 Task: Search one way flight ticket for 5 adults, 1 child, 2 infants in seat and 1 infant on lap in business from Homer: Homer Airport to Wilmington: Wilmington International Airport on 8-6-2023. Choice of flights is American. Number of bags: 1 carry on bag. Price is upto 76000. Outbound departure time preference is 22:00.
Action: Mouse moved to (373, 166)
Screenshot: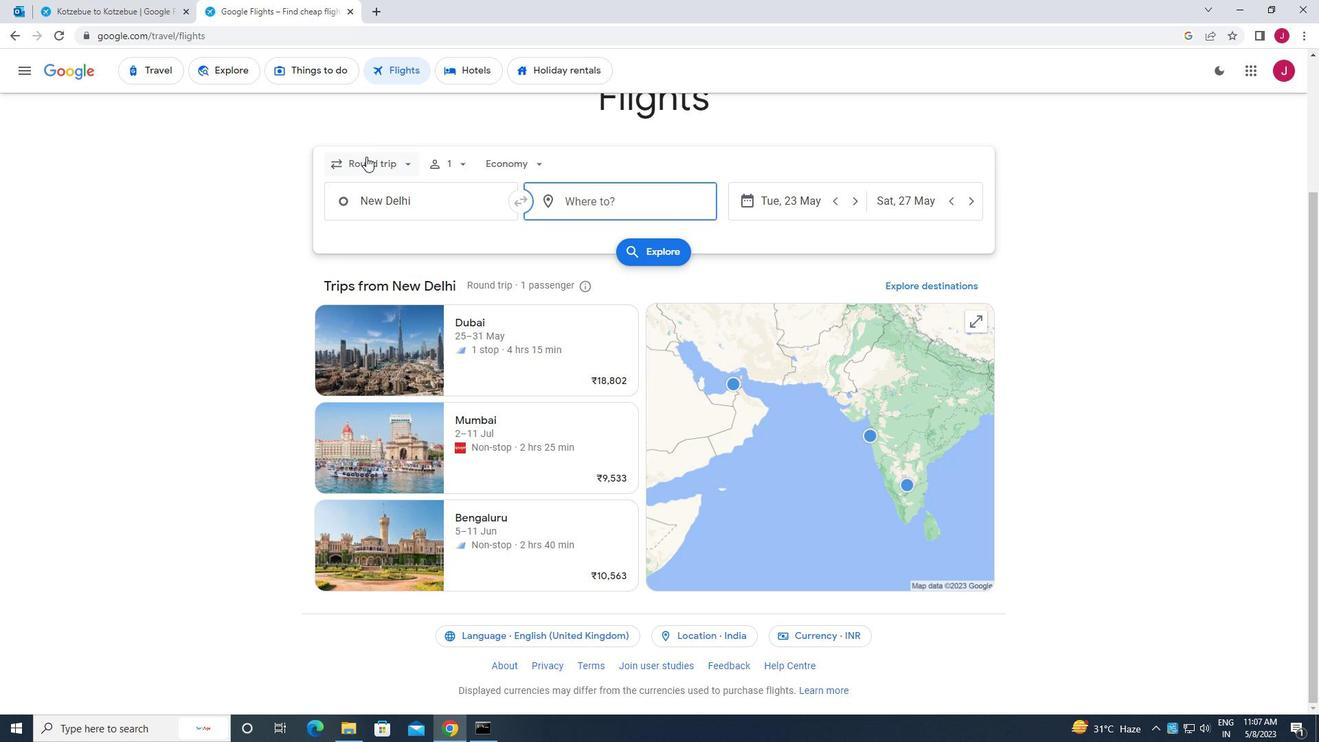 
Action: Mouse pressed left at (373, 166)
Screenshot: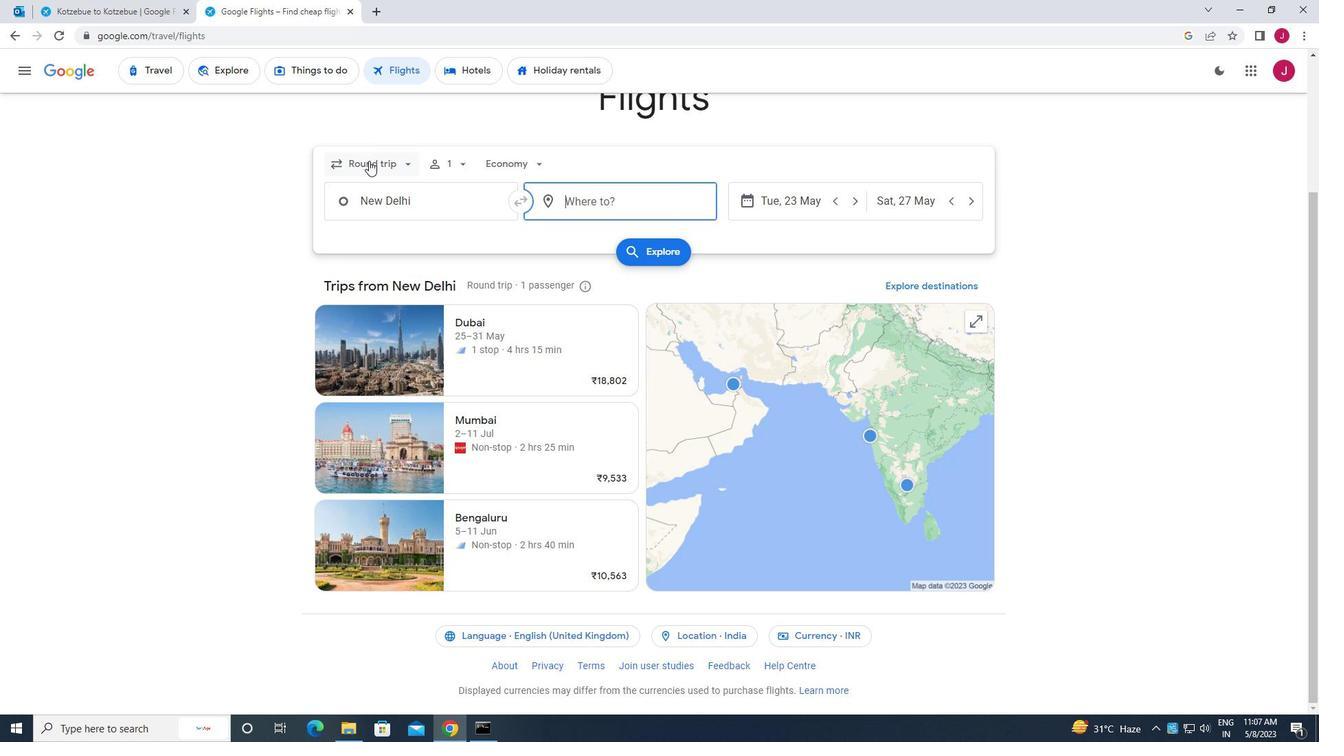 
Action: Mouse moved to (379, 228)
Screenshot: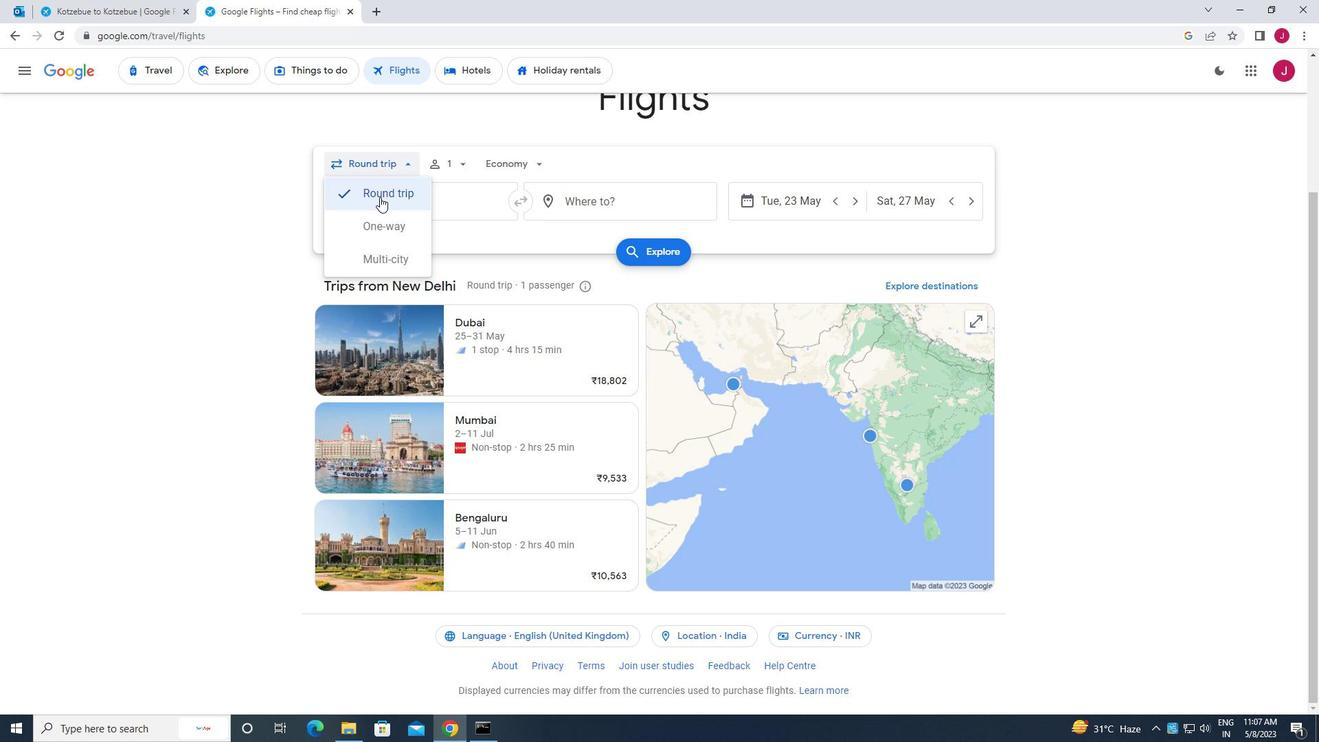 
Action: Mouse pressed left at (379, 228)
Screenshot: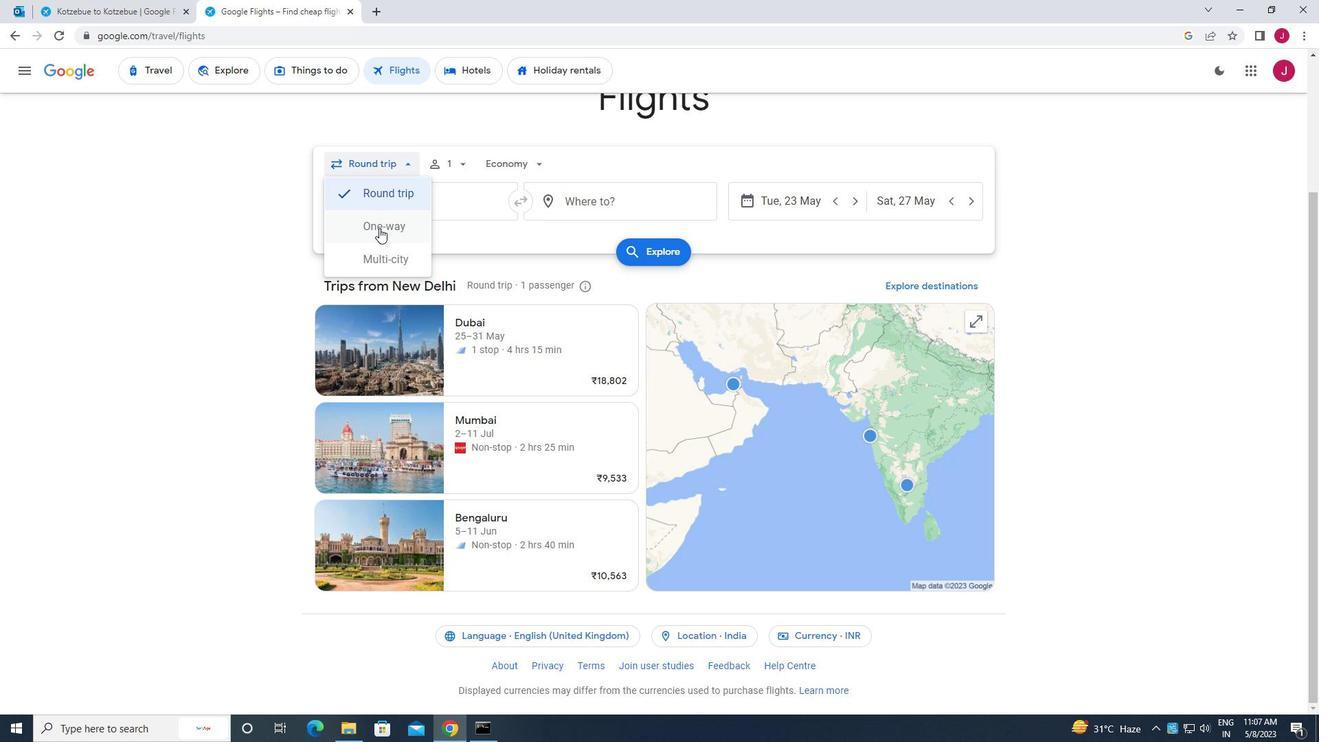 
Action: Mouse moved to (455, 164)
Screenshot: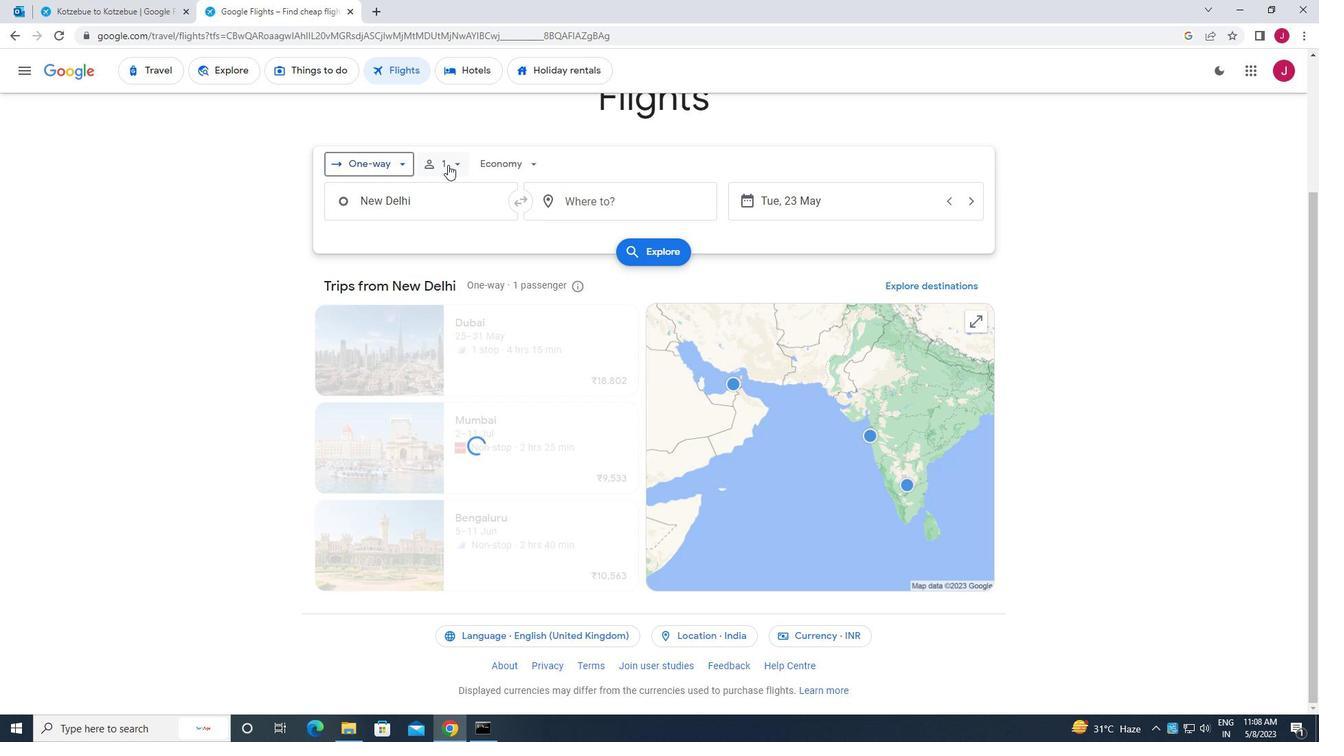 
Action: Mouse pressed left at (455, 164)
Screenshot: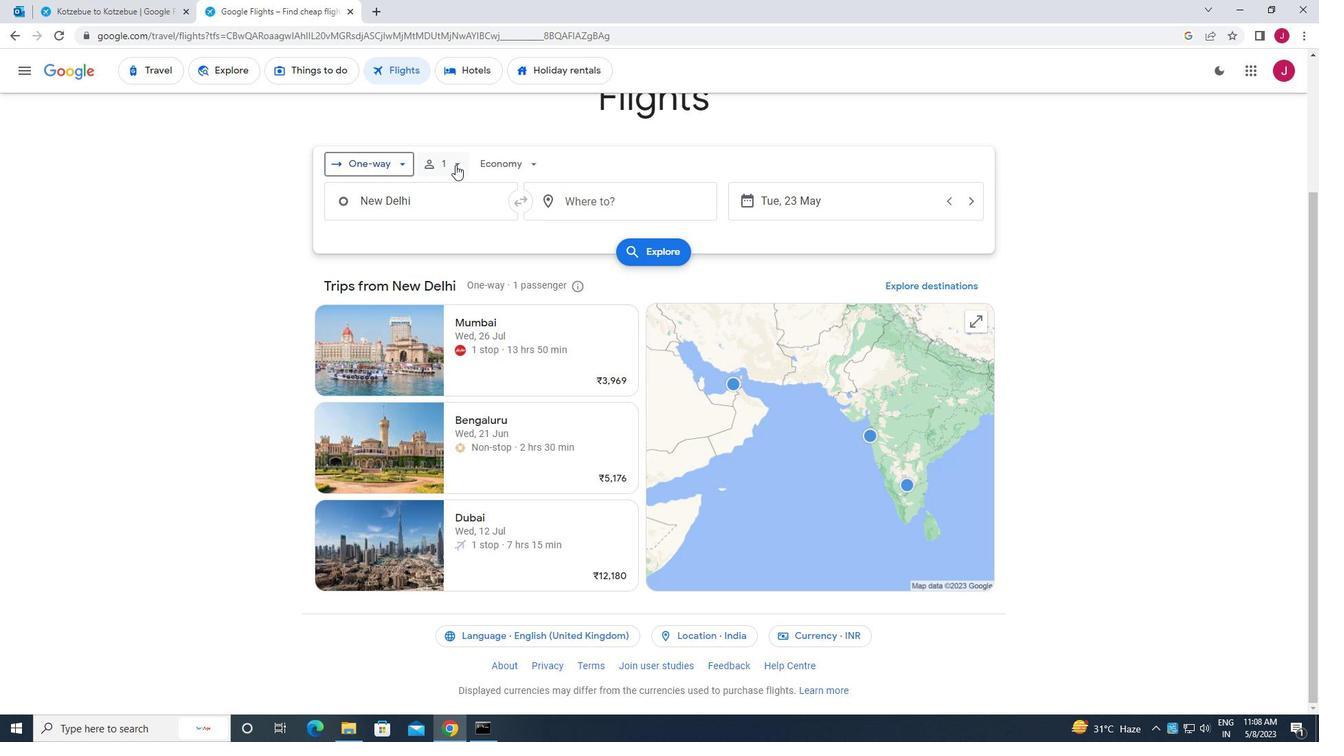 
Action: Mouse moved to (557, 199)
Screenshot: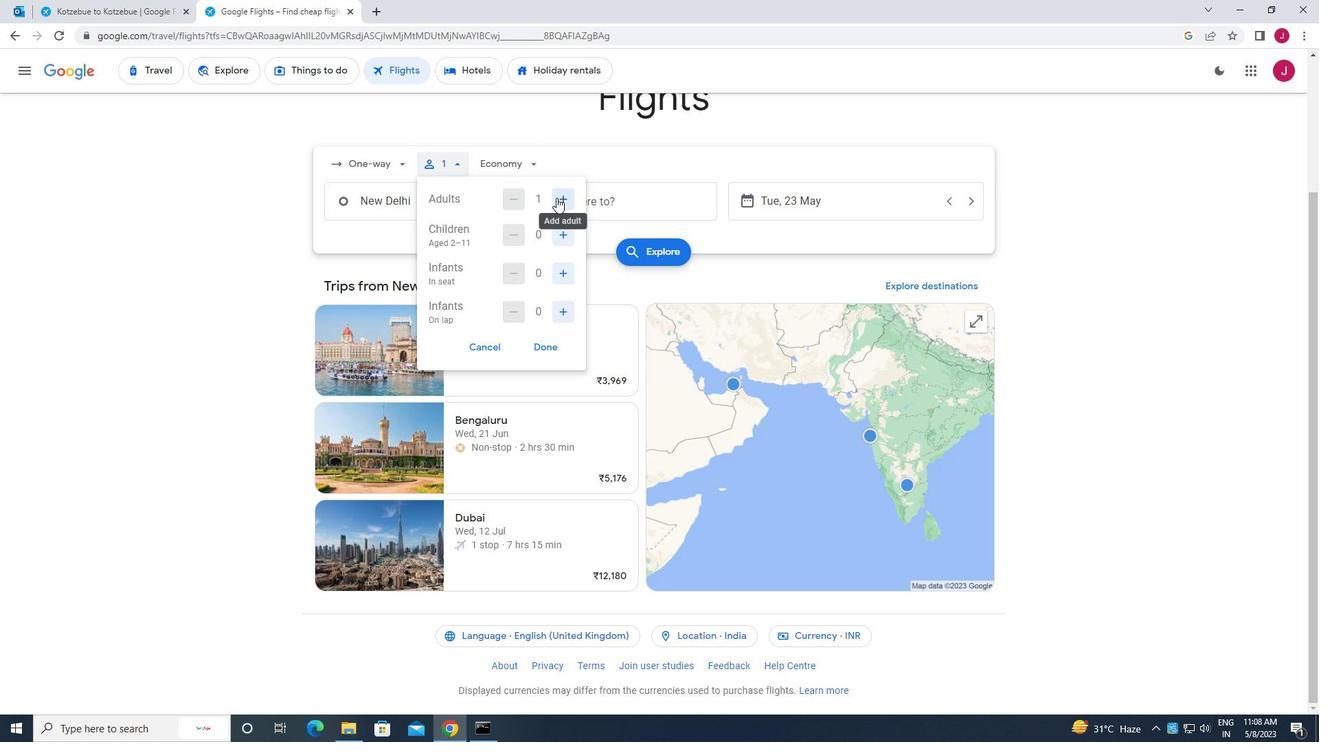 
Action: Mouse pressed left at (557, 199)
Screenshot: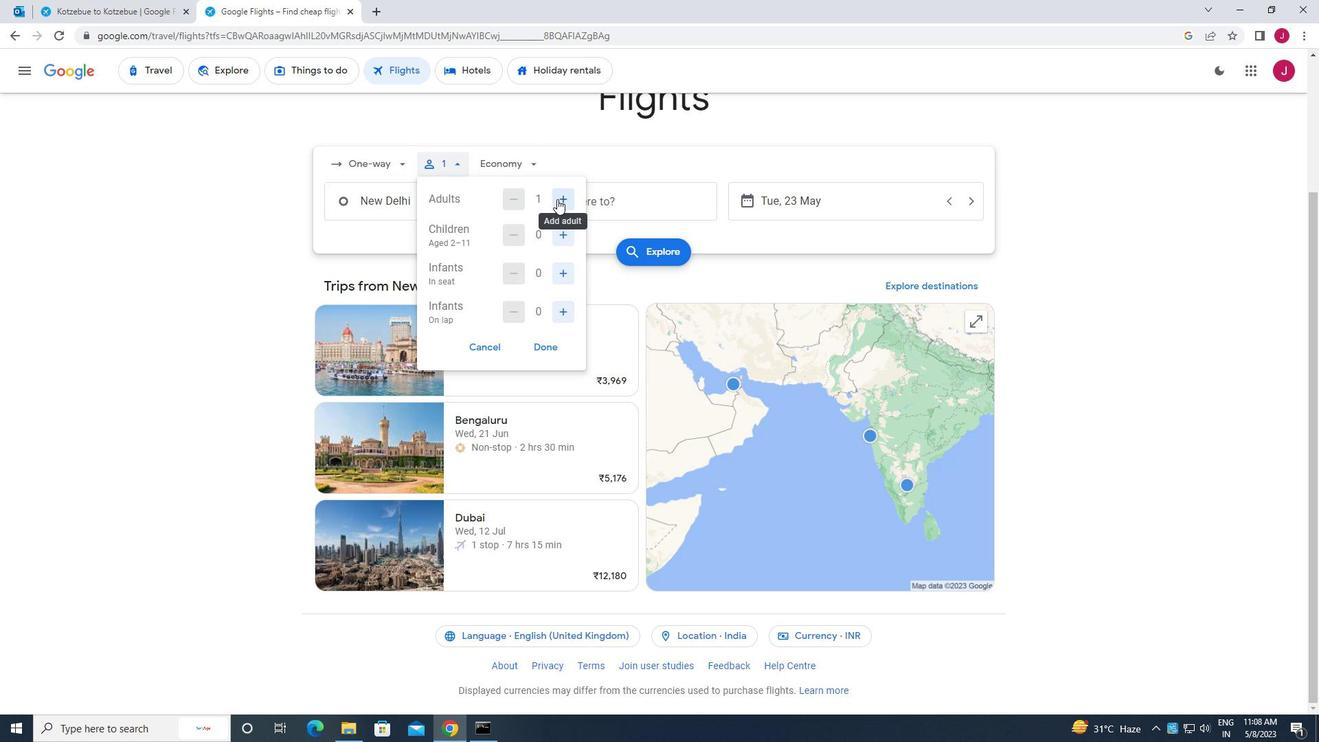 
Action: Mouse pressed left at (557, 199)
Screenshot: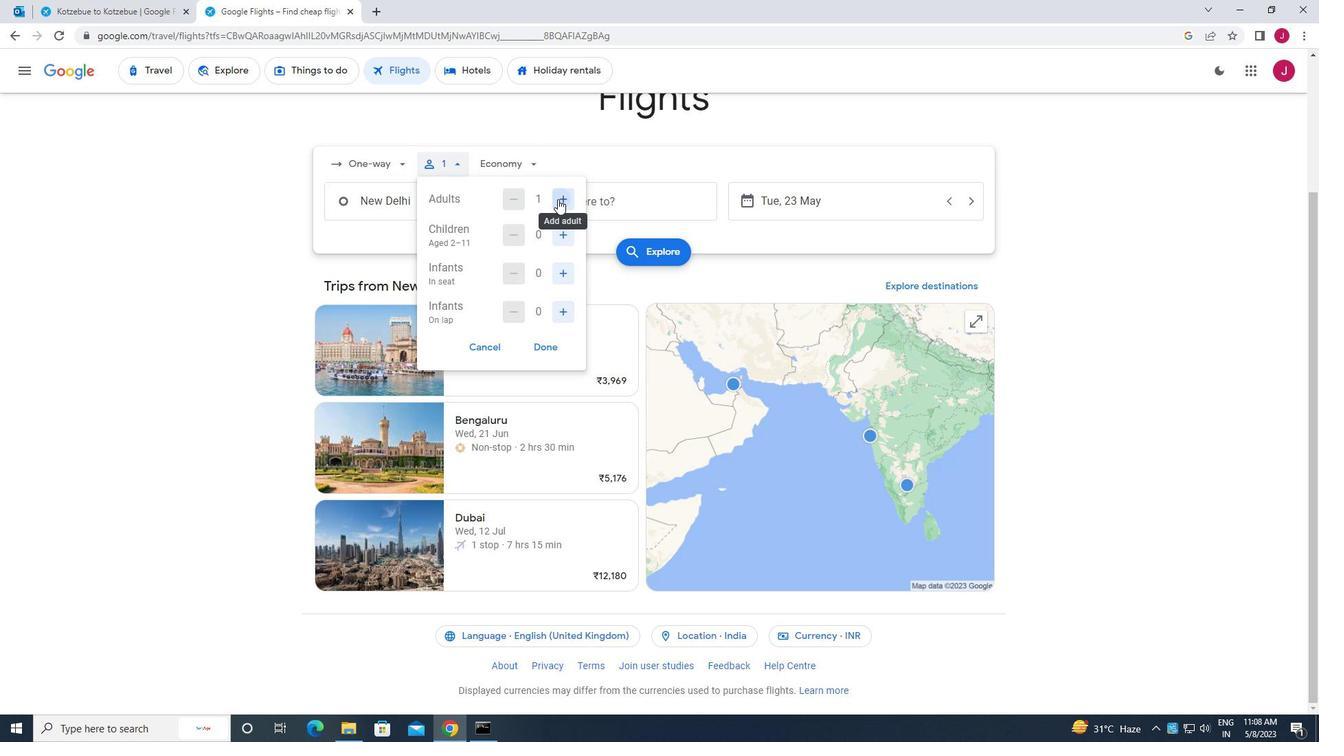 
Action: Mouse pressed left at (557, 199)
Screenshot: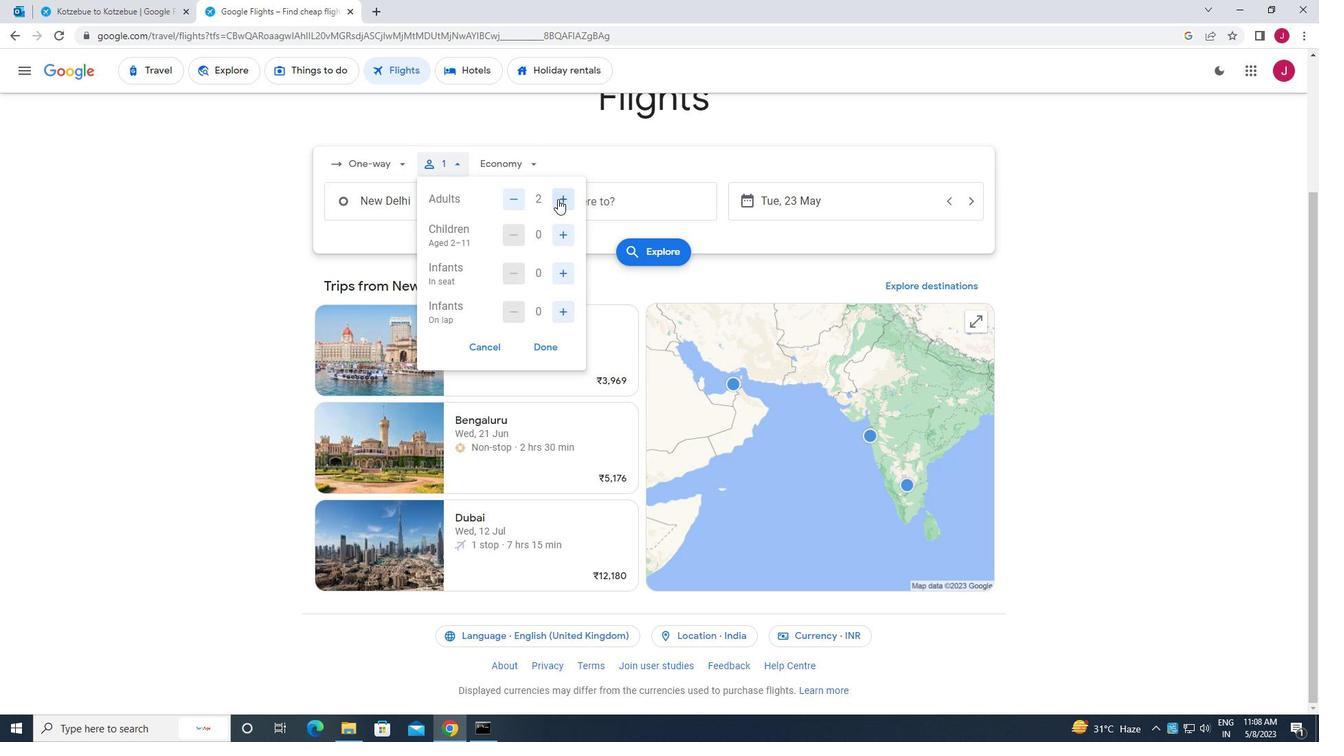 
Action: Mouse pressed left at (557, 199)
Screenshot: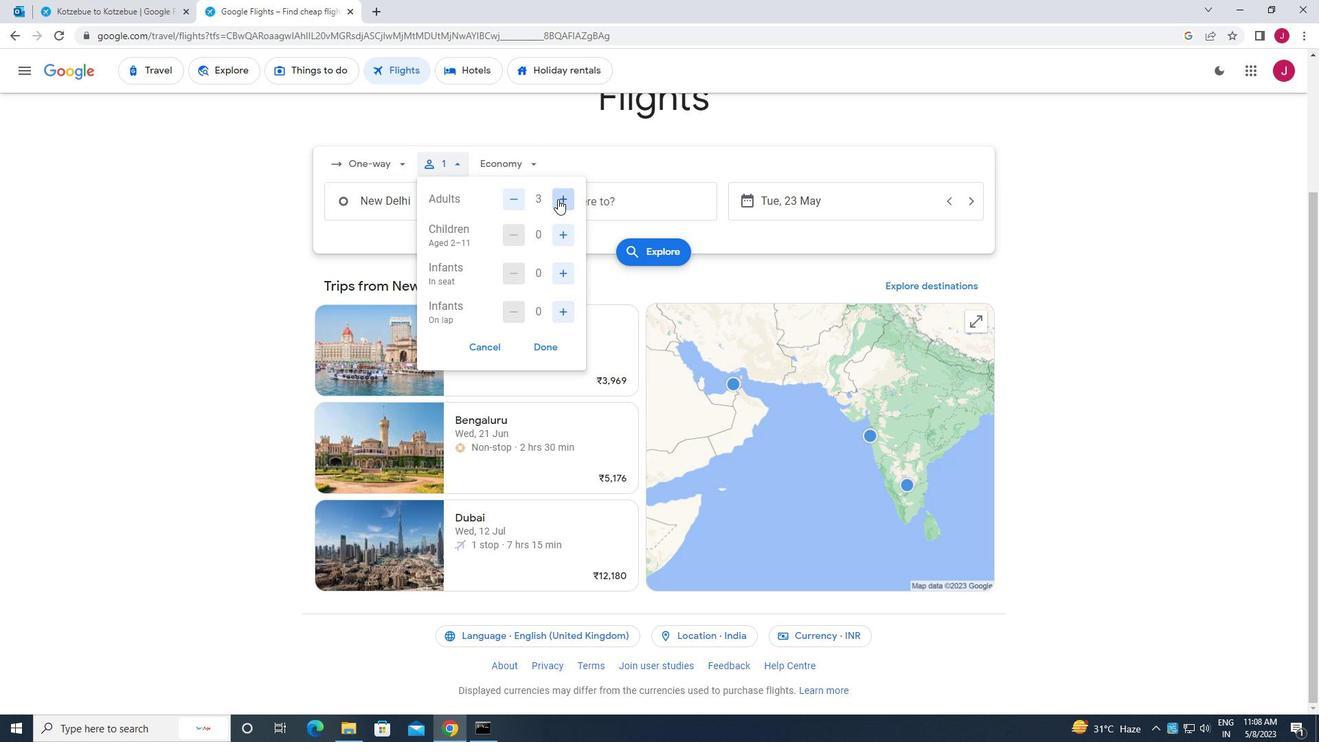 
Action: Mouse moved to (560, 235)
Screenshot: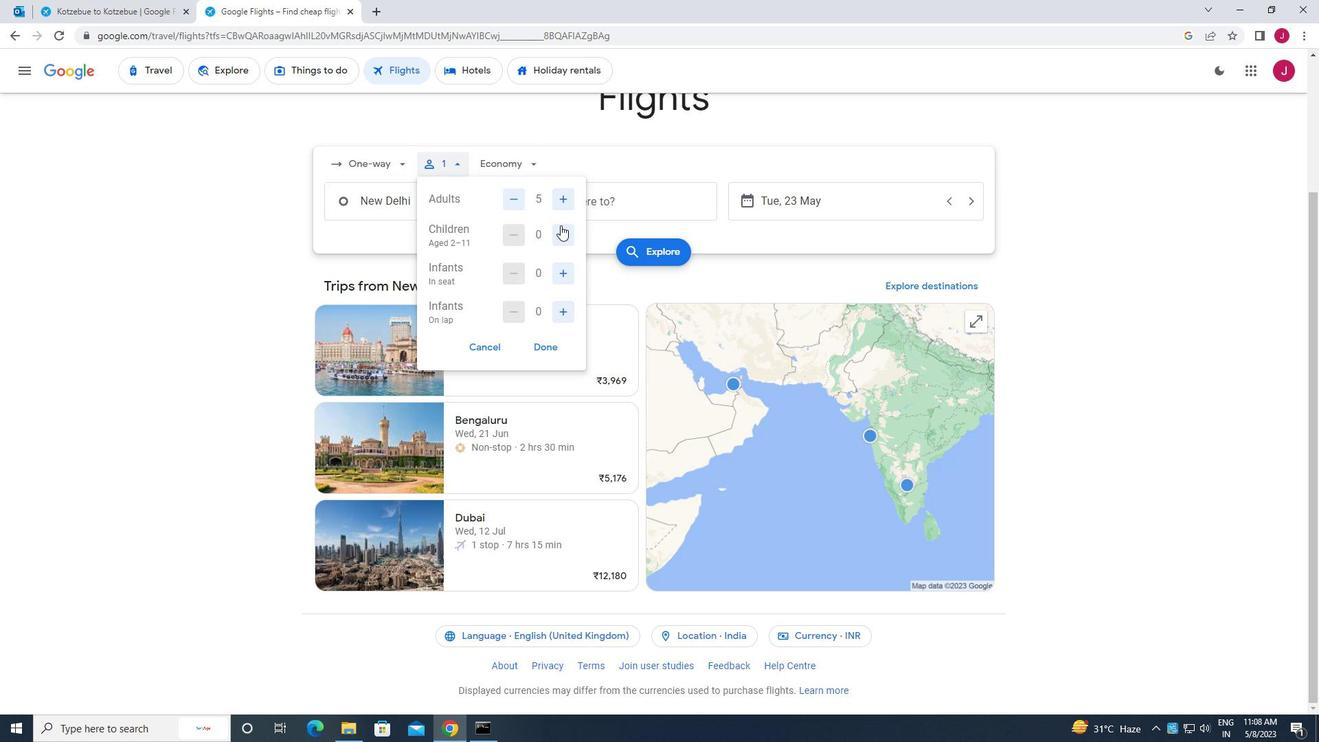 
Action: Mouse pressed left at (560, 235)
Screenshot: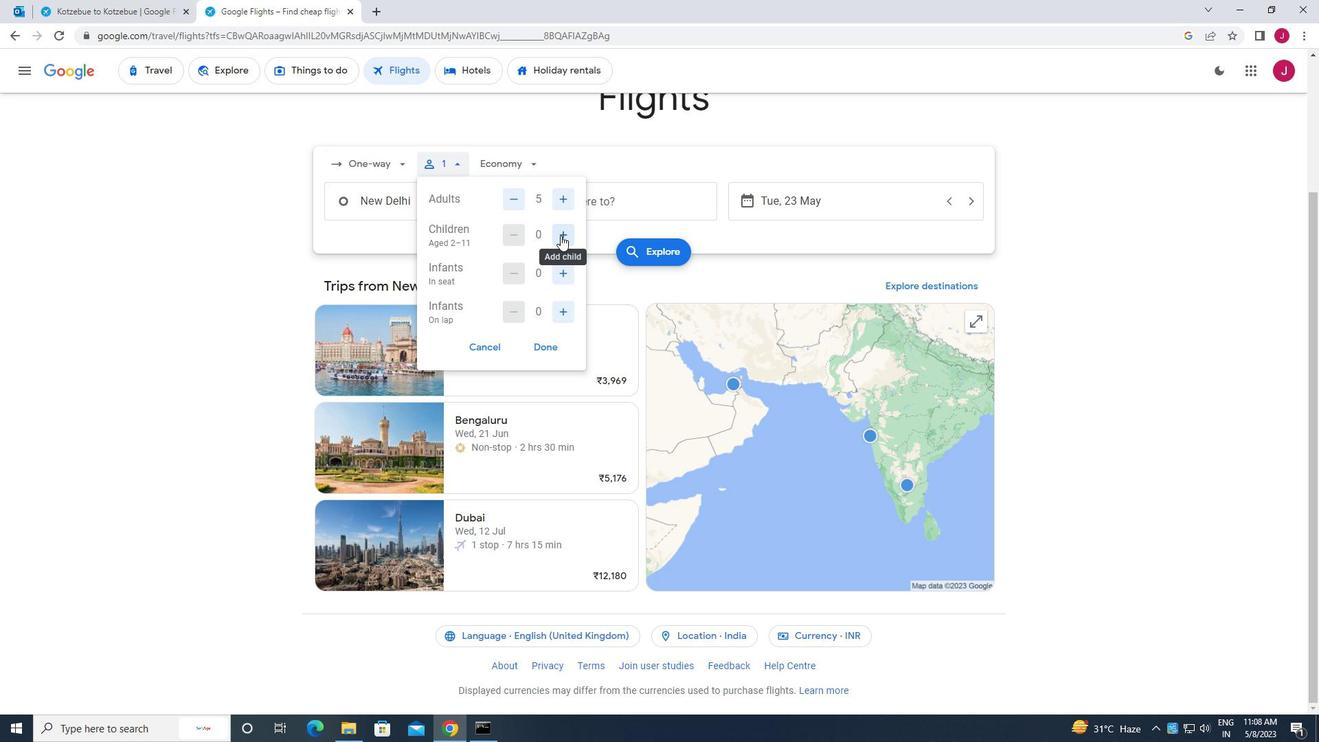 
Action: Mouse moved to (561, 274)
Screenshot: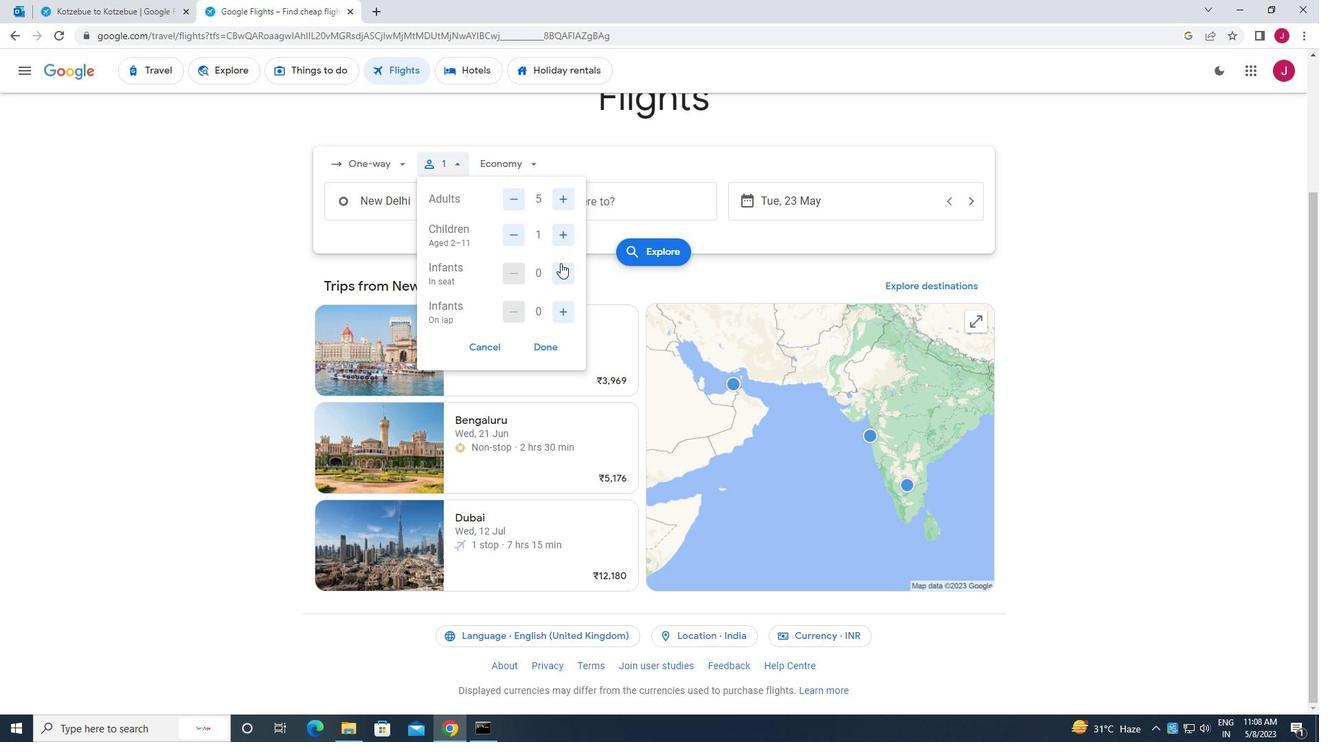 
Action: Mouse pressed left at (561, 274)
Screenshot: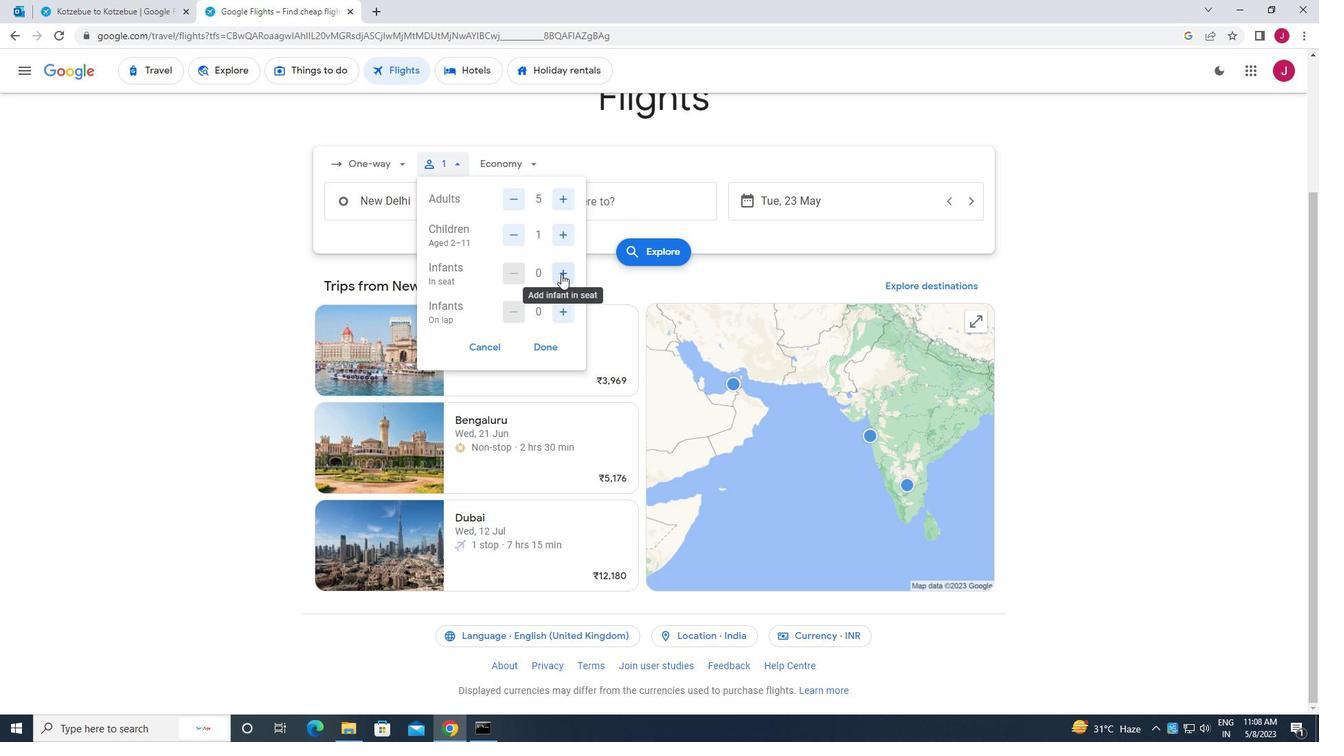 
Action: Mouse pressed left at (561, 274)
Screenshot: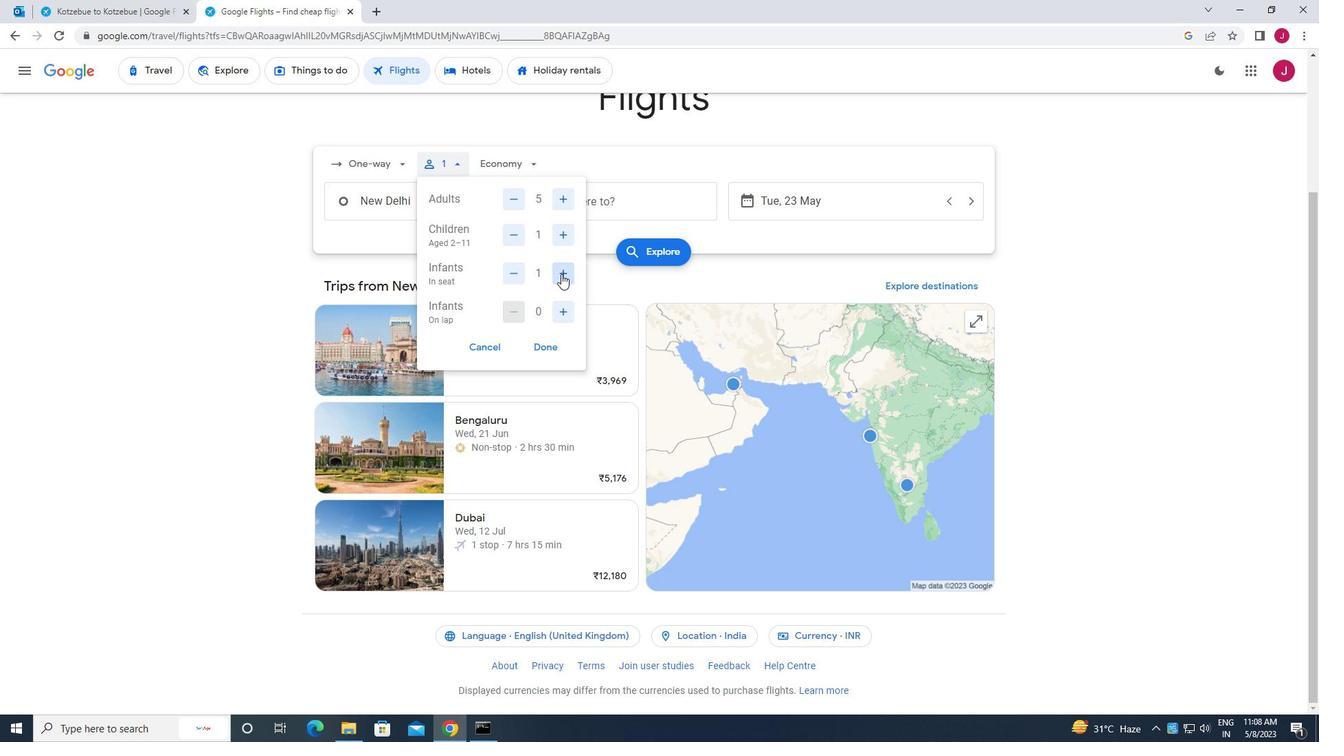 
Action: Mouse moved to (562, 308)
Screenshot: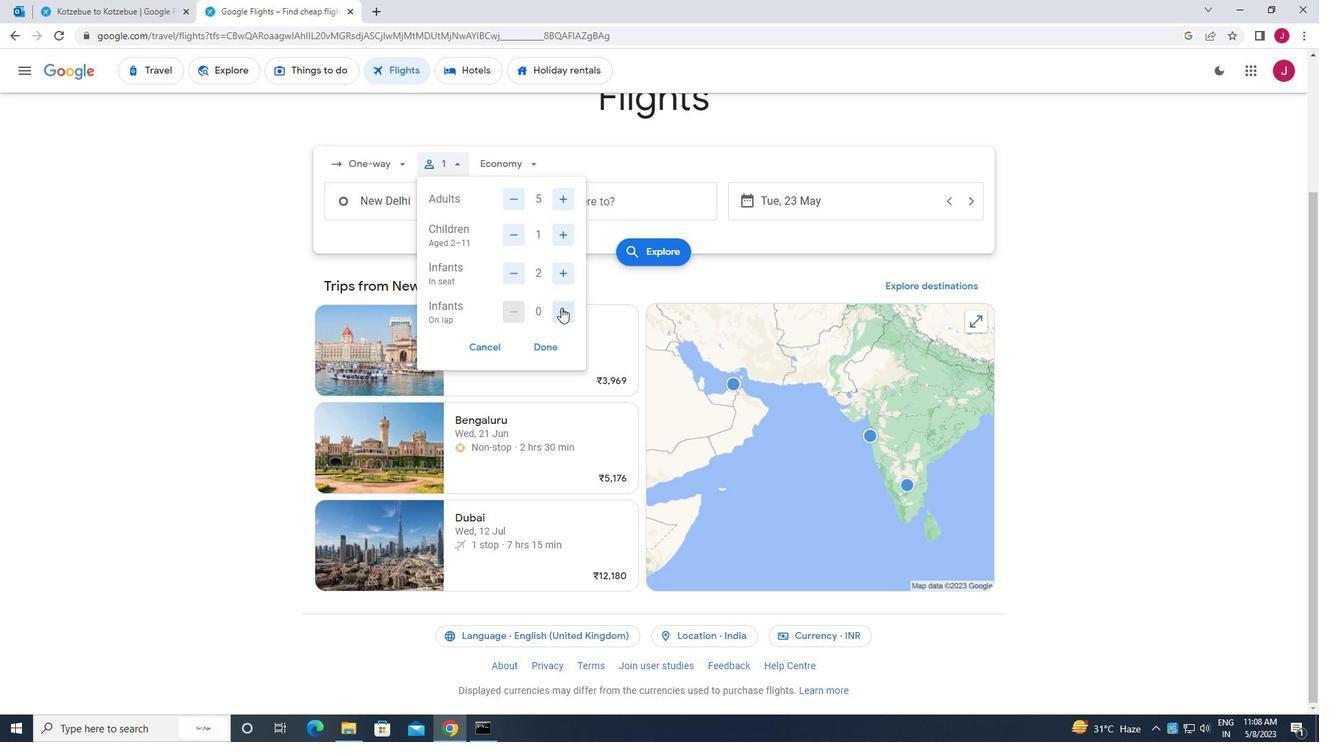 
Action: Mouse pressed left at (562, 308)
Screenshot: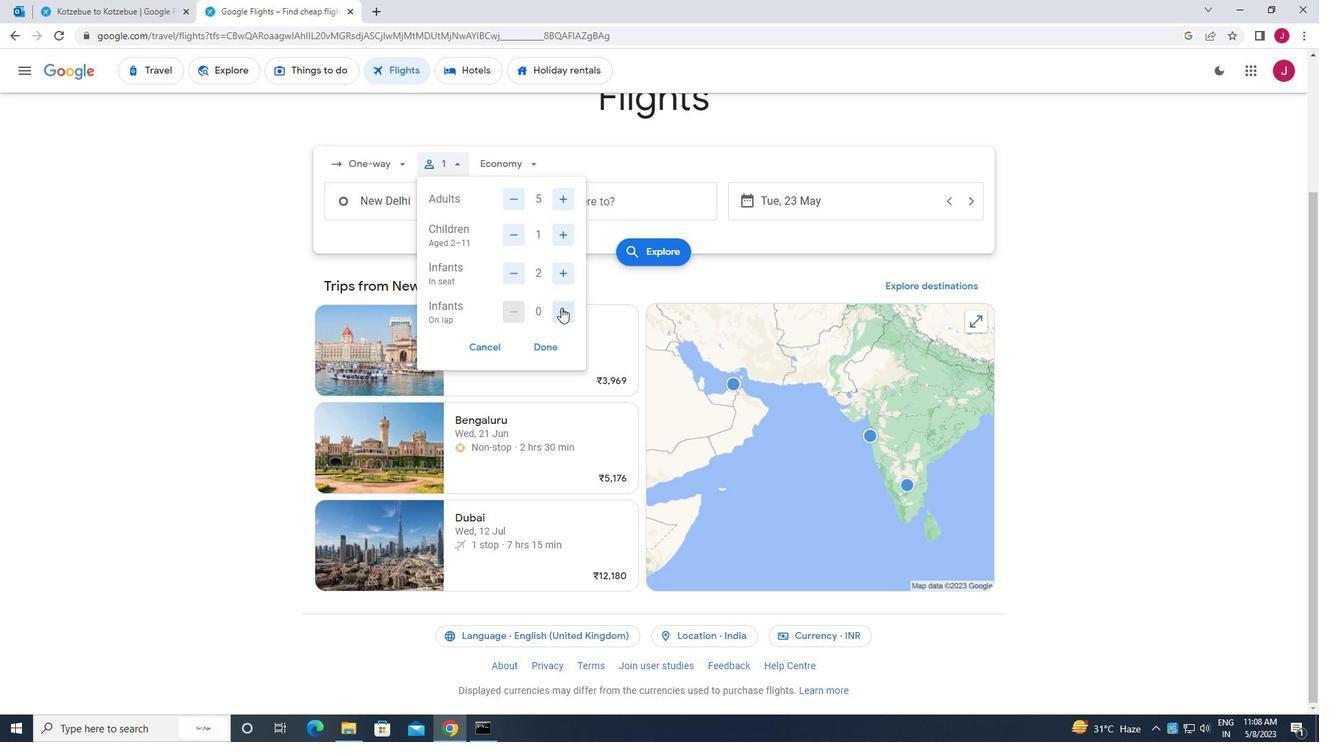 
Action: Mouse moved to (543, 350)
Screenshot: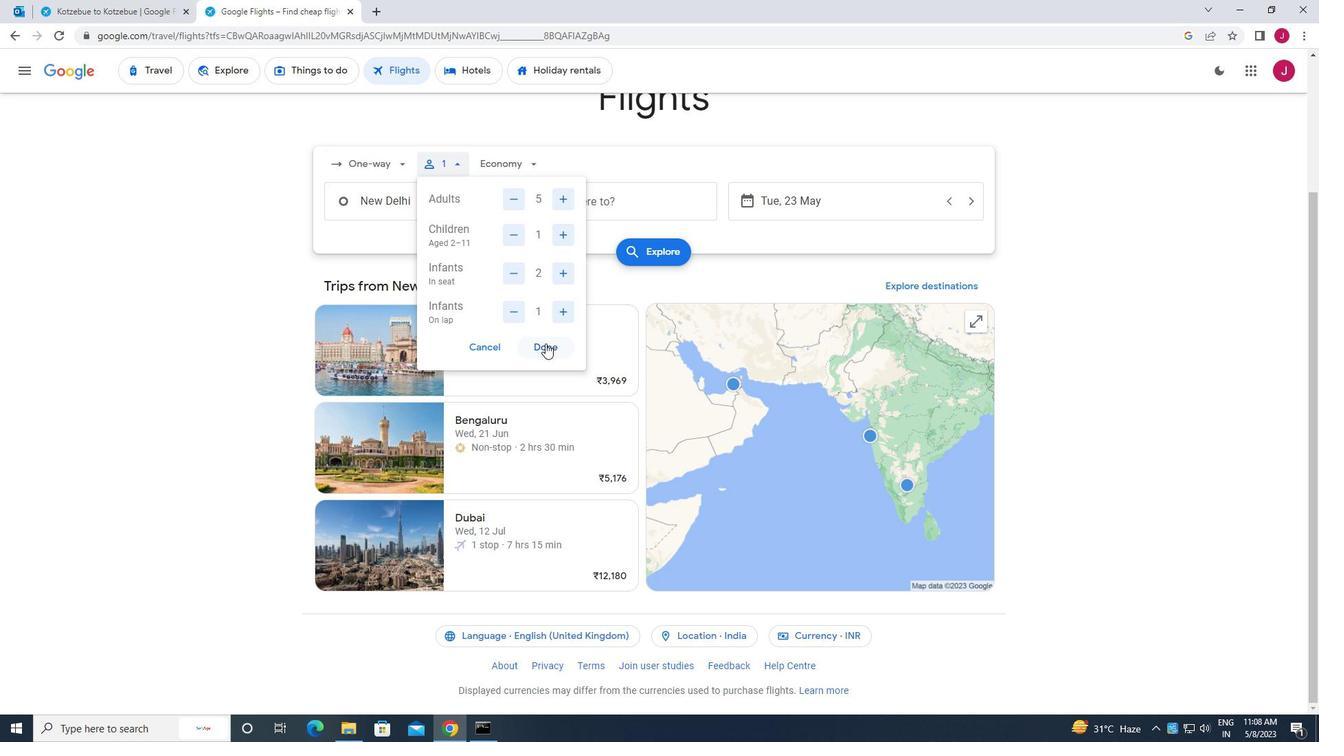 
Action: Mouse pressed left at (543, 350)
Screenshot: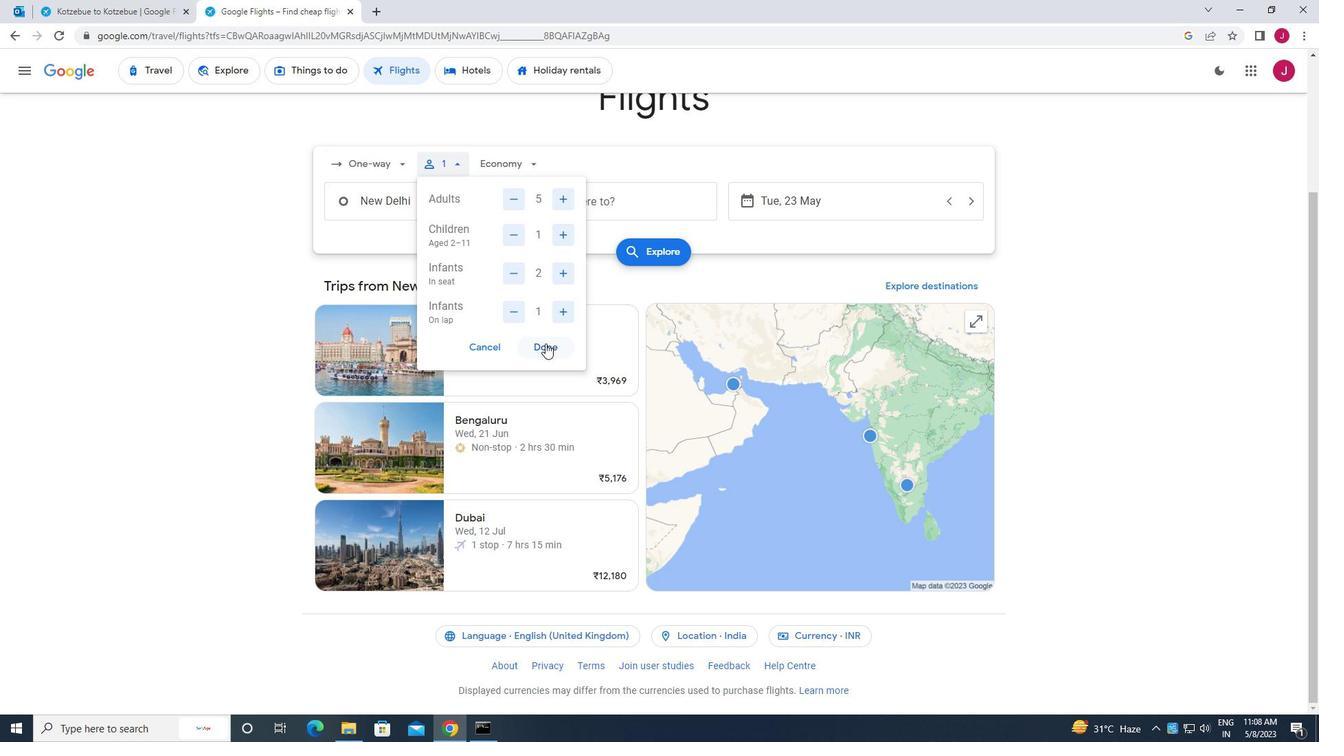 
Action: Mouse moved to (511, 159)
Screenshot: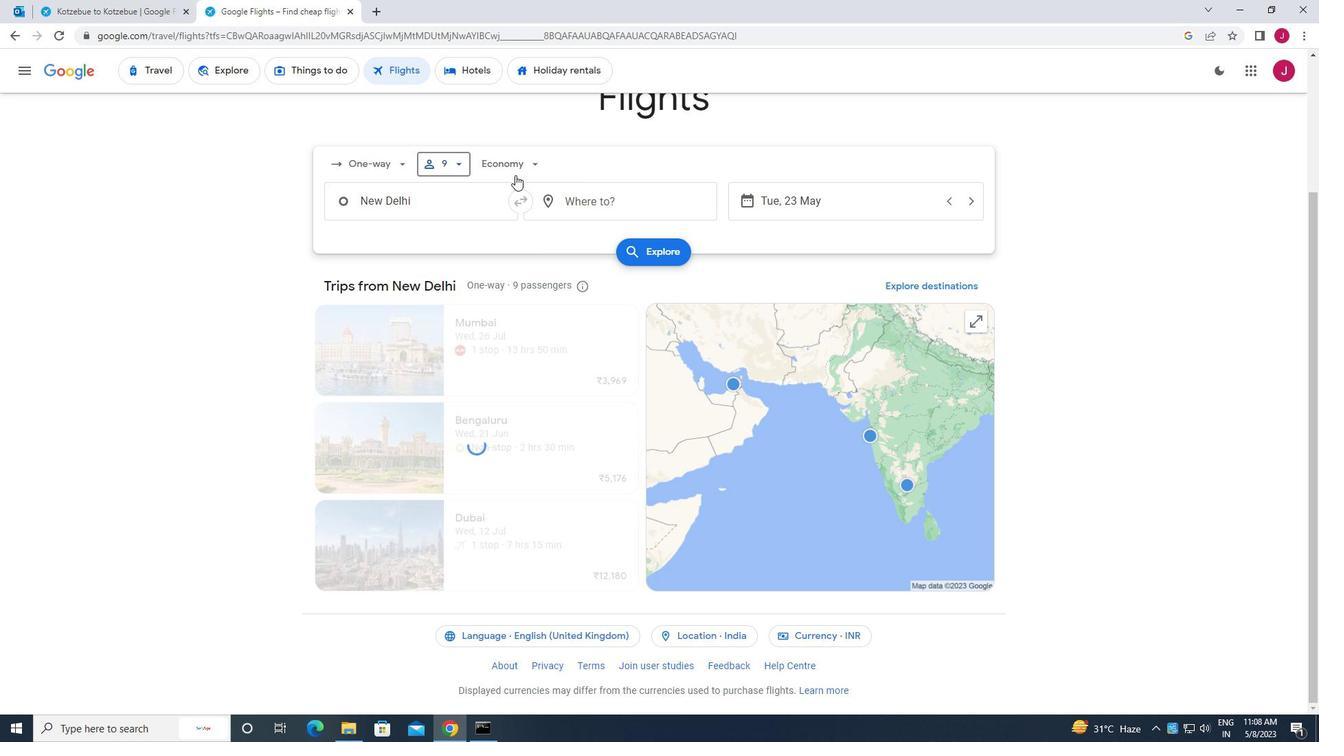 
Action: Mouse pressed left at (511, 159)
Screenshot: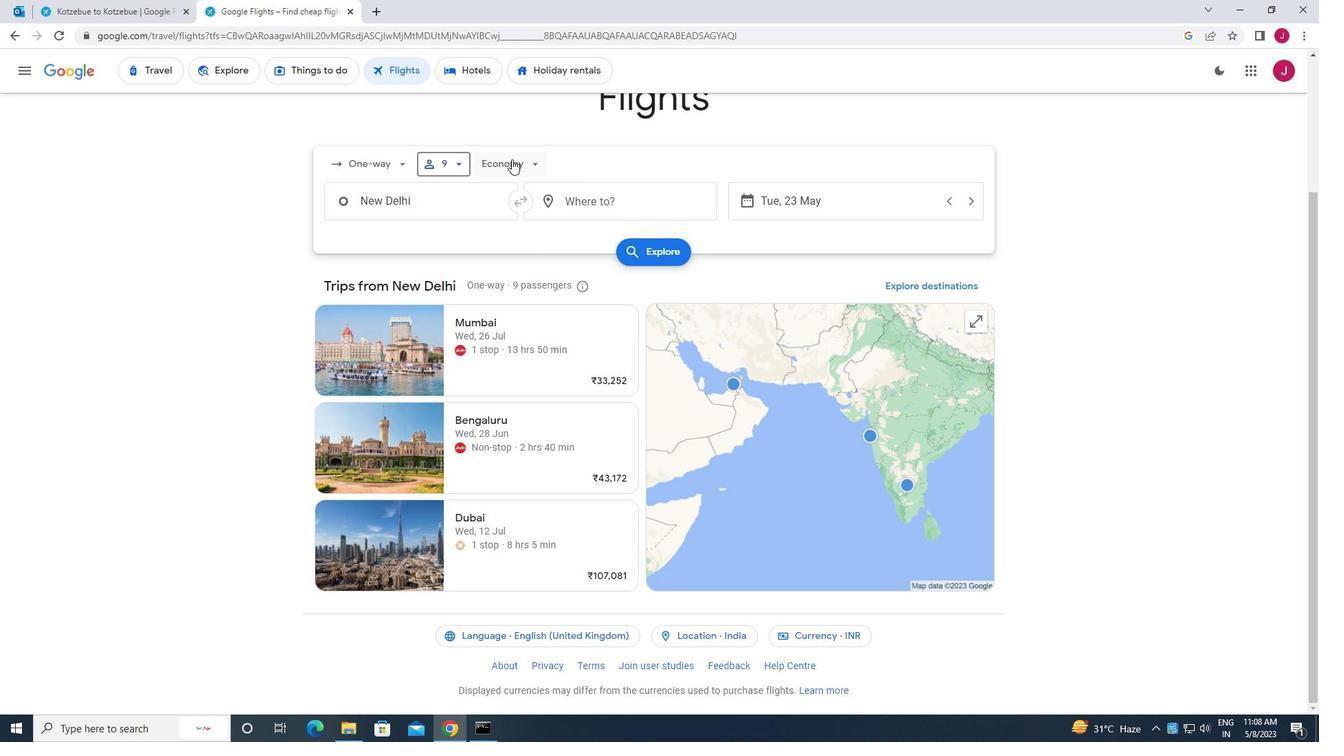 
Action: Mouse moved to (522, 265)
Screenshot: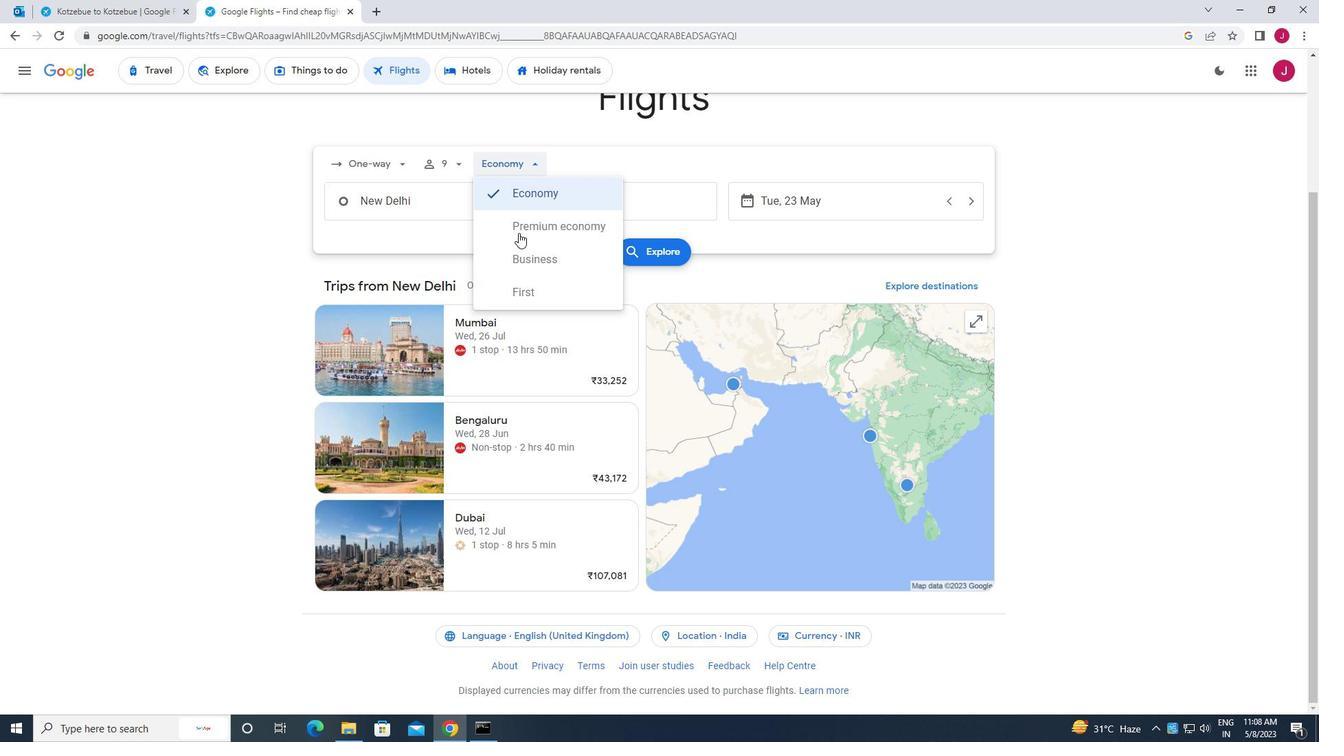 
Action: Mouse pressed left at (522, 265)
Screenshot: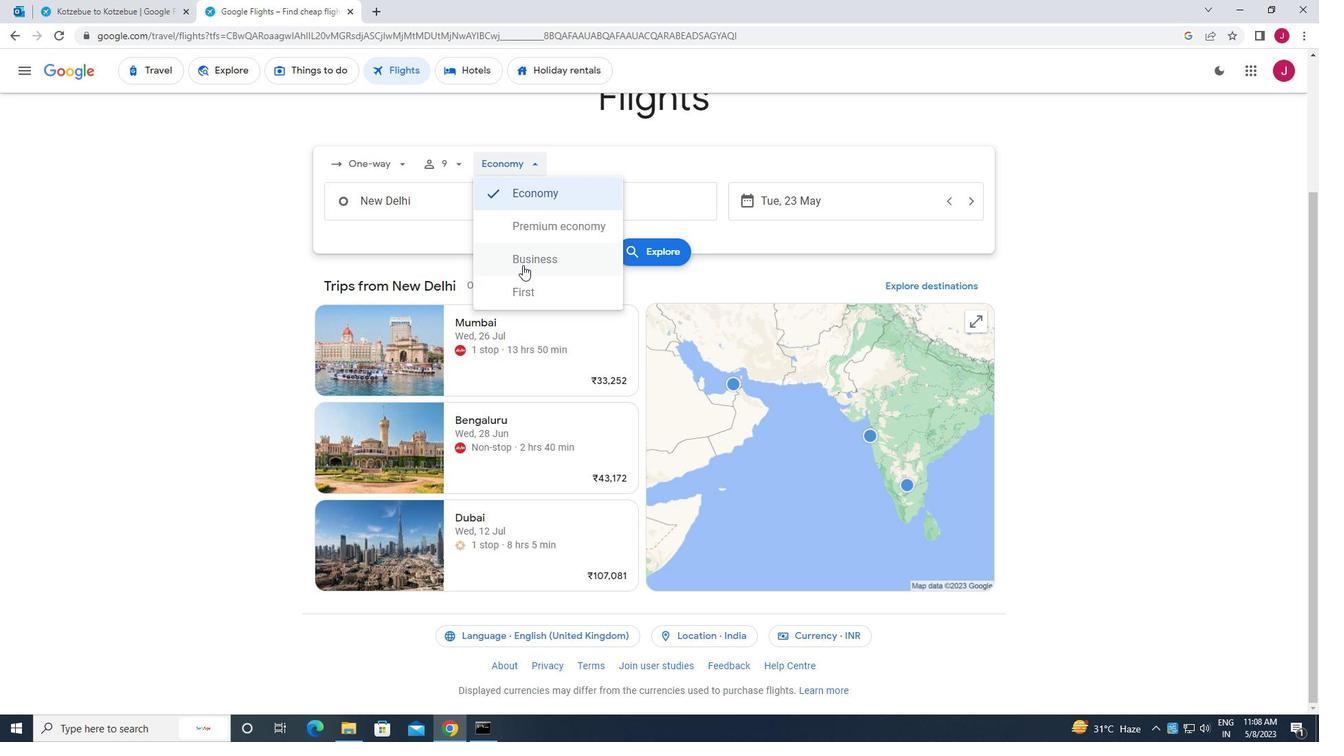 
Action: Mouse moved to (456, 209)
Screenshot: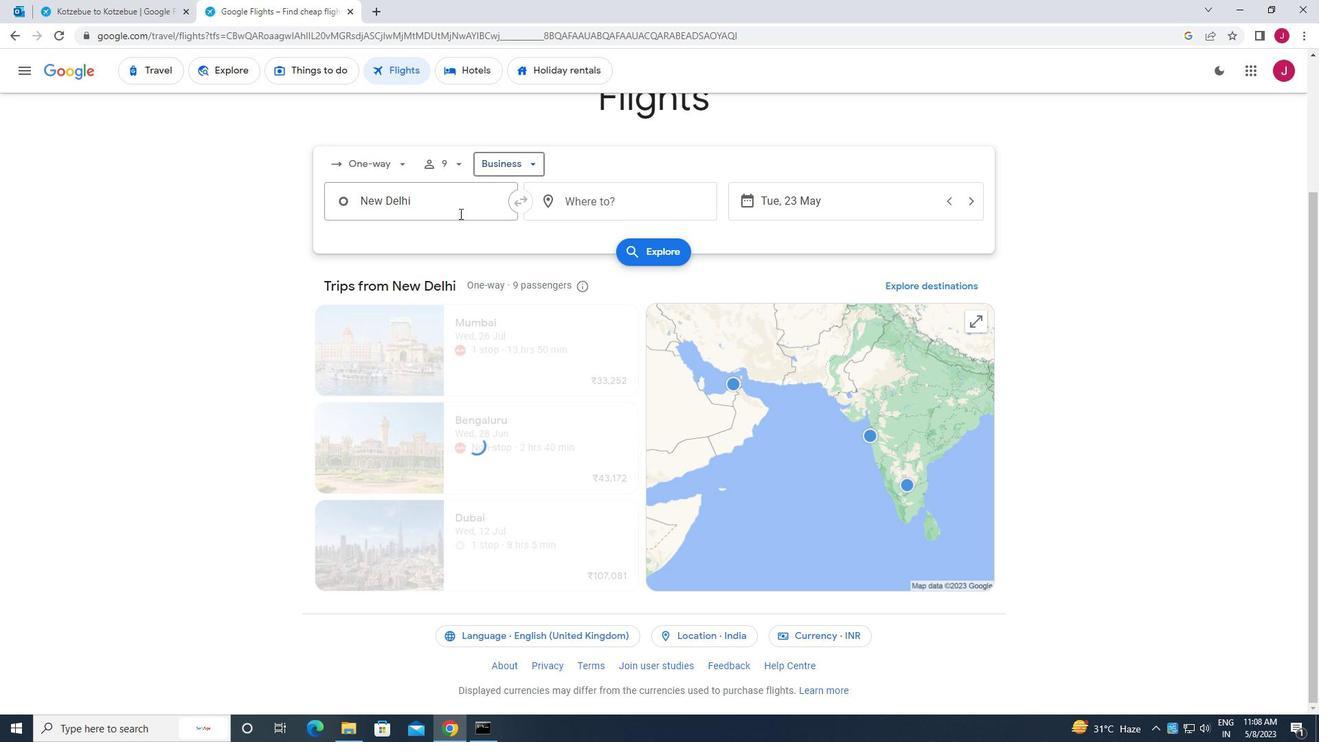 
Action: Mouse pressed left at (456, 209)
Screenshot: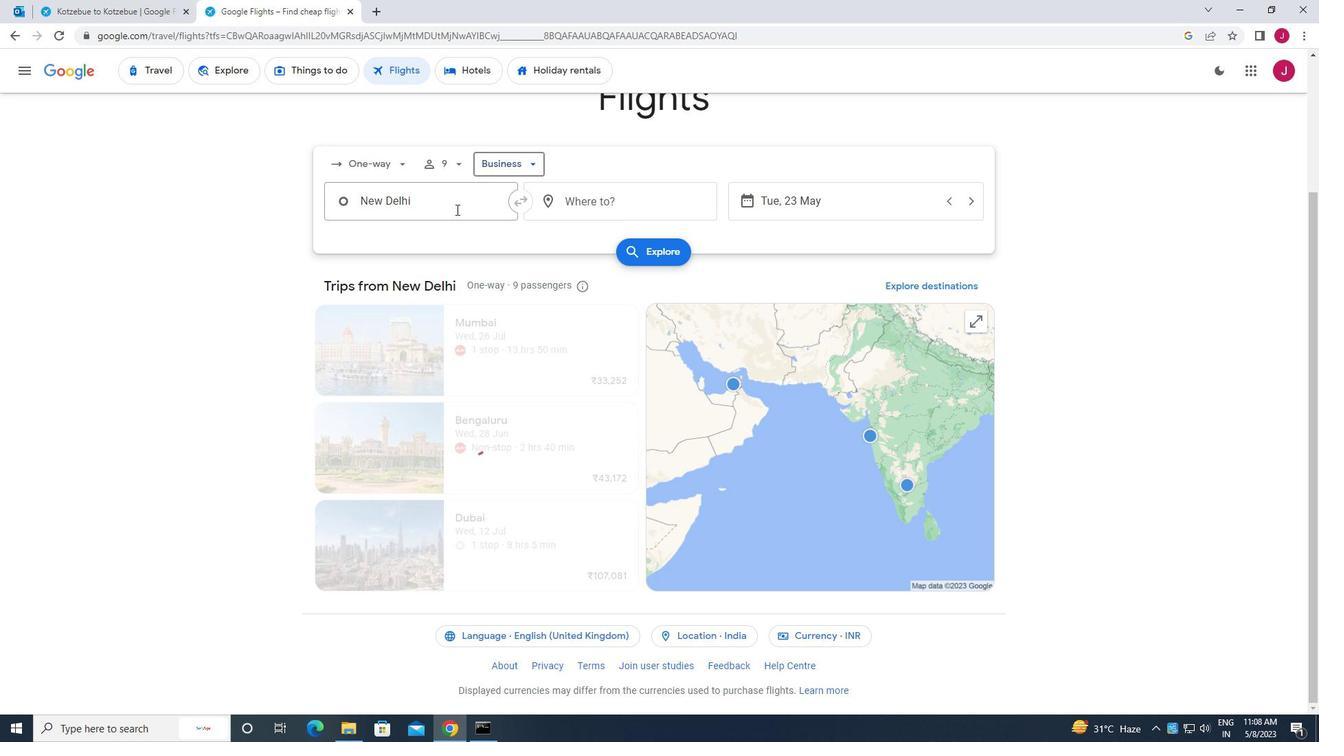 
Action: Key pressed homer
Screenshot: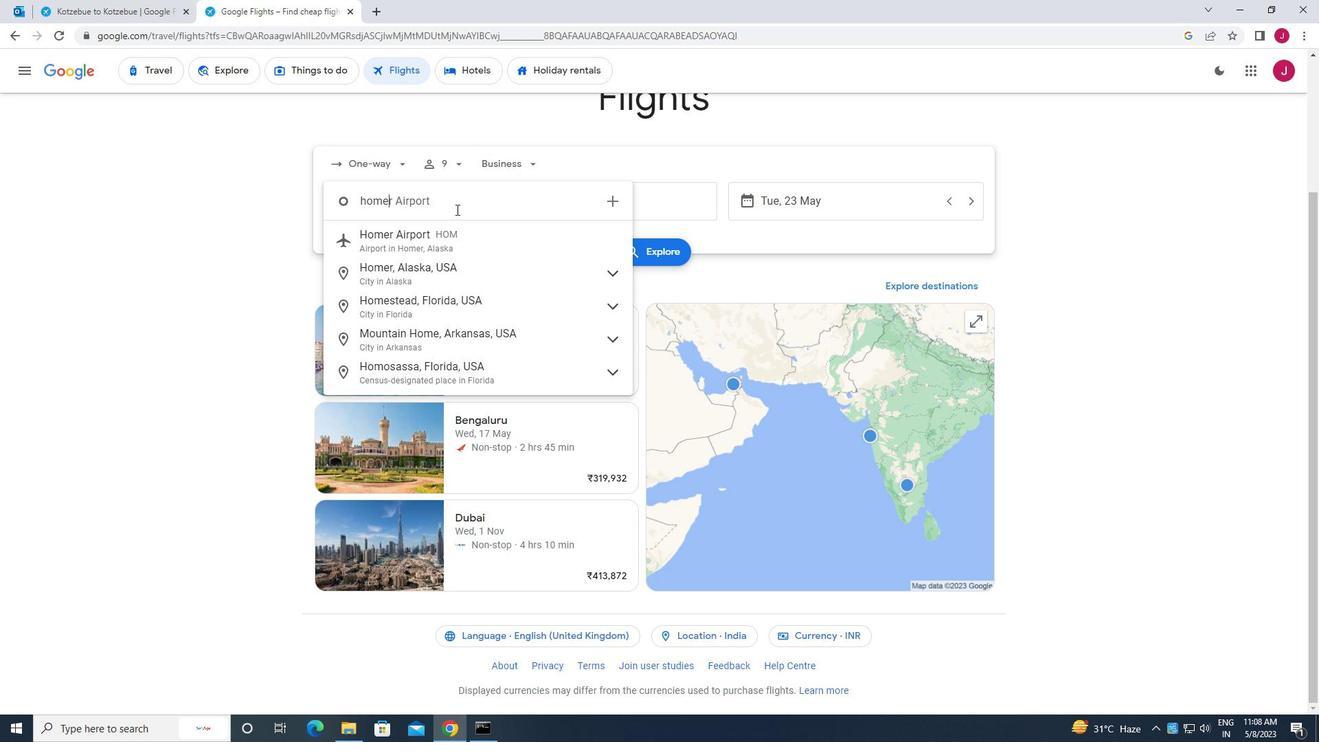 
Action: Mouse moved to (482, 311)
Screenshot: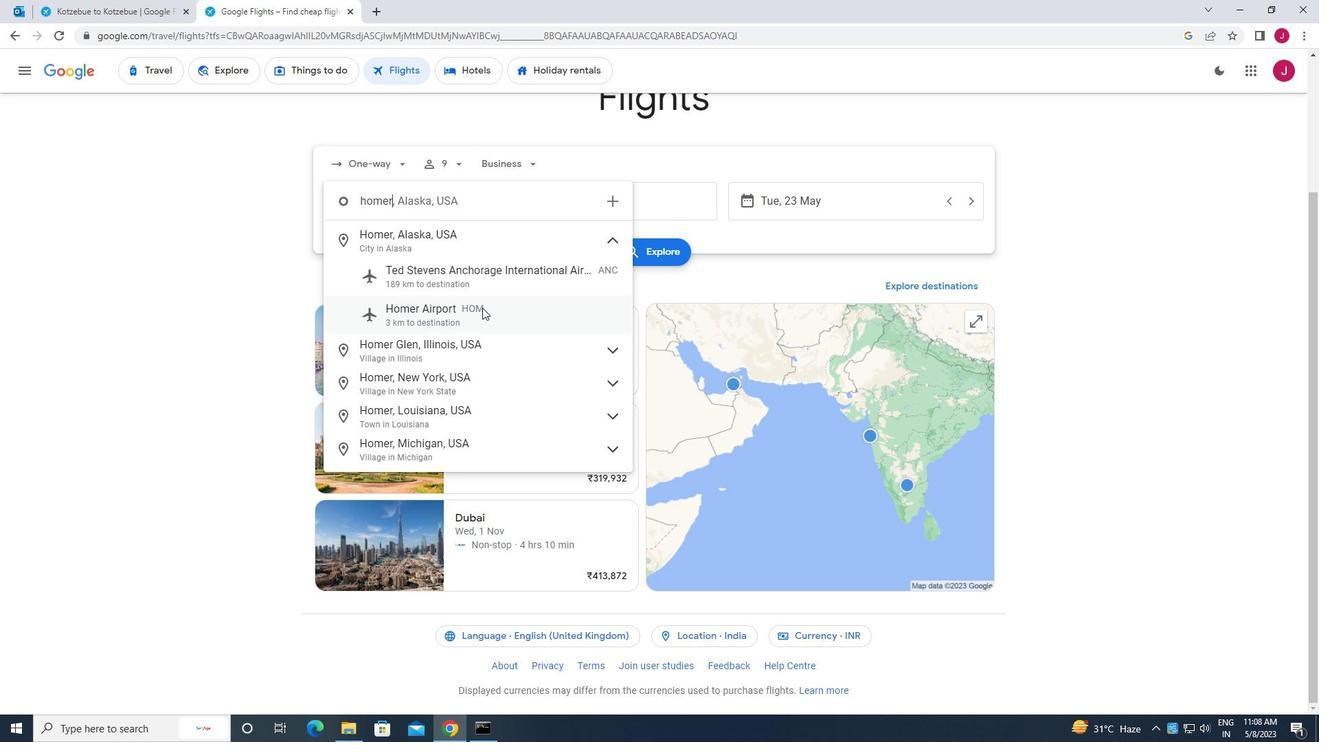 
Action: Mouse pressed left at (482, 311)
Screenshot: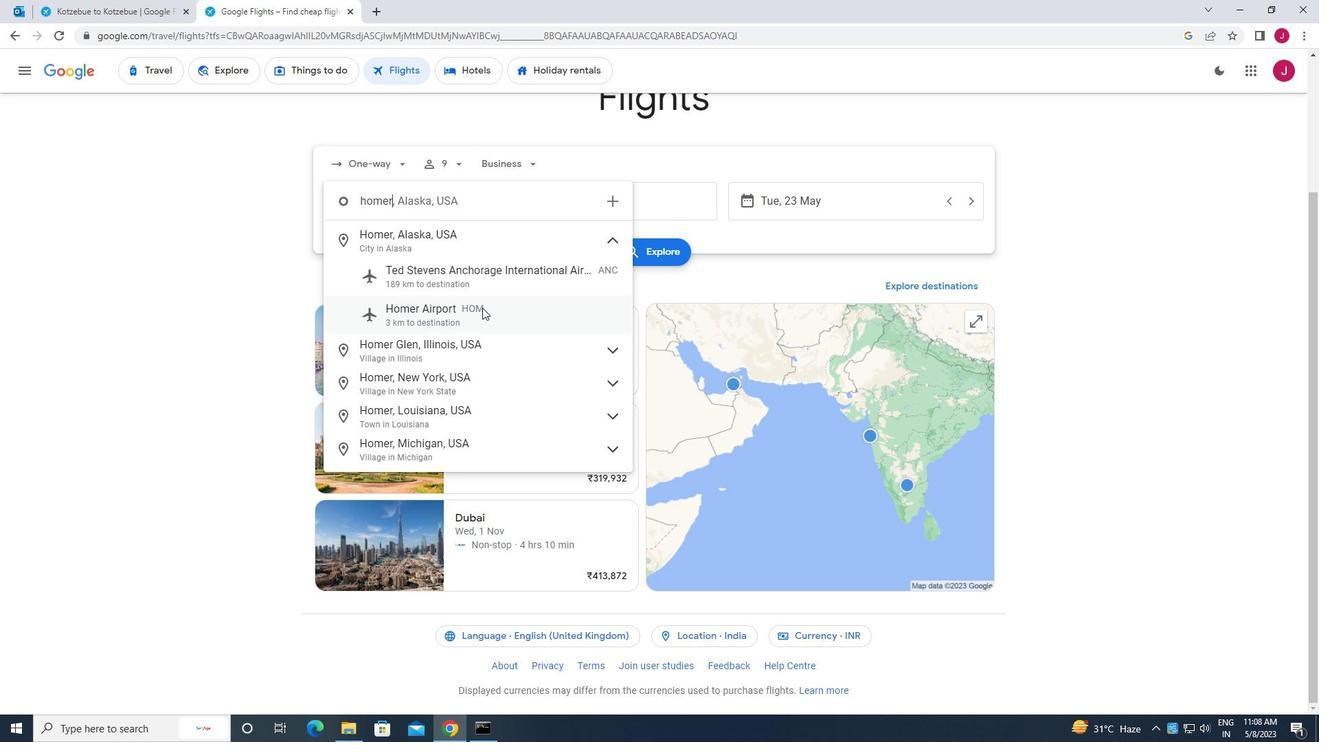 
Action: Mouse moved to (615, 197)
Screenshot: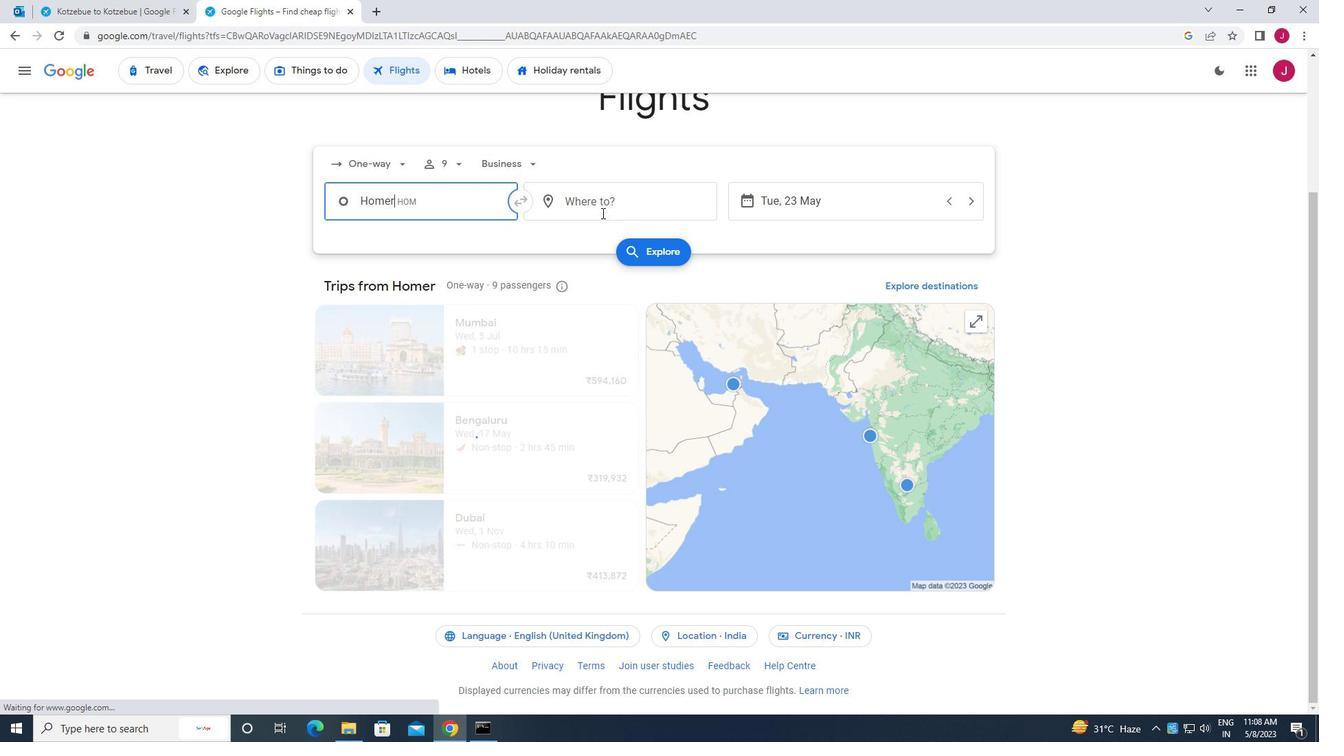 
Action: Mouse pressed left at (615, 197)
Screenshot: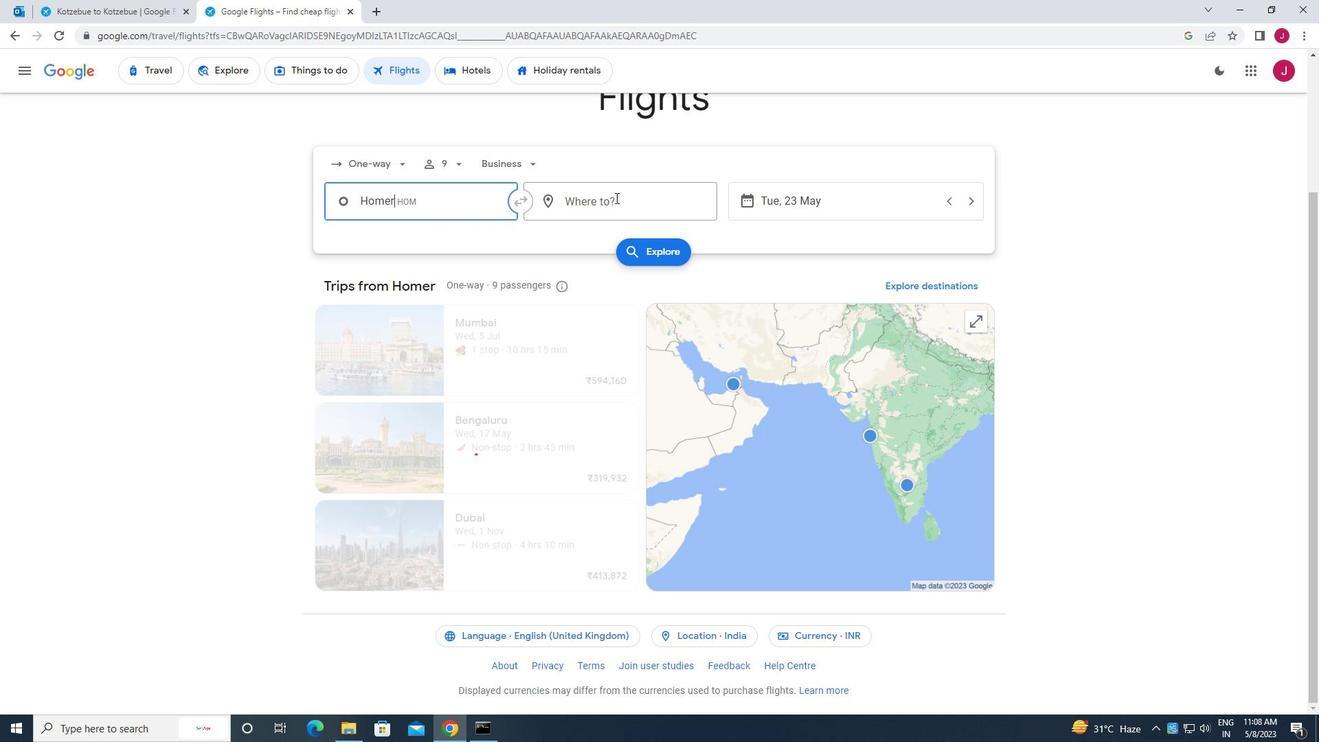 
Action: Key pressed wilming
Screenshot: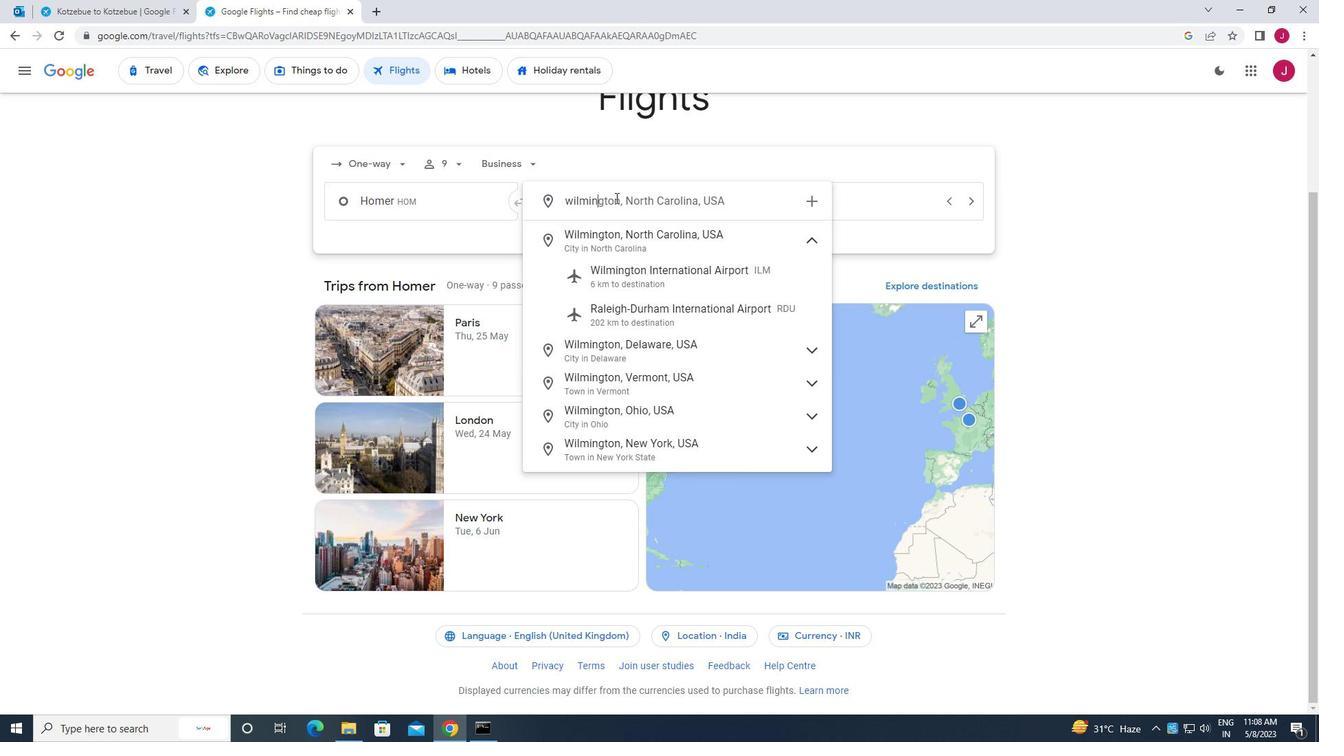 
Action: Mouse moved to (691, 271)
Screenshot: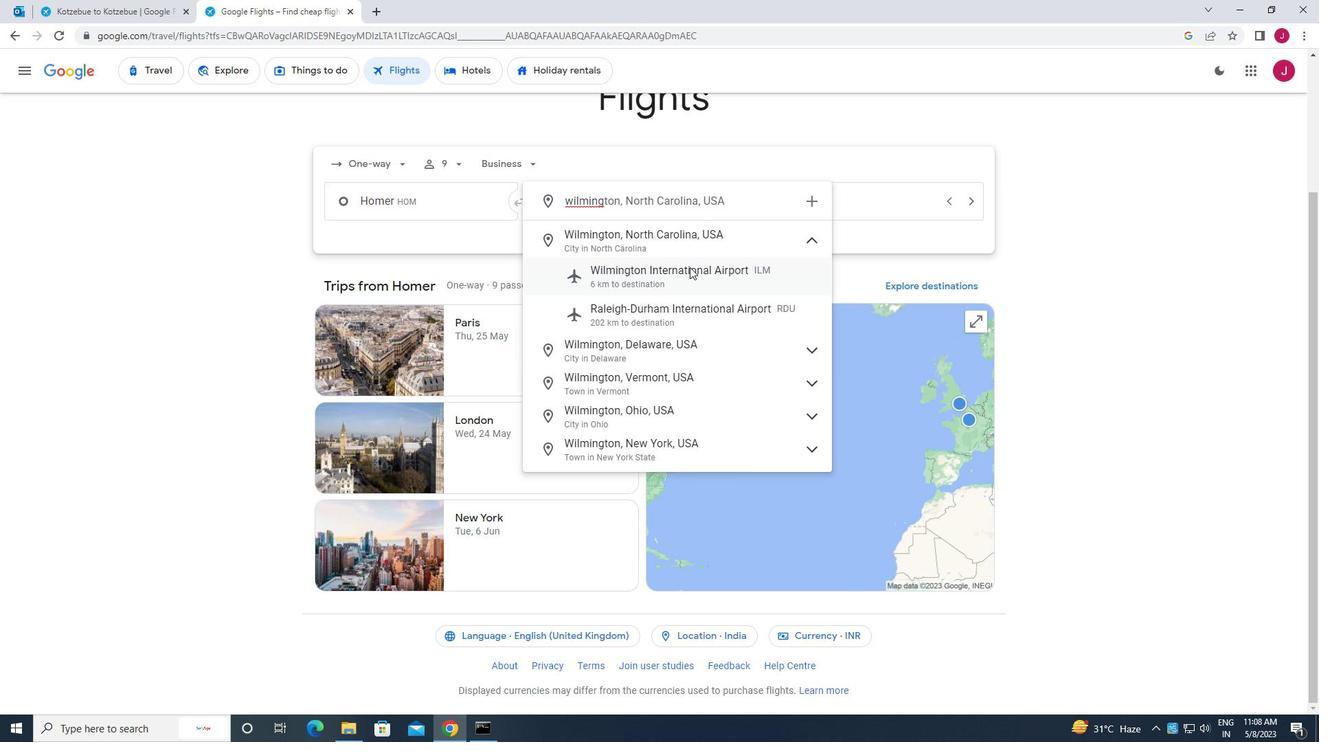 
Action: Mouse pressed left at (691, 271)
Screenshot: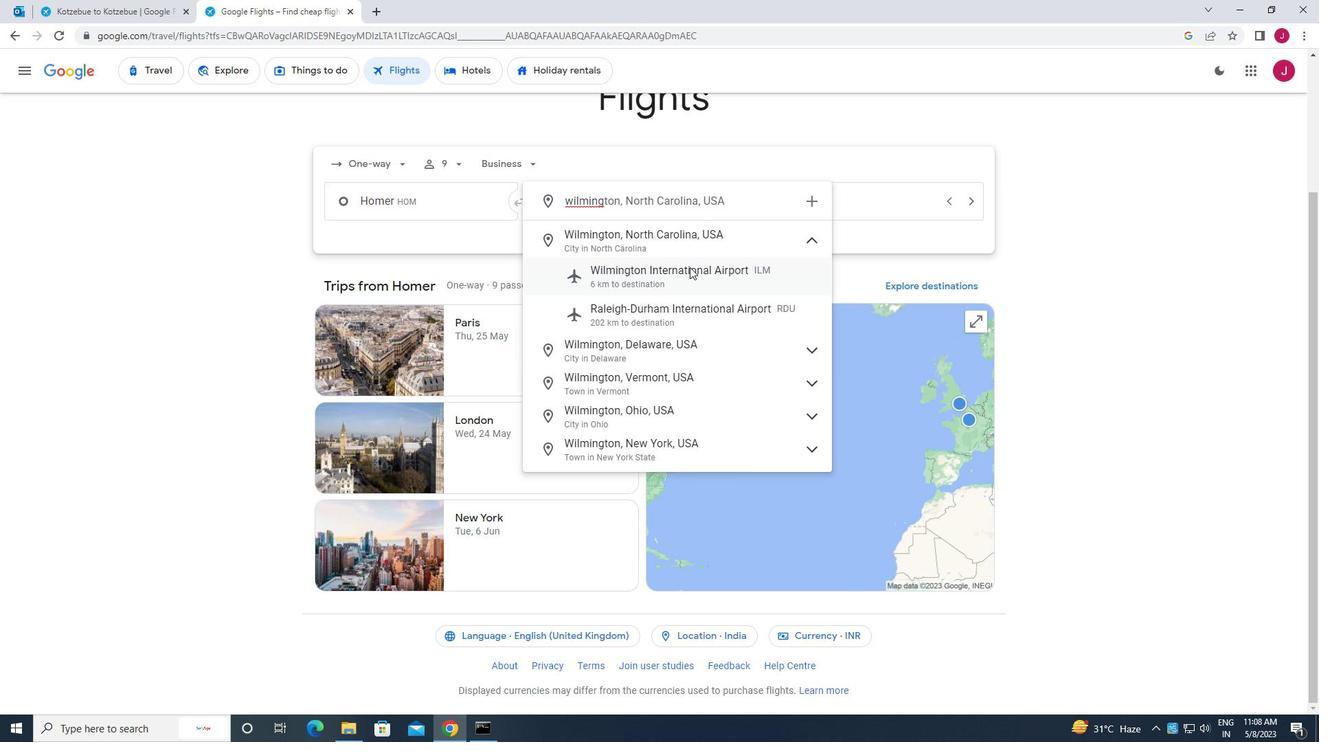
Action: Mouse moved to (841, 204)
Screenshot: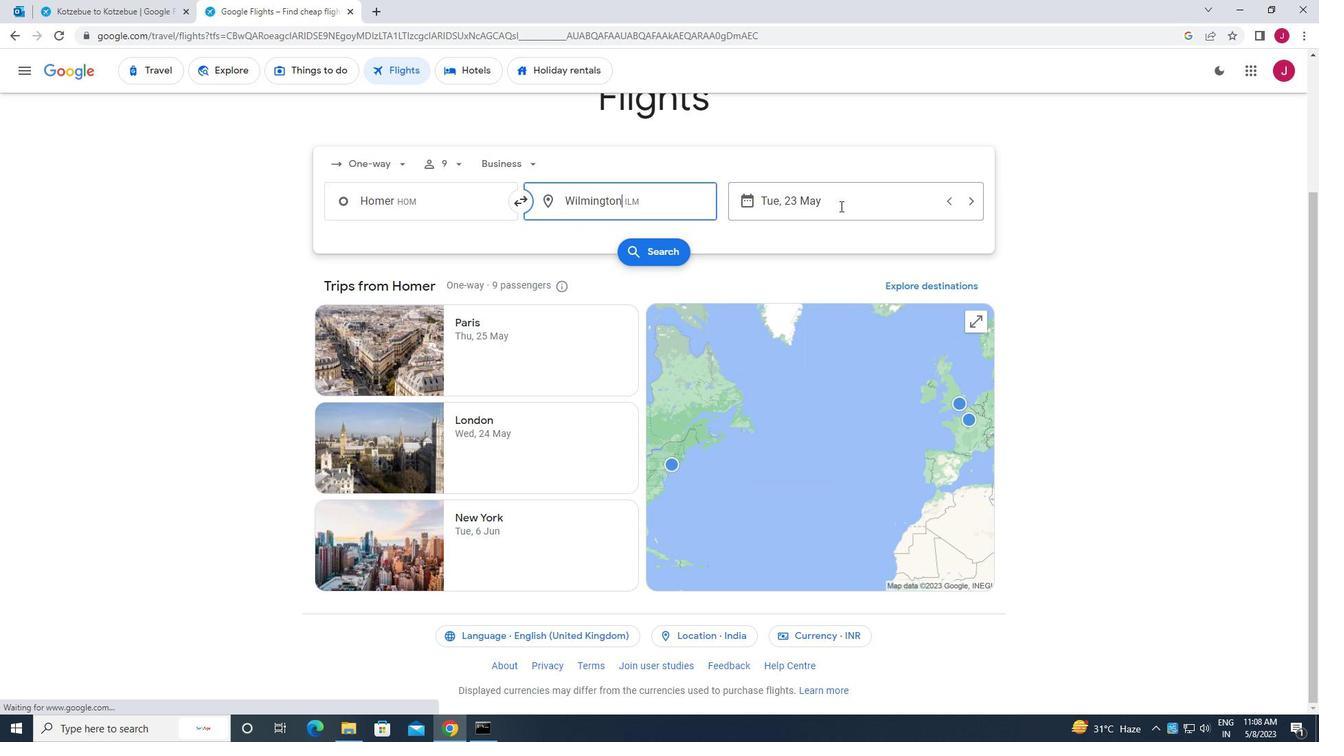 
Action: Mouse pressed left at (841, 204)
Screenshot: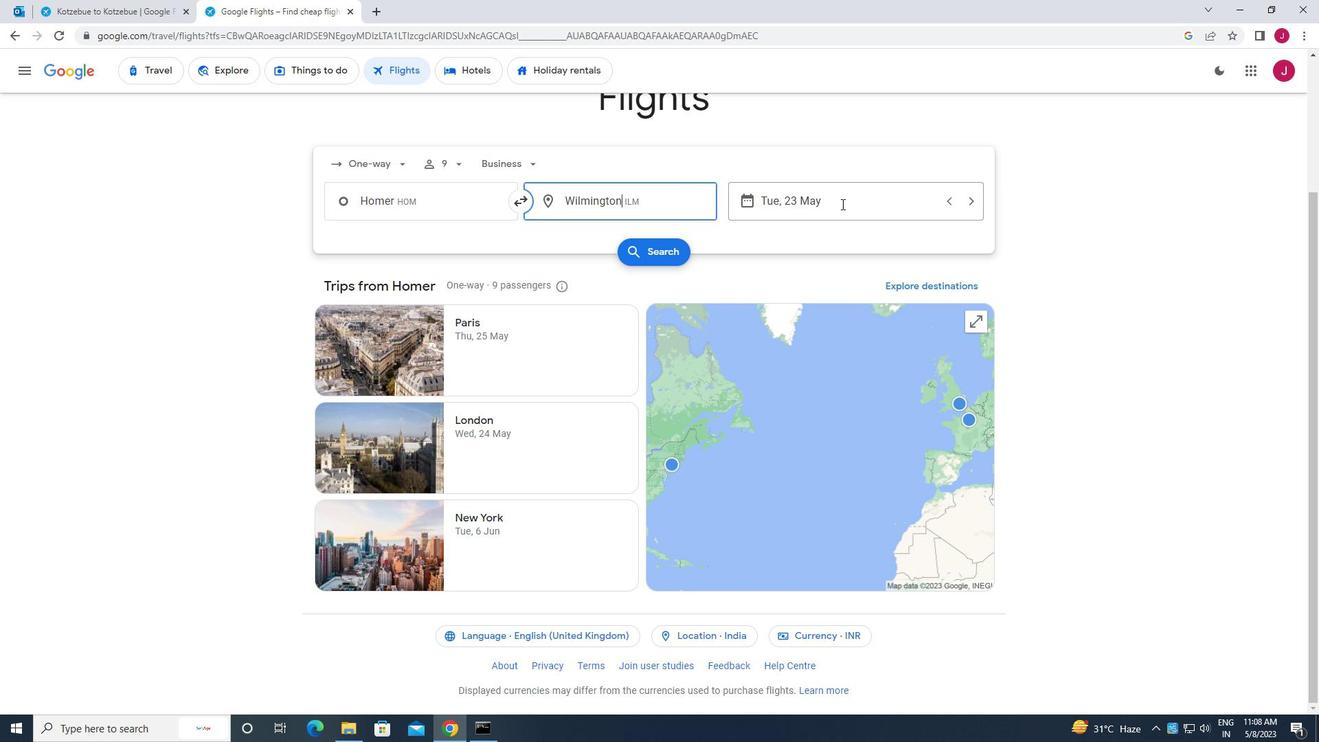 
Action: Mouse moved to (990, 372)
Screenshot: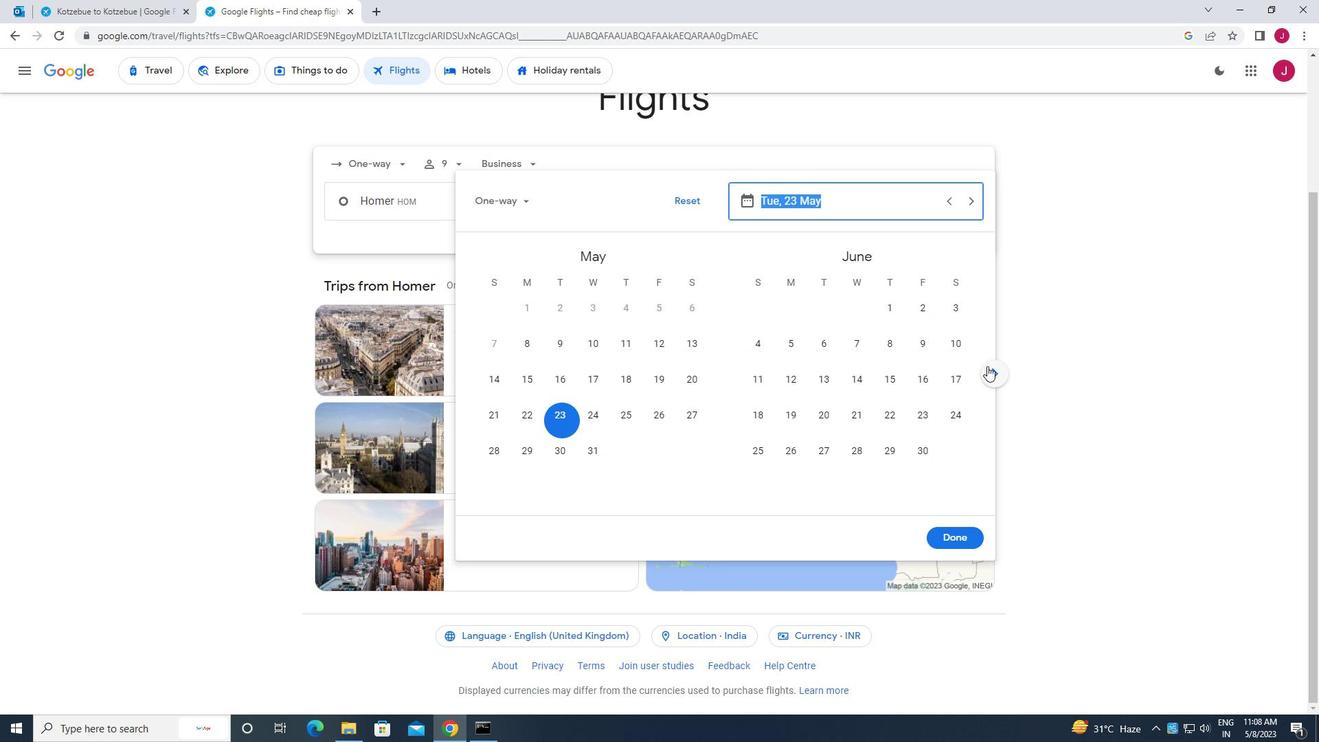 
Action: Mouse pressed left at (990, 372)
Screenshot: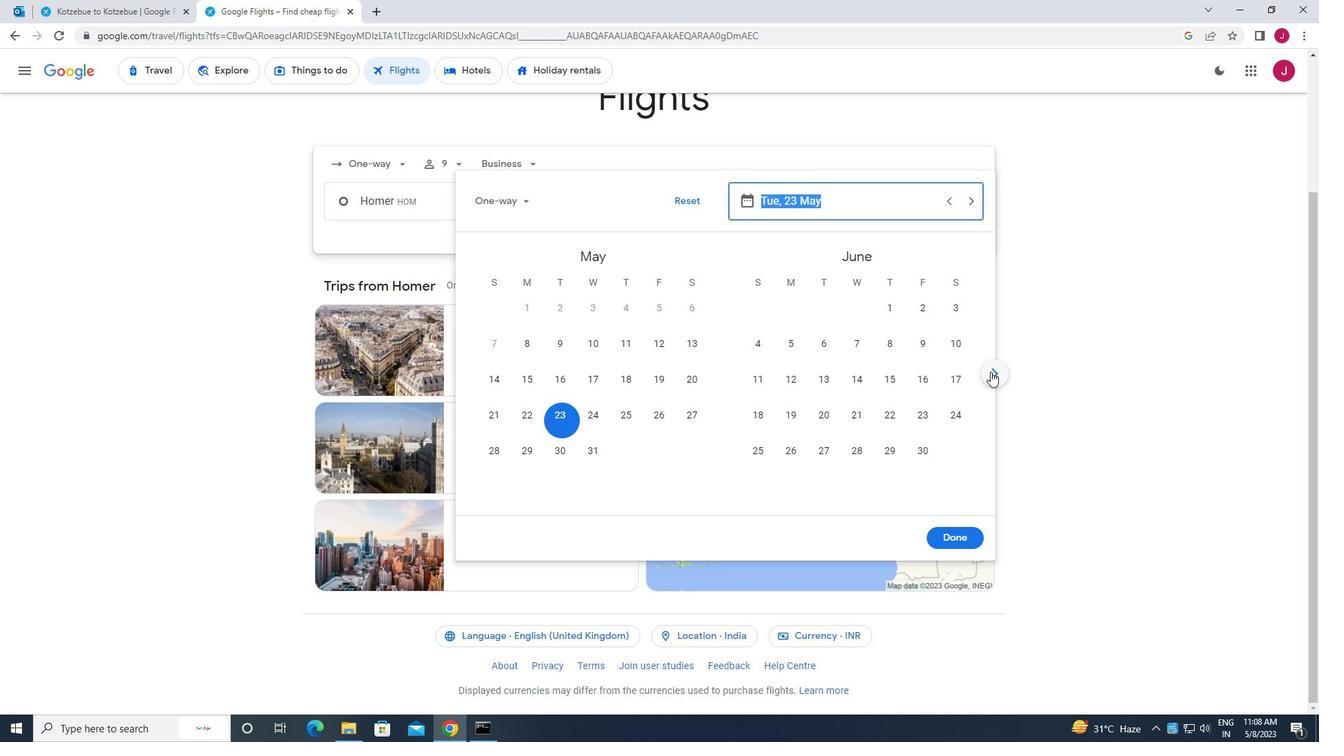 
Action: Mouse moved to (992, 373)
Screenshot: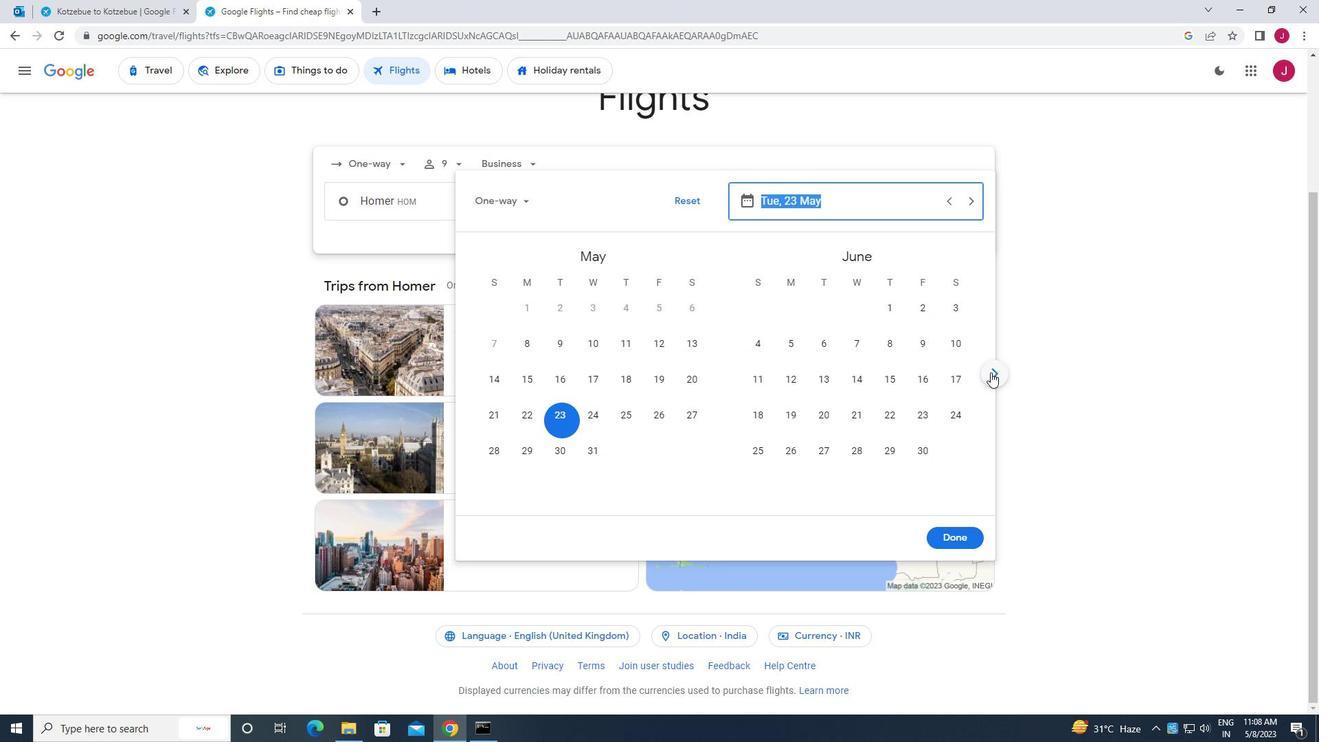 
Action: Mouse pressed left at (992, 373)
Screenshot: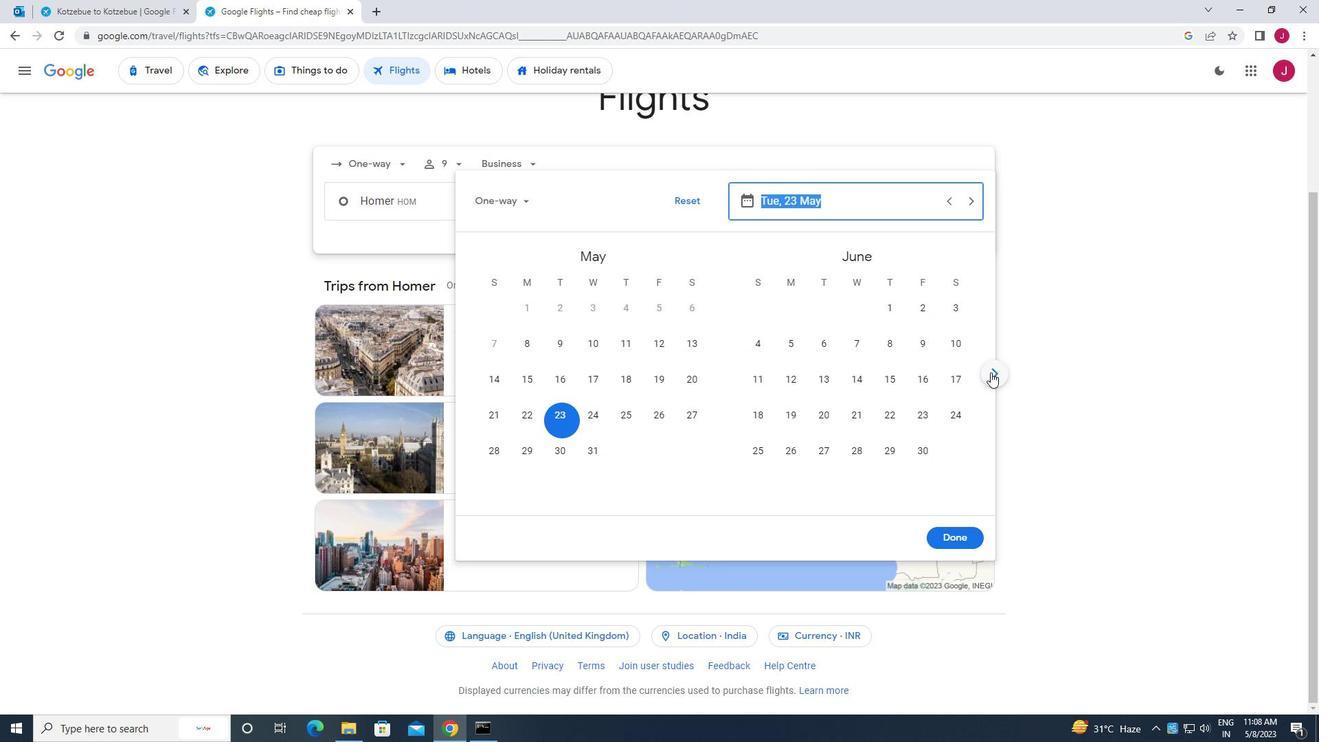 
Action: Mouse pressed left at (992, 373)
Screenshot: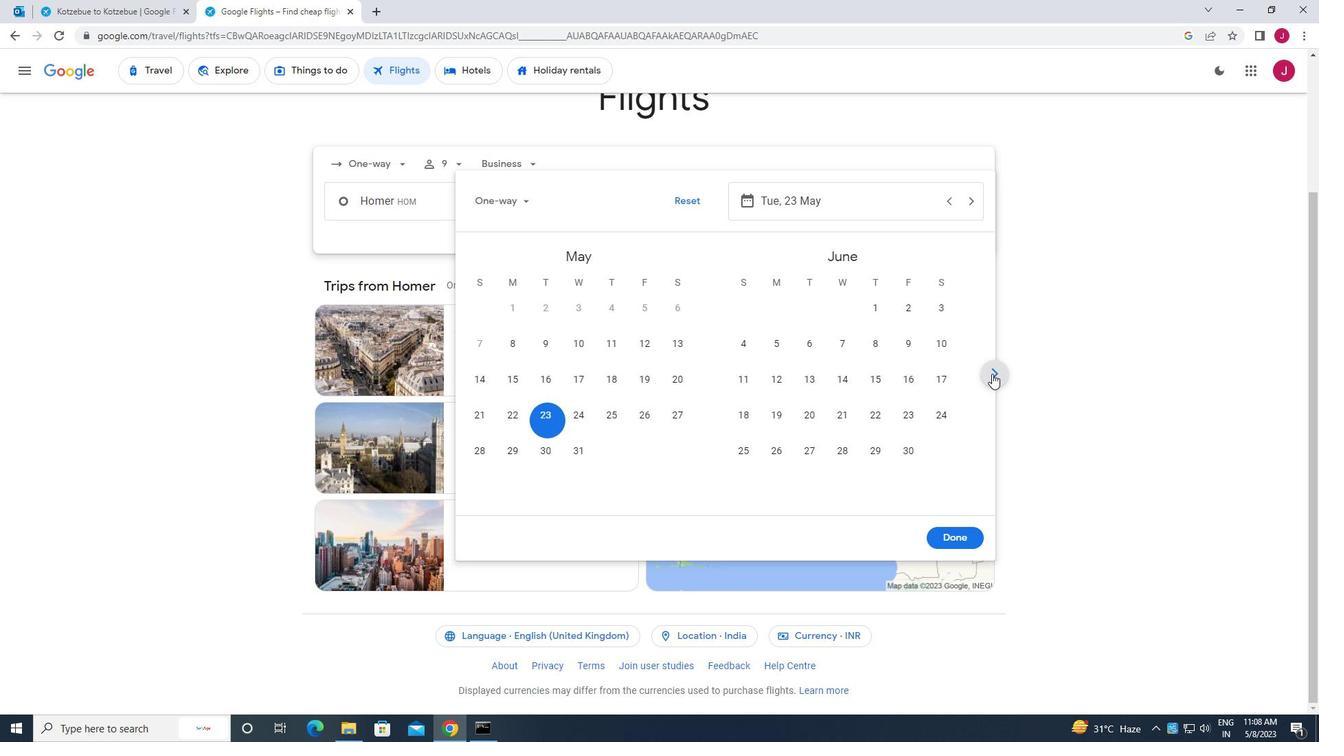 
Action: Mouse moved to (505, 345)
Screenshot: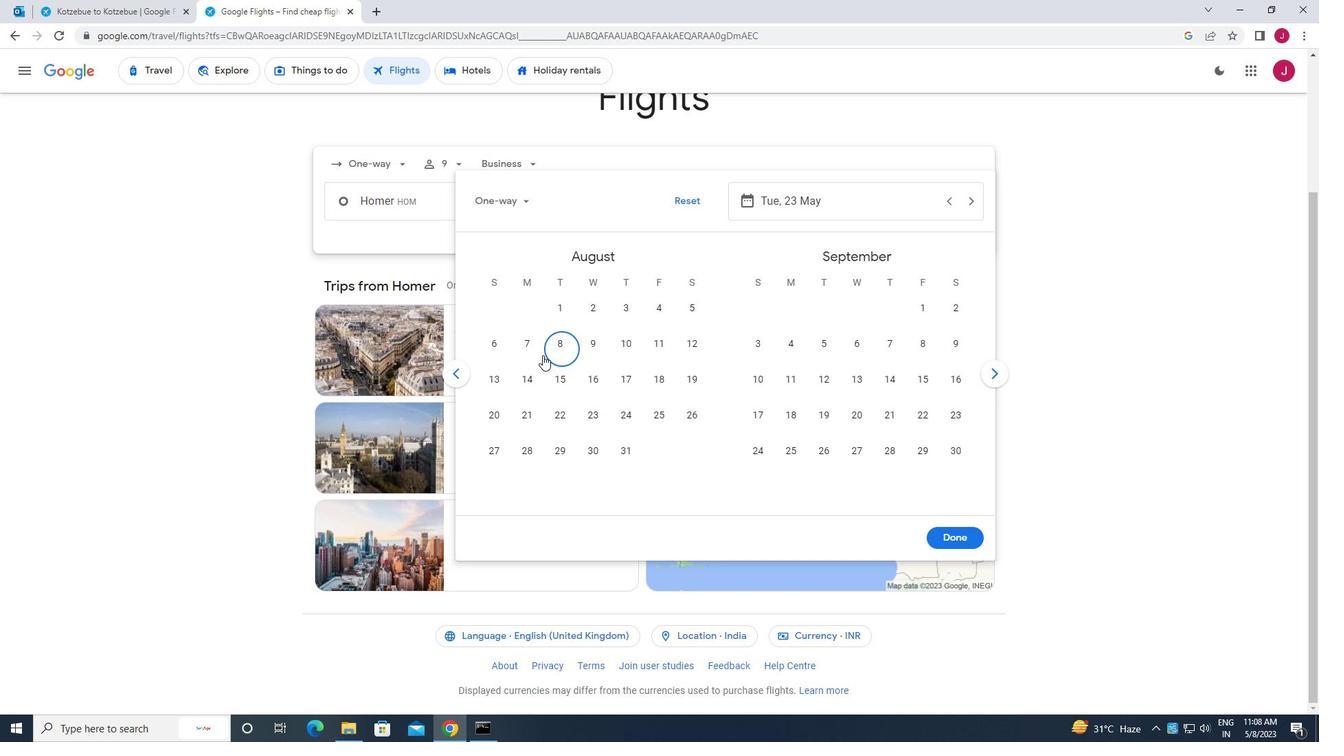 
Action: Mouse pressed left at (505, 345)
Screenshot: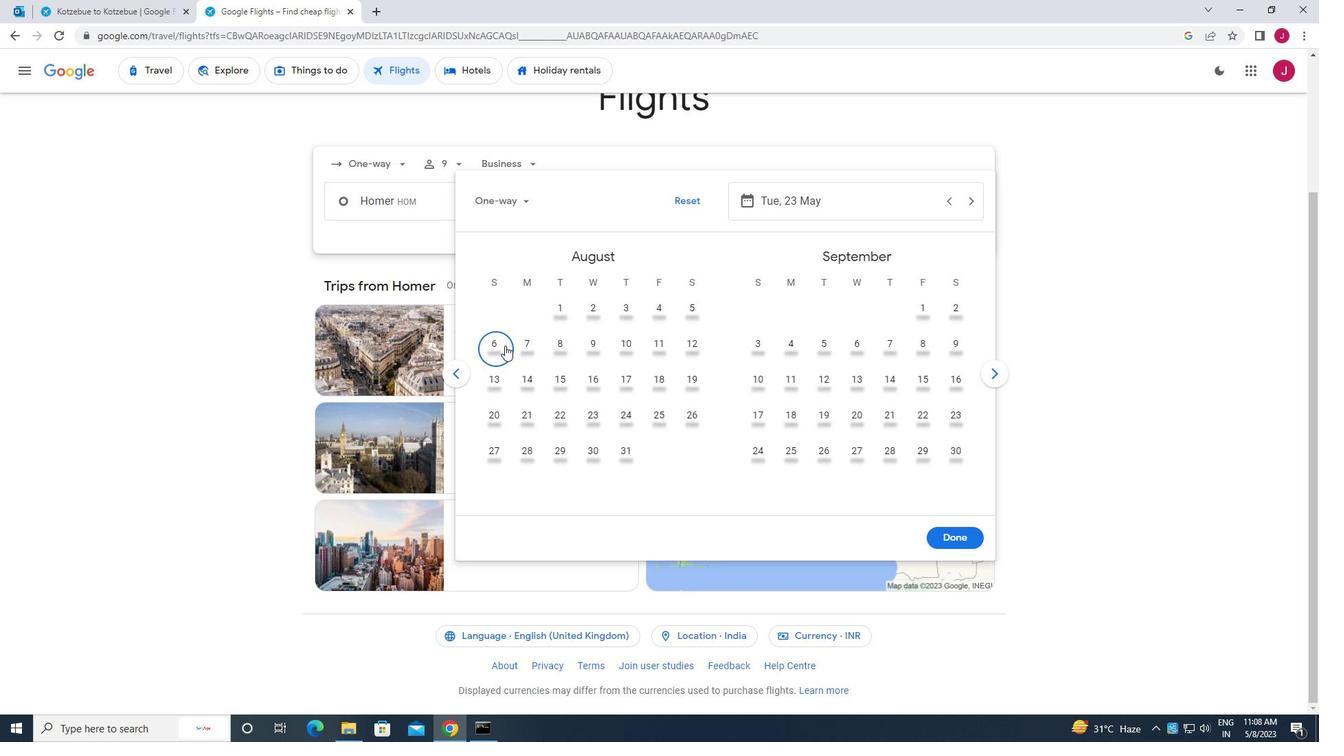 
Action: Mouse moved to (951, 530)
Screenshot: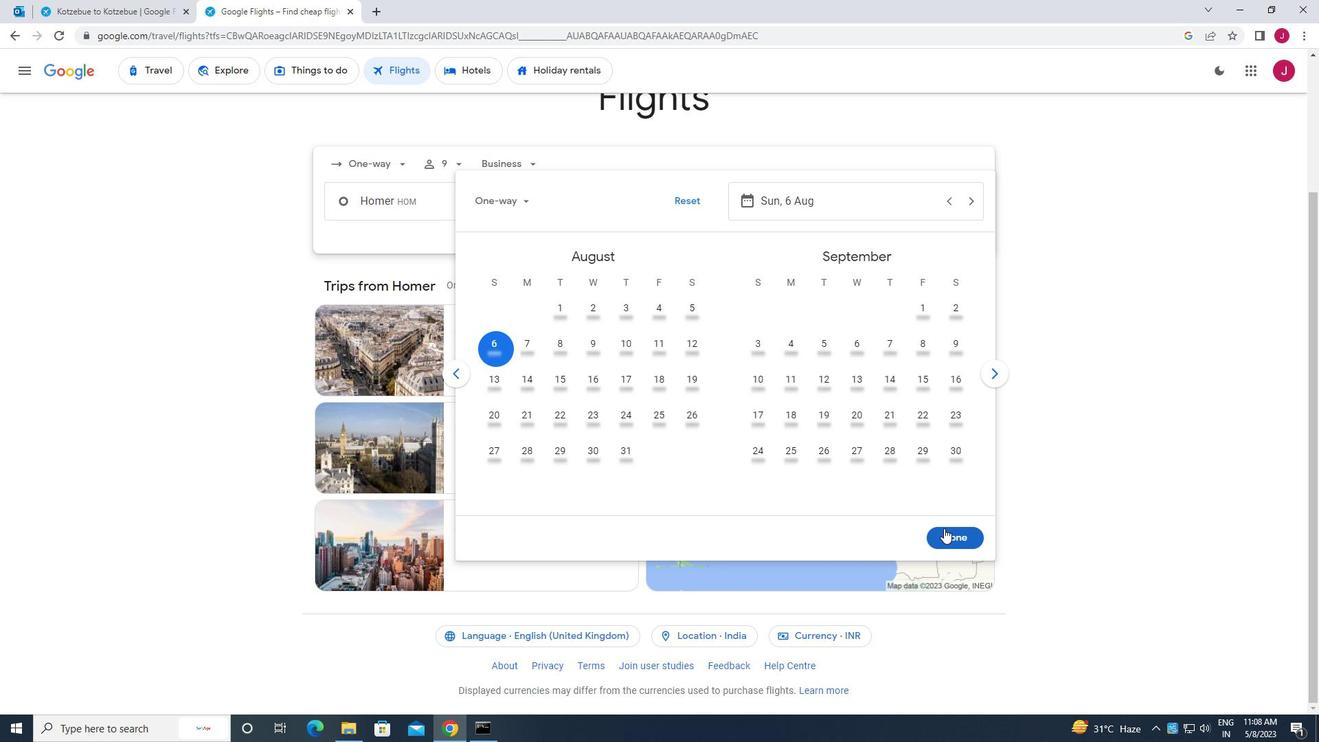 
Action: Mouse pressed left at (951, 530)
Screenshot: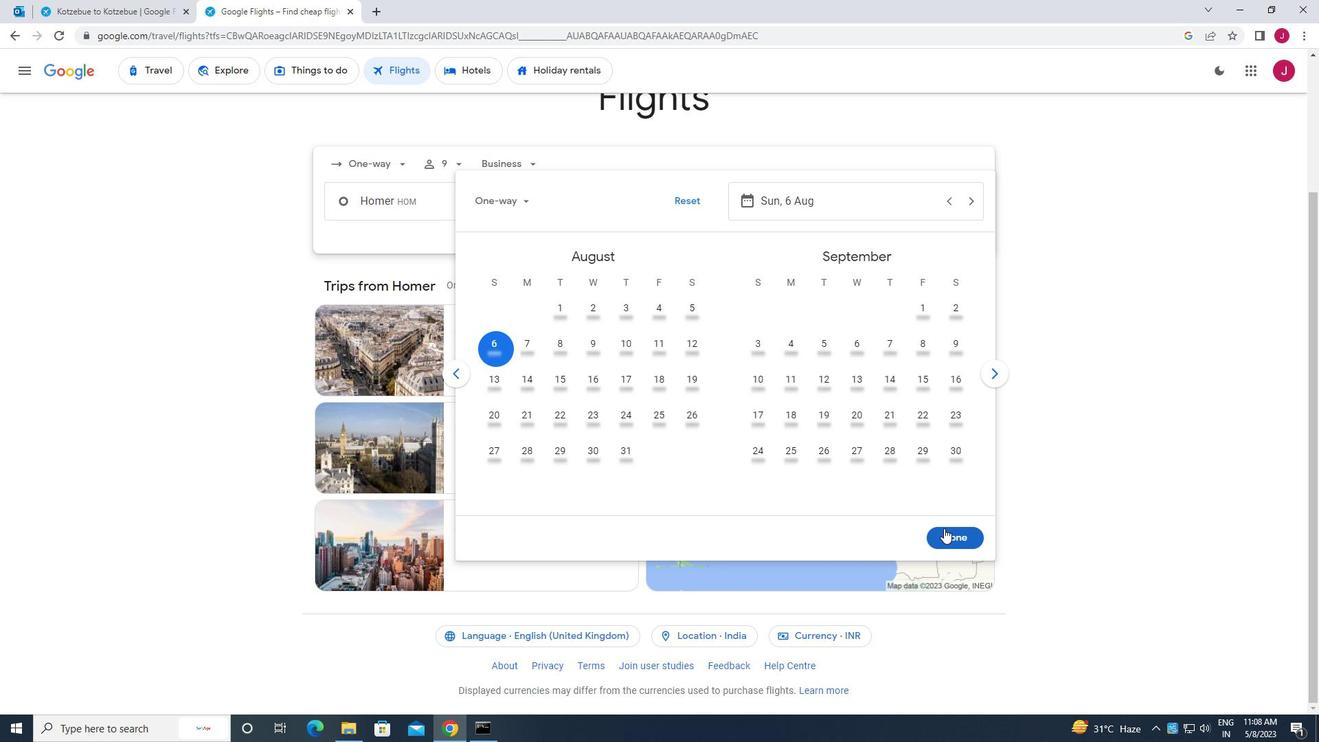 
Action: Mouse moved to (663, 252)
Screenshot: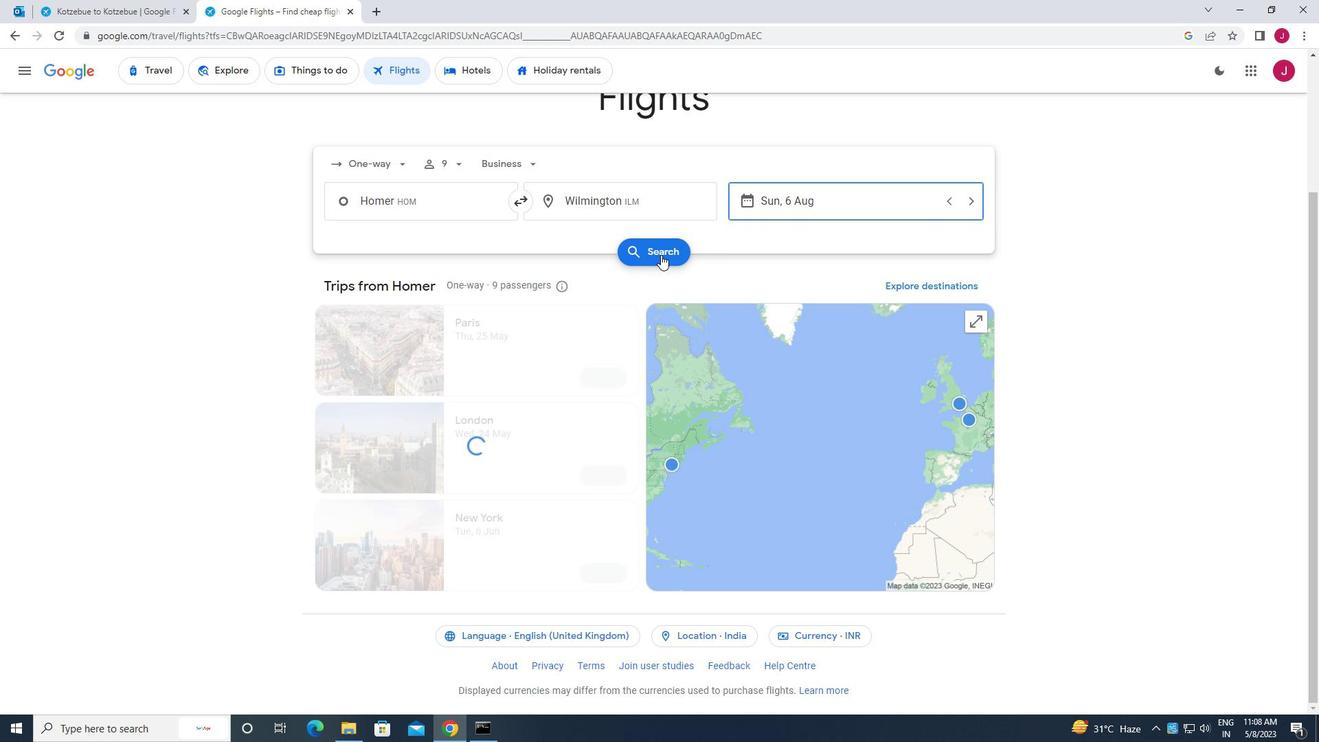 
Action: Mouse pressed left at (663, 252)
Screenshot: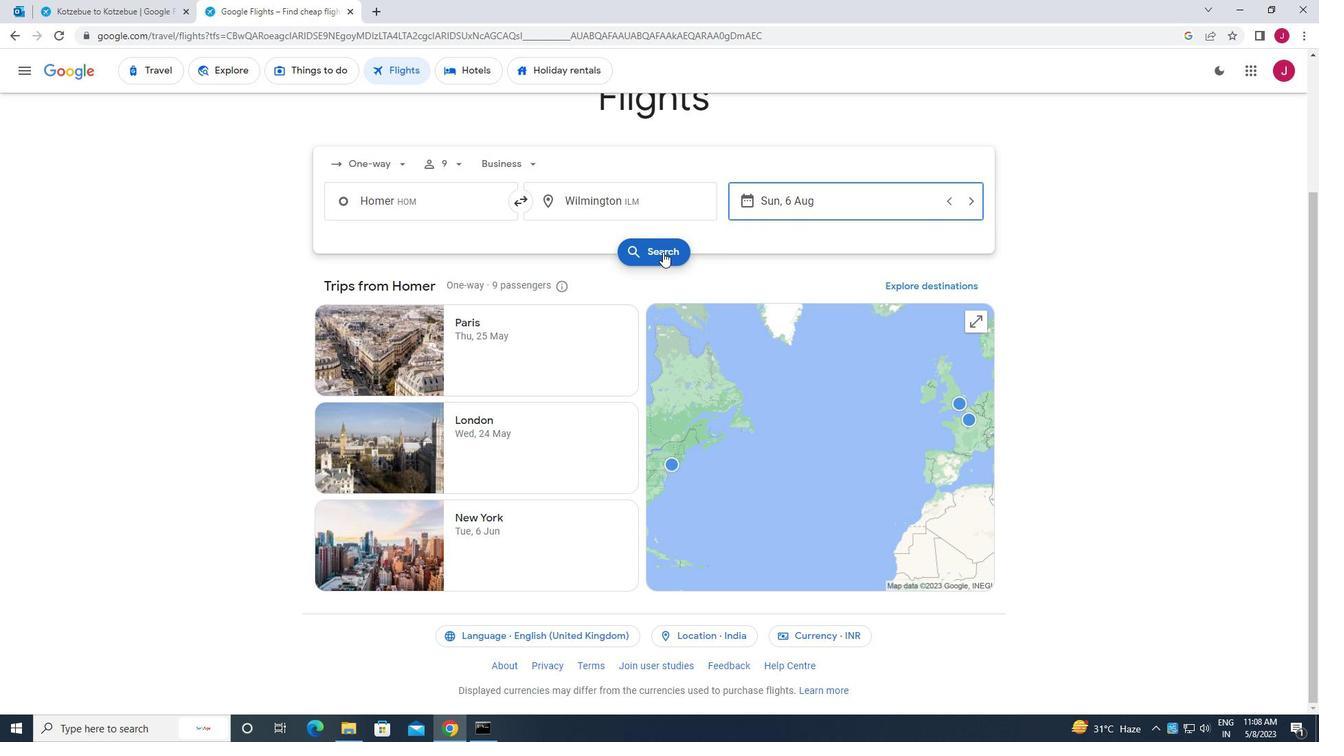 
Action: Mouse moved to (342, 198)
Screenshot: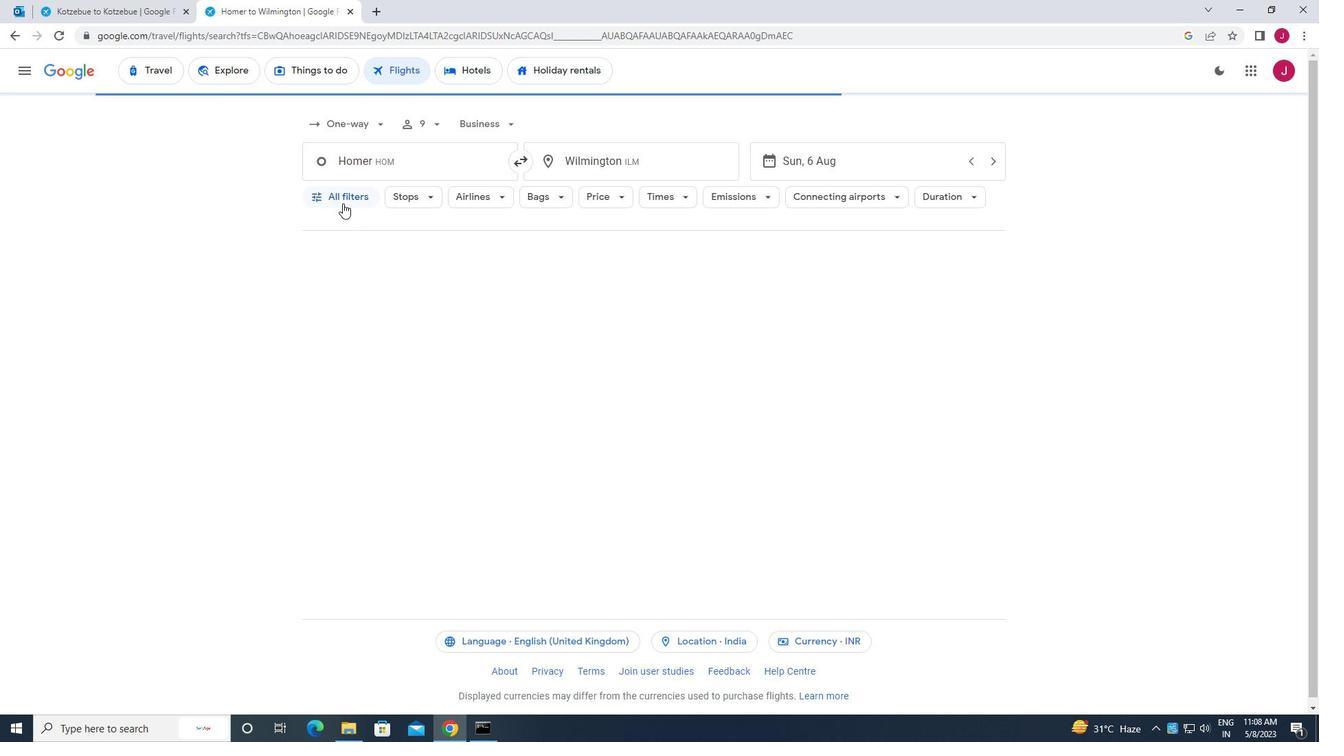 
Action: Mouse pressed left at (342, 198)
Screenshot: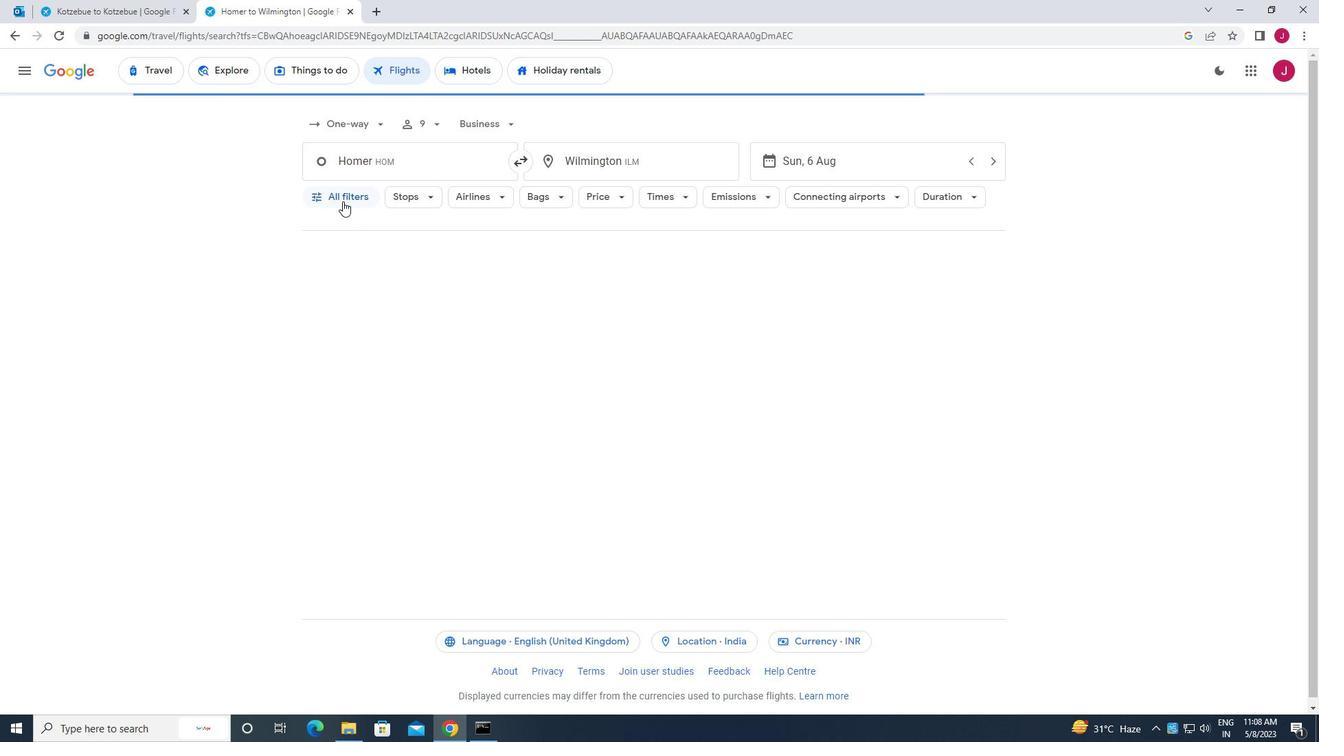 
Action: Mouse moved to (379, 287)
Screenshot: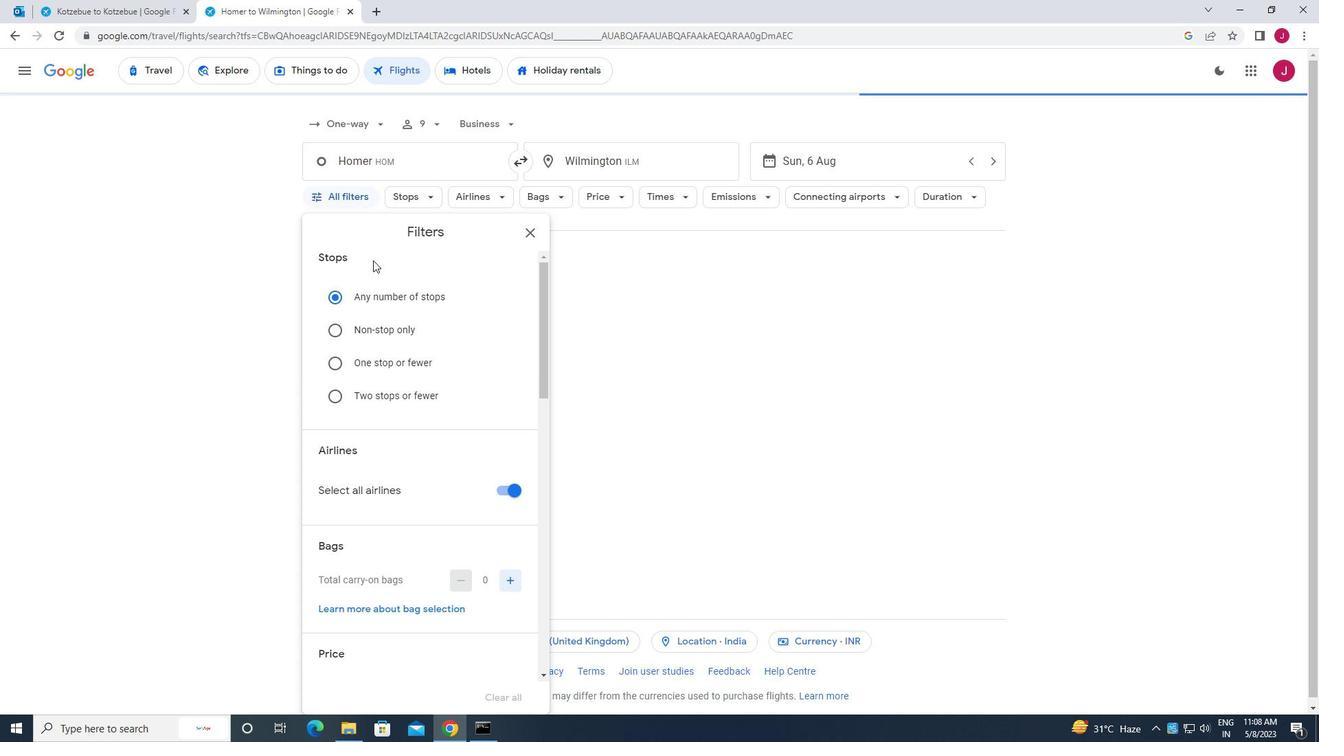 
Action: Mouse scrolled (379, 287) with delta (0, 0)
Screenshot: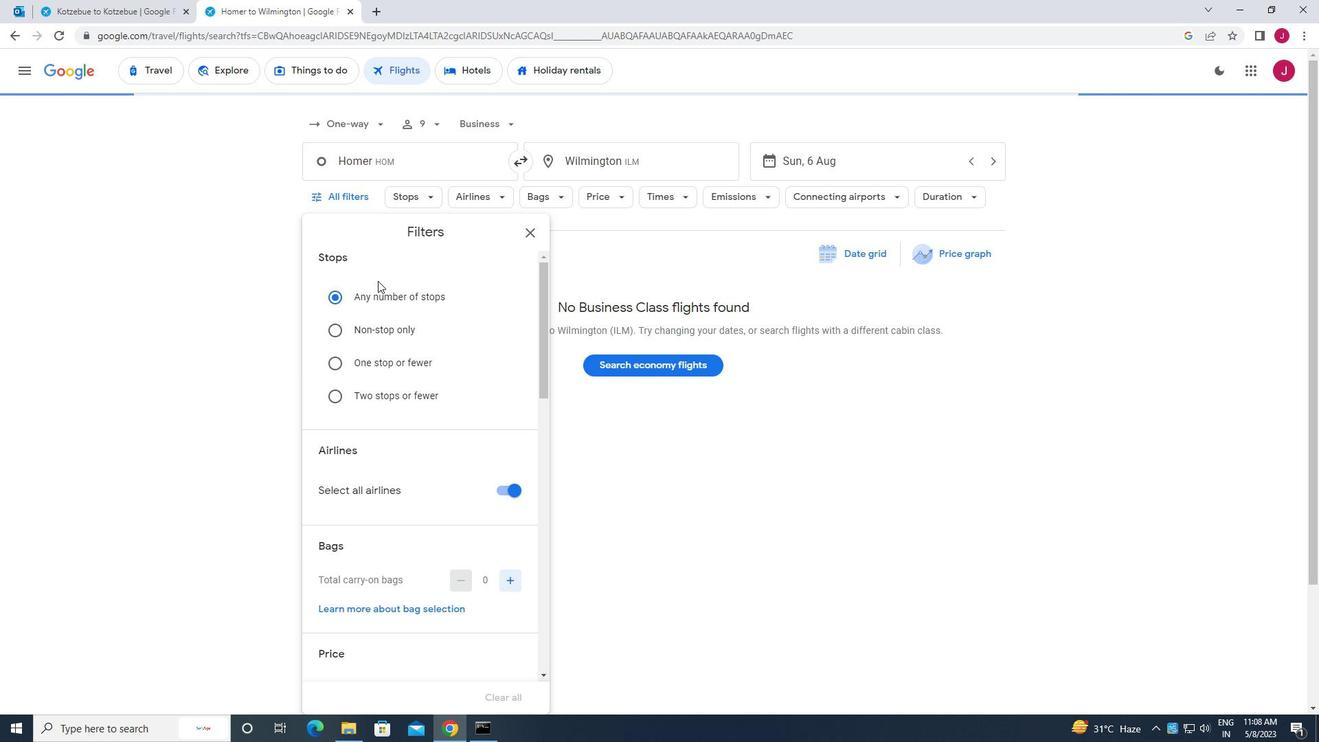 
Action: Mouse scrolled (379, 287) with delta (0, 0)
Screenshot: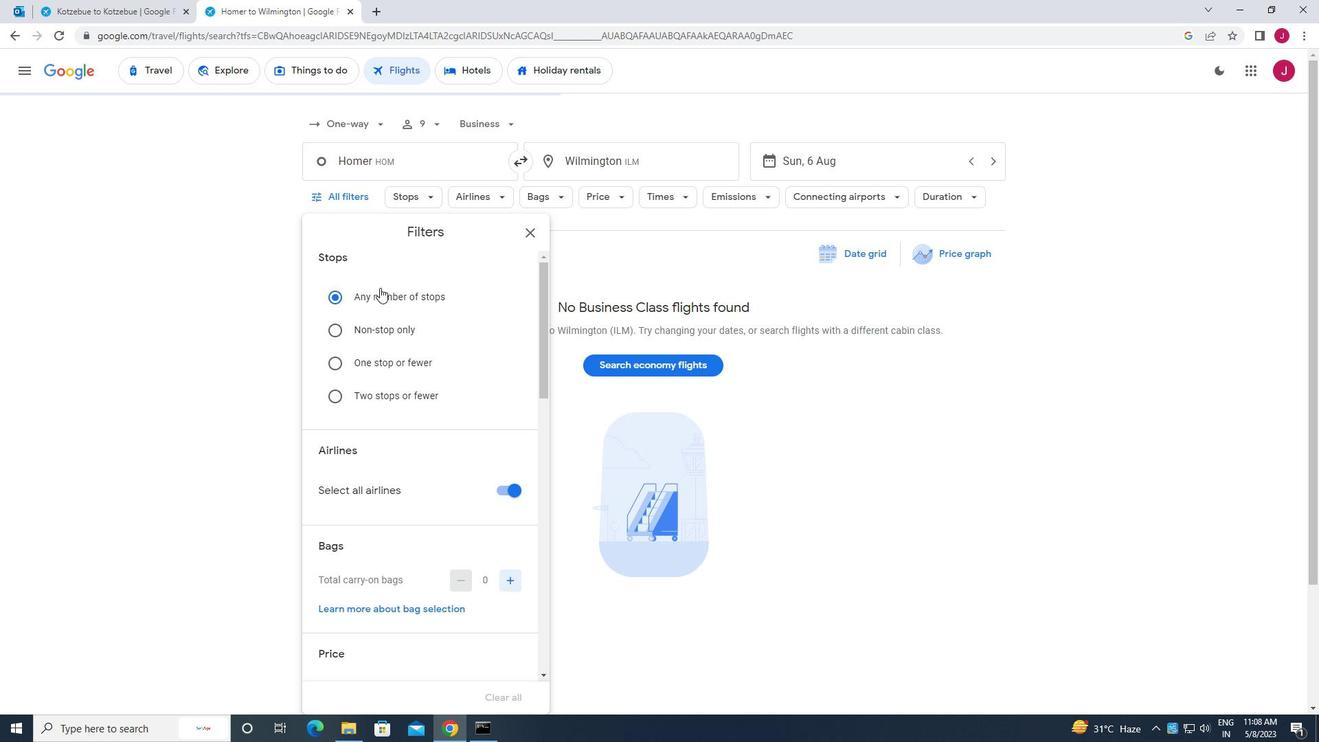 
Action: Mouse scrolled (379, 287) with delta (0, 0)
Screenshot: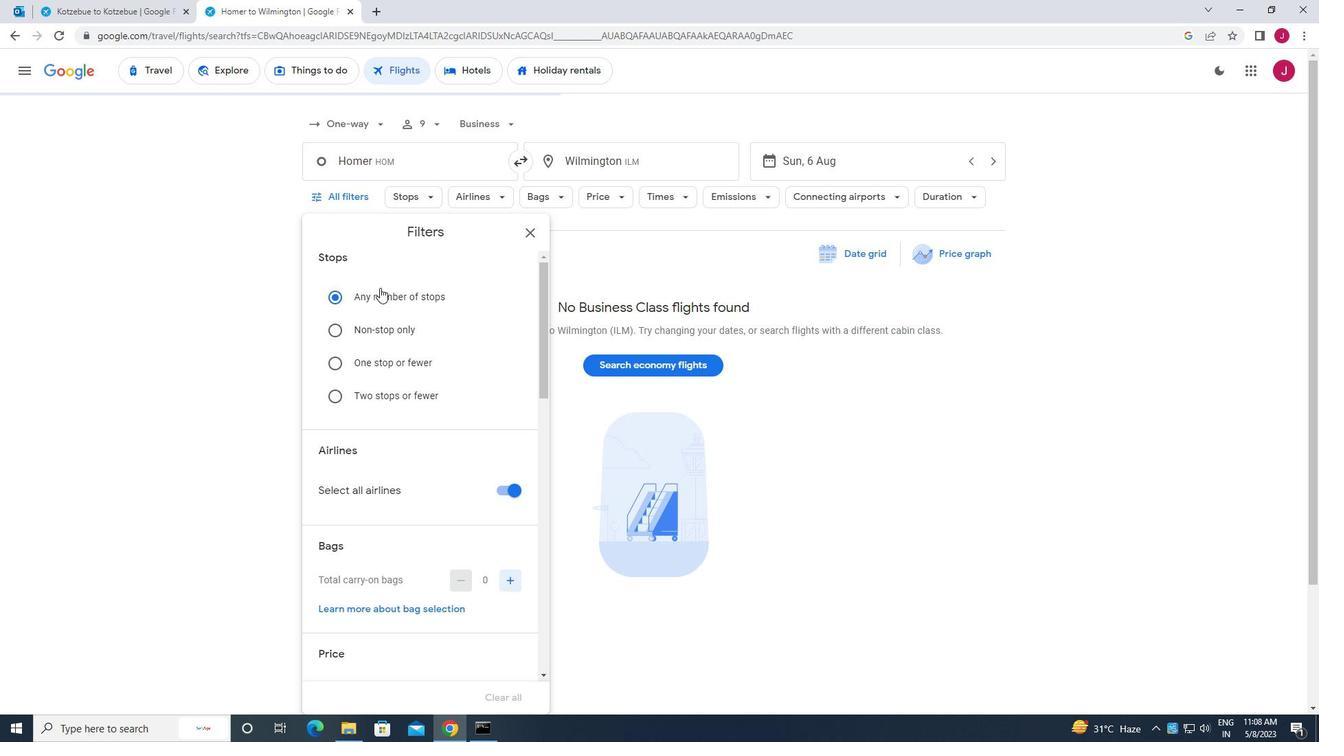
Action: Mouse moved to (511, 283)
Screenshot: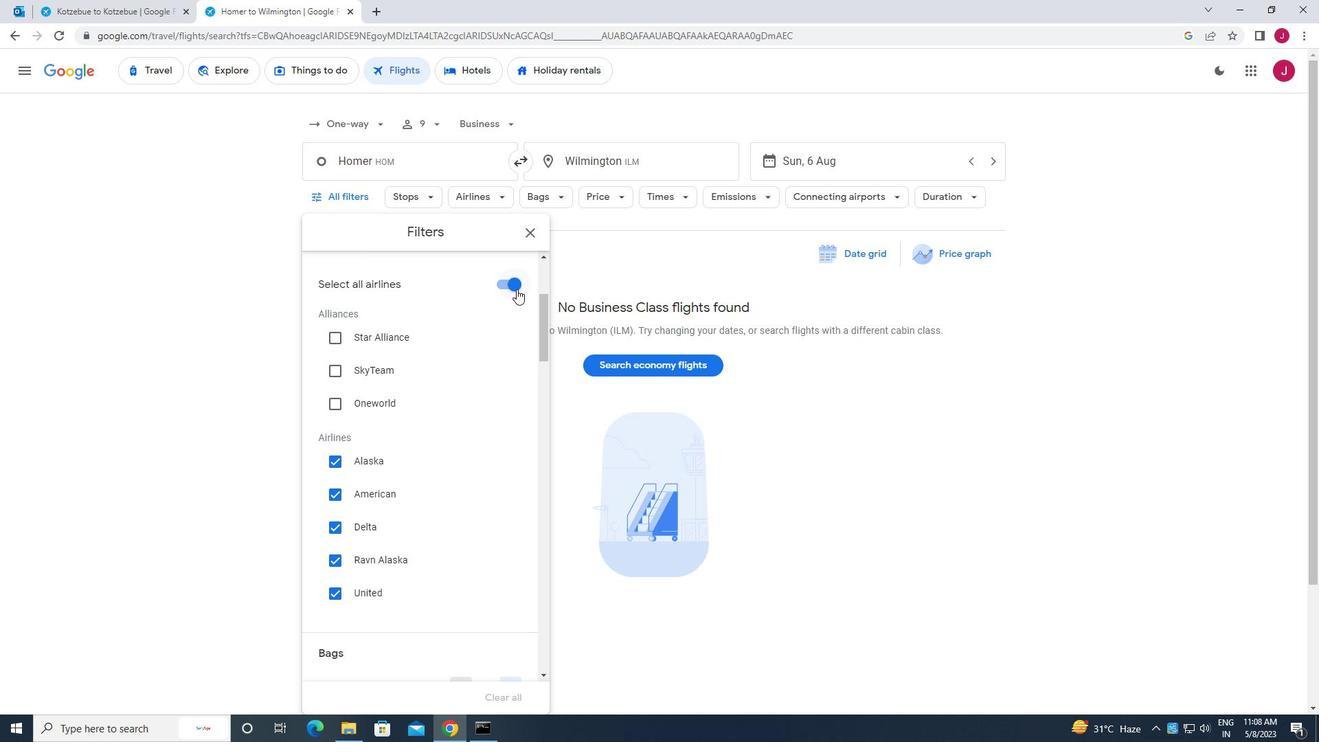 
Action: Mouse pressed left at (511, 283)
Screenshot: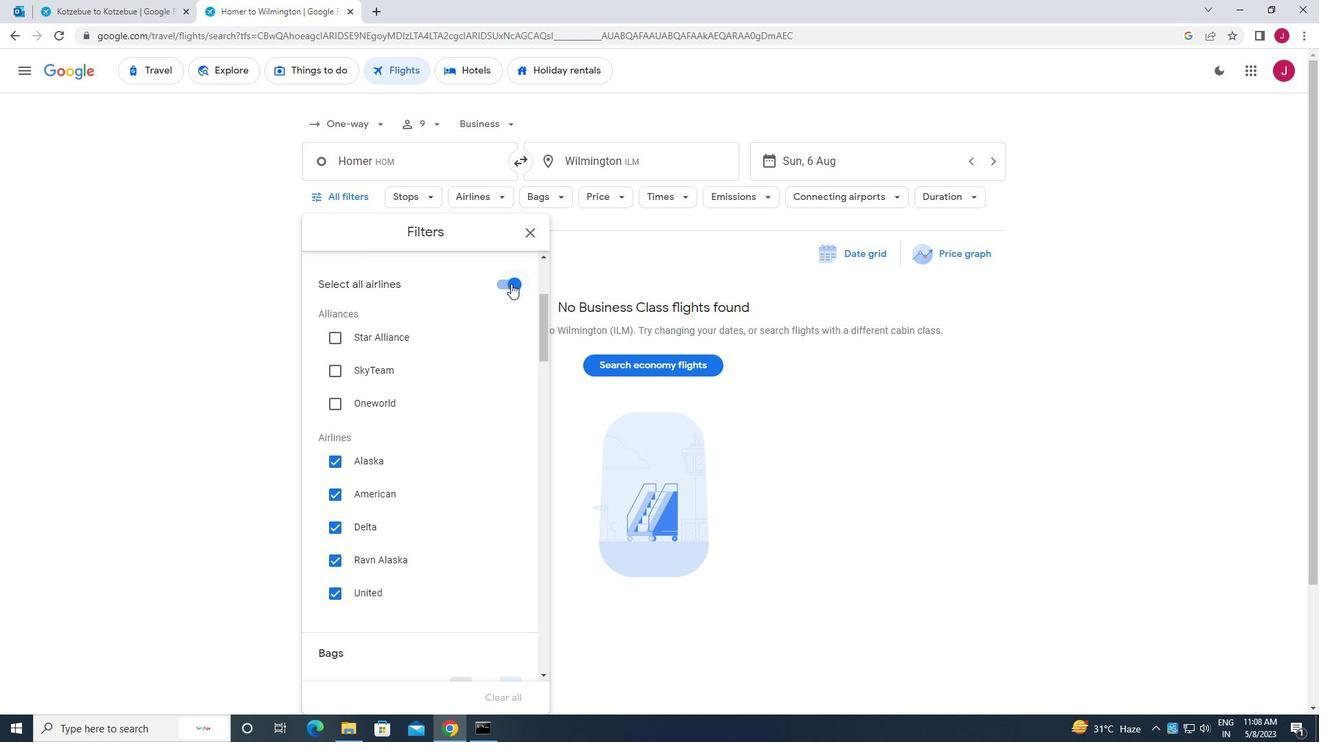
Action: Mouse moved to (336, 496)
Screenshot: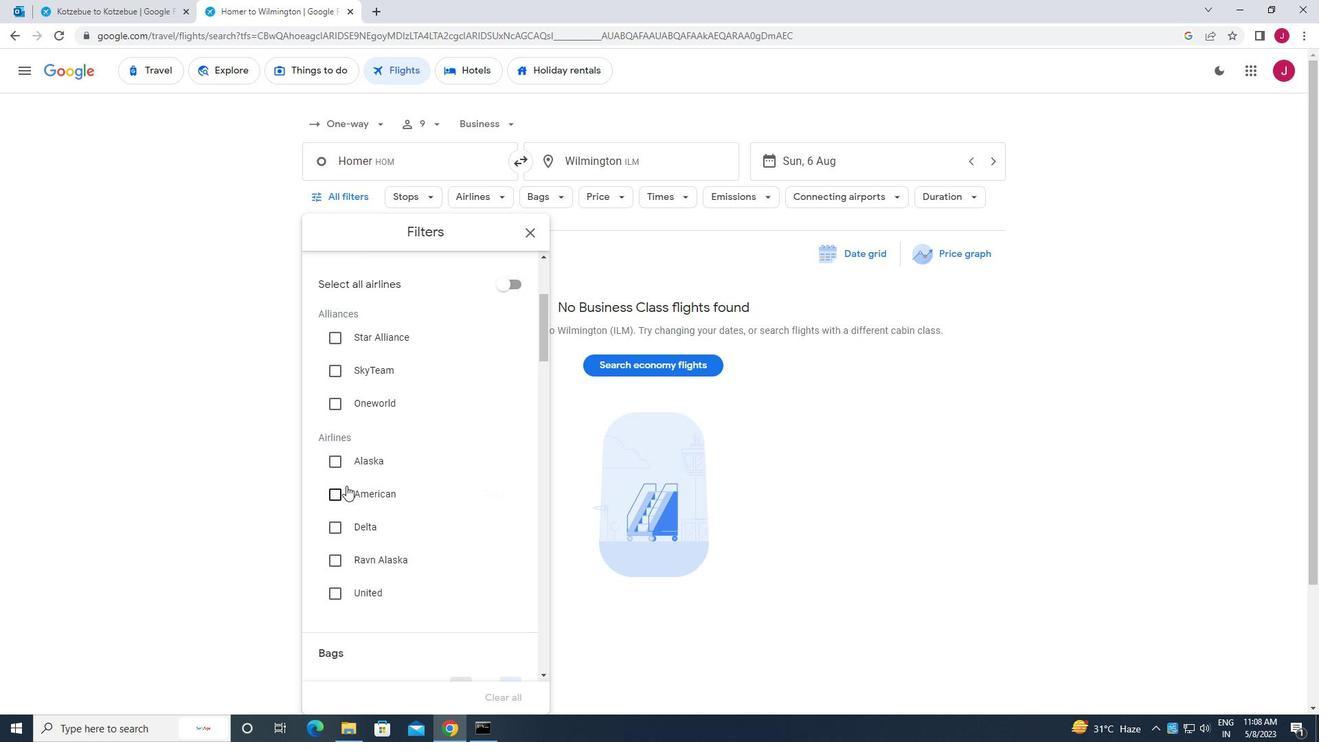 
Action: Mouse pressed left at (336, 496)
Screenshot: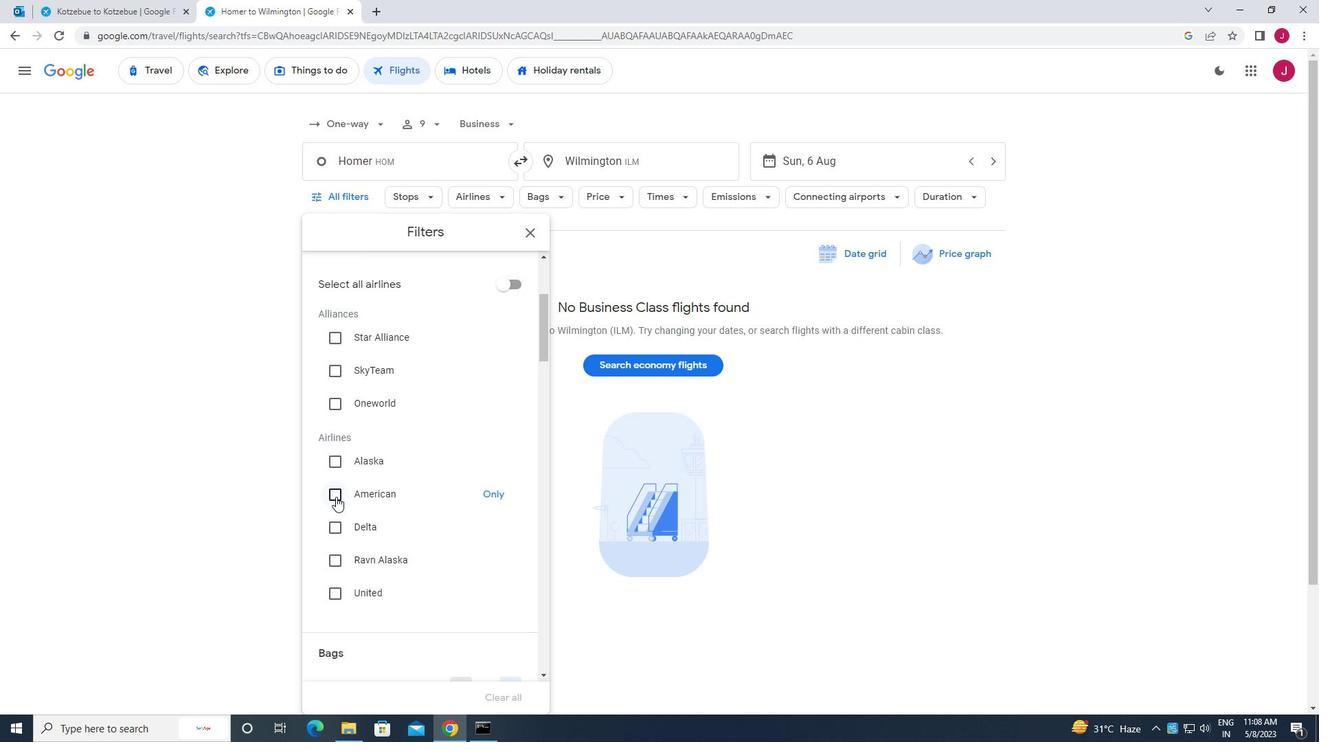 
Action: Mouse moved to (455, 481)
Screenshot: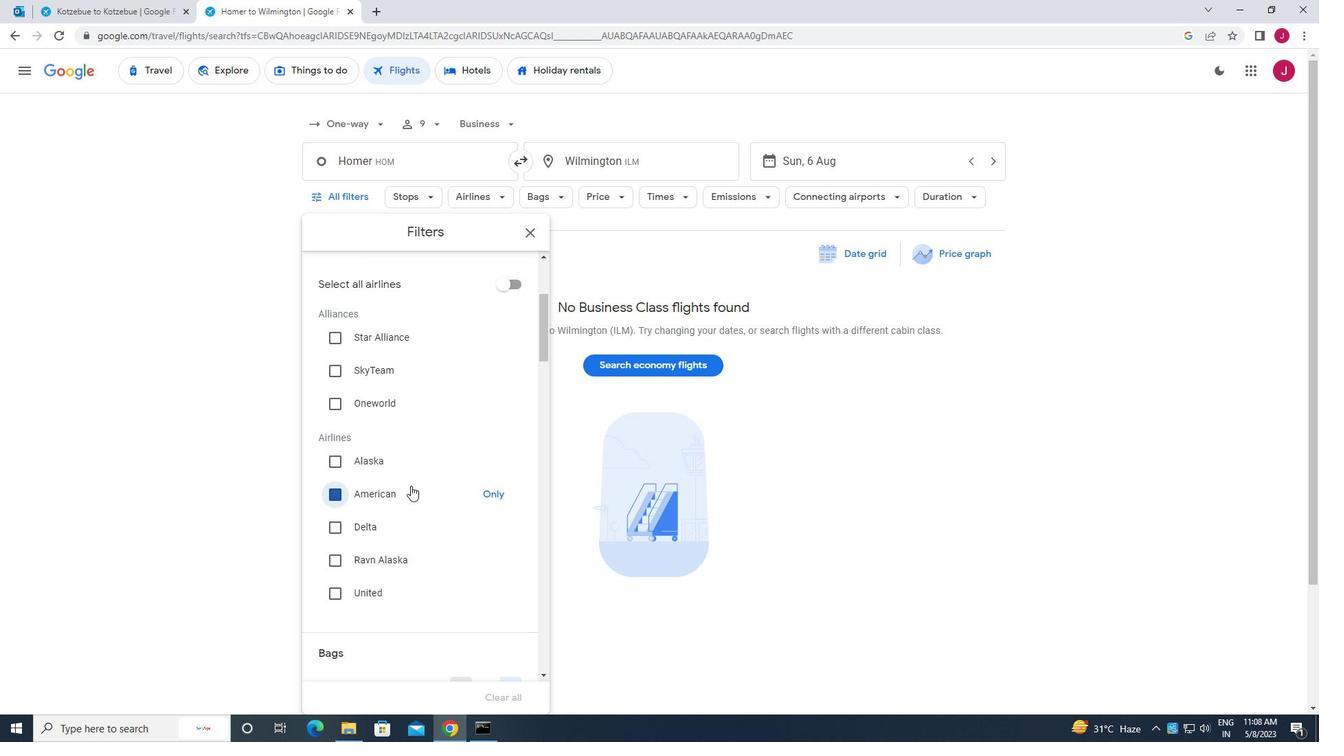 
Action: Mouse scrolled (455, 481) with delta (0, 0)
Screenshot: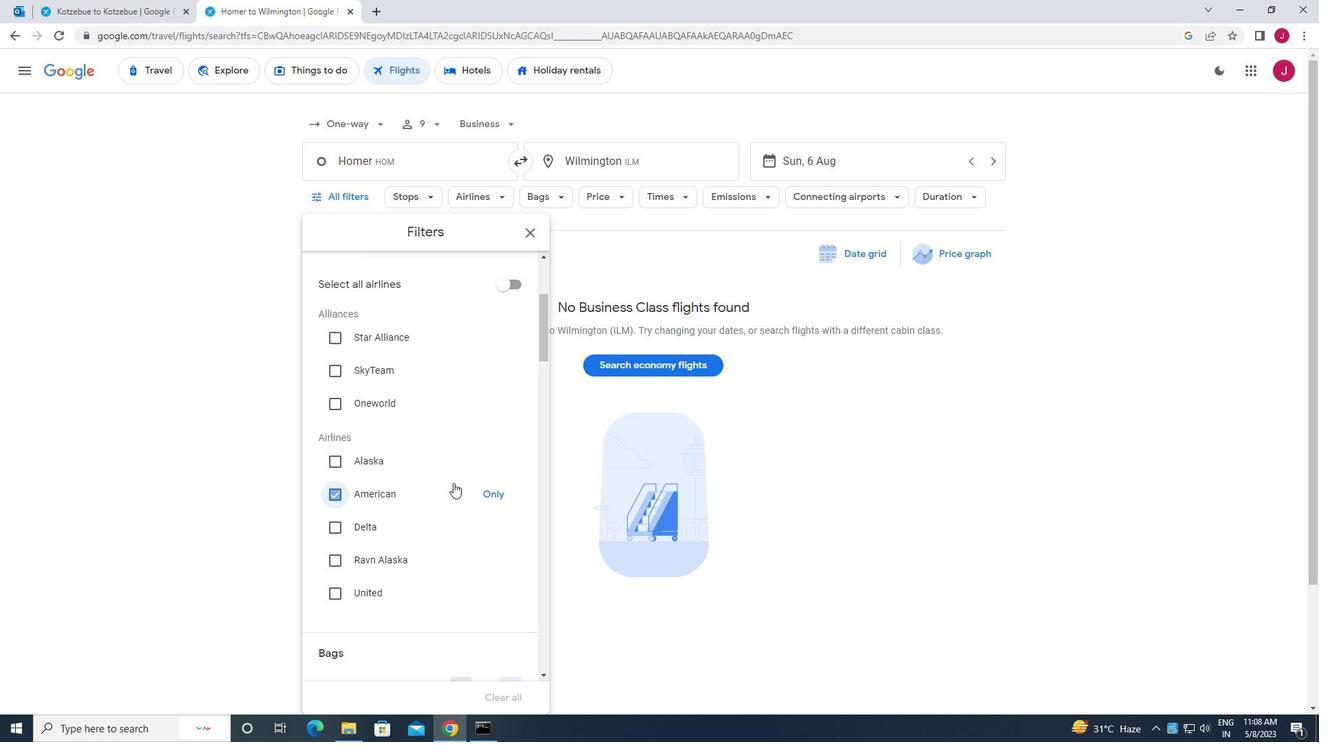 
Action: Mouse scrolled (455, 481) with delta (0, 0)
Screenshot: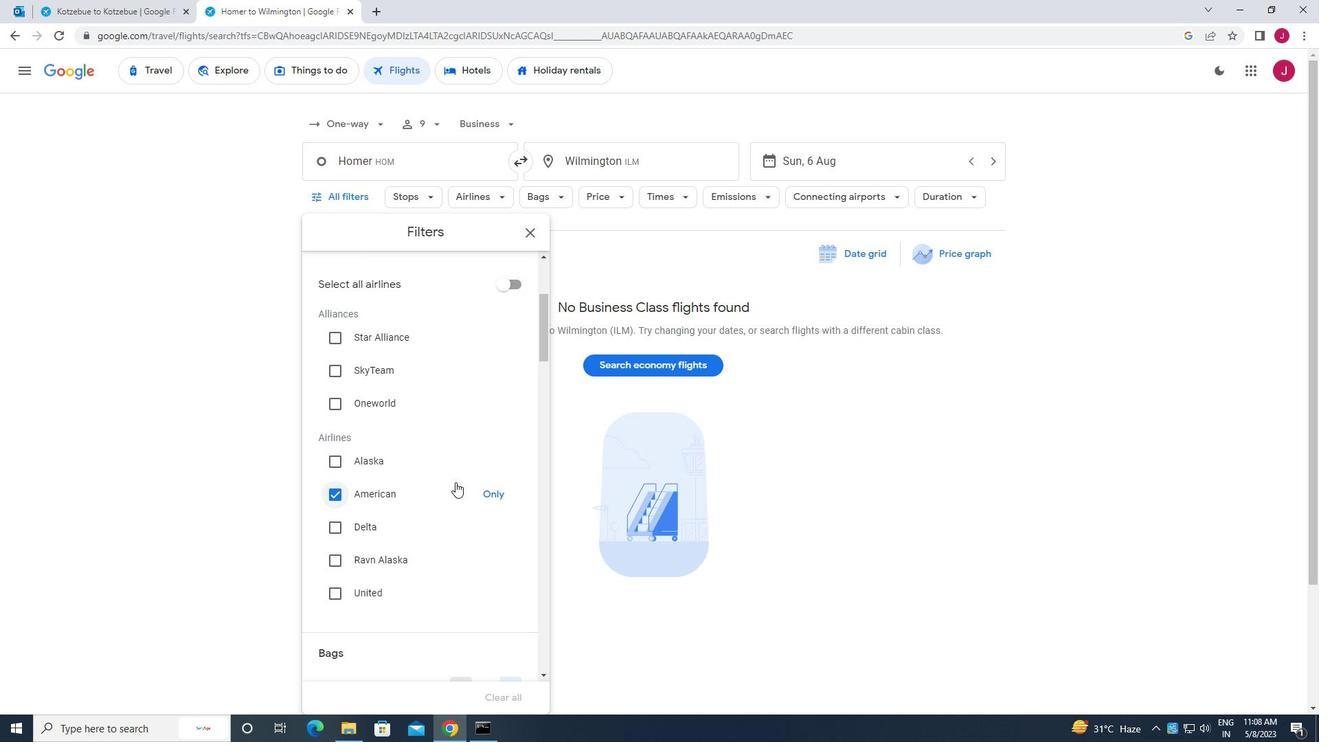 
Action: Mouse scrolled (455, 481) with delta (0, 0)
Screenshot: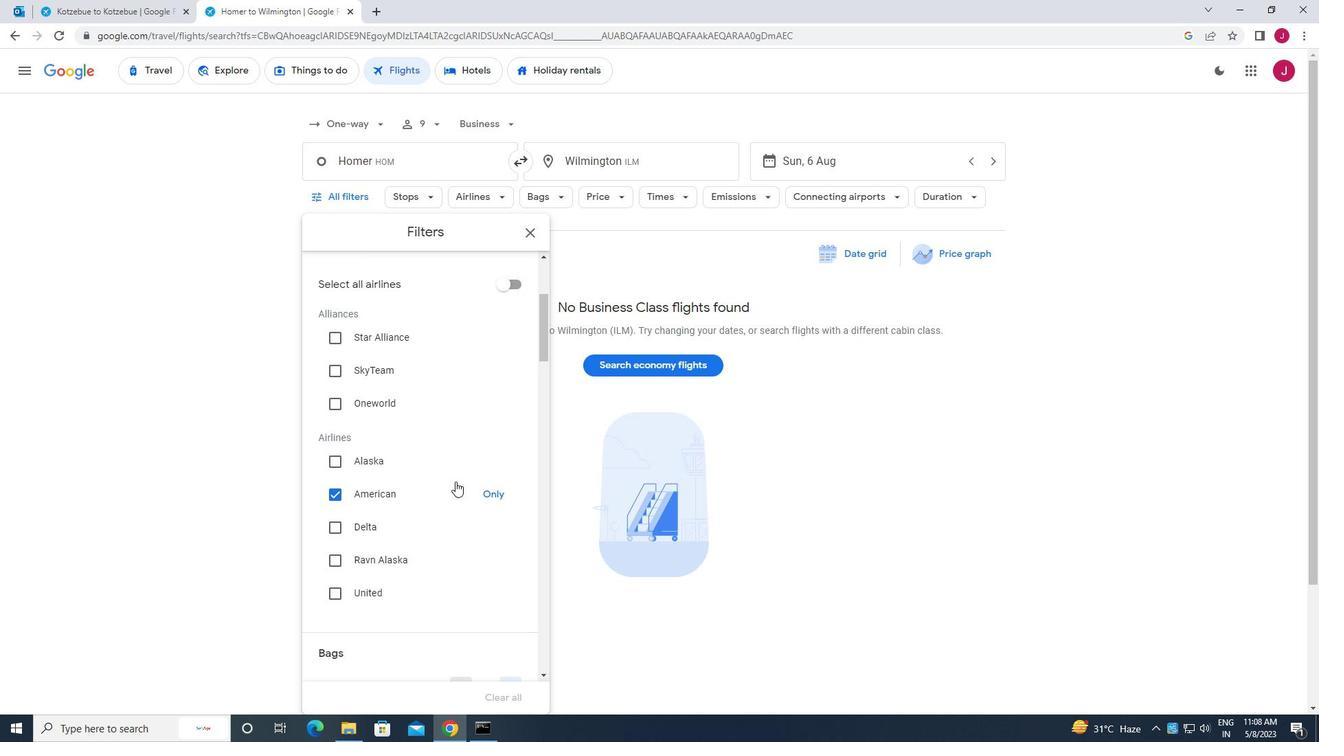 
Action: Mouse scrolled (455, 481) with delta (0, 0)
Screenshot: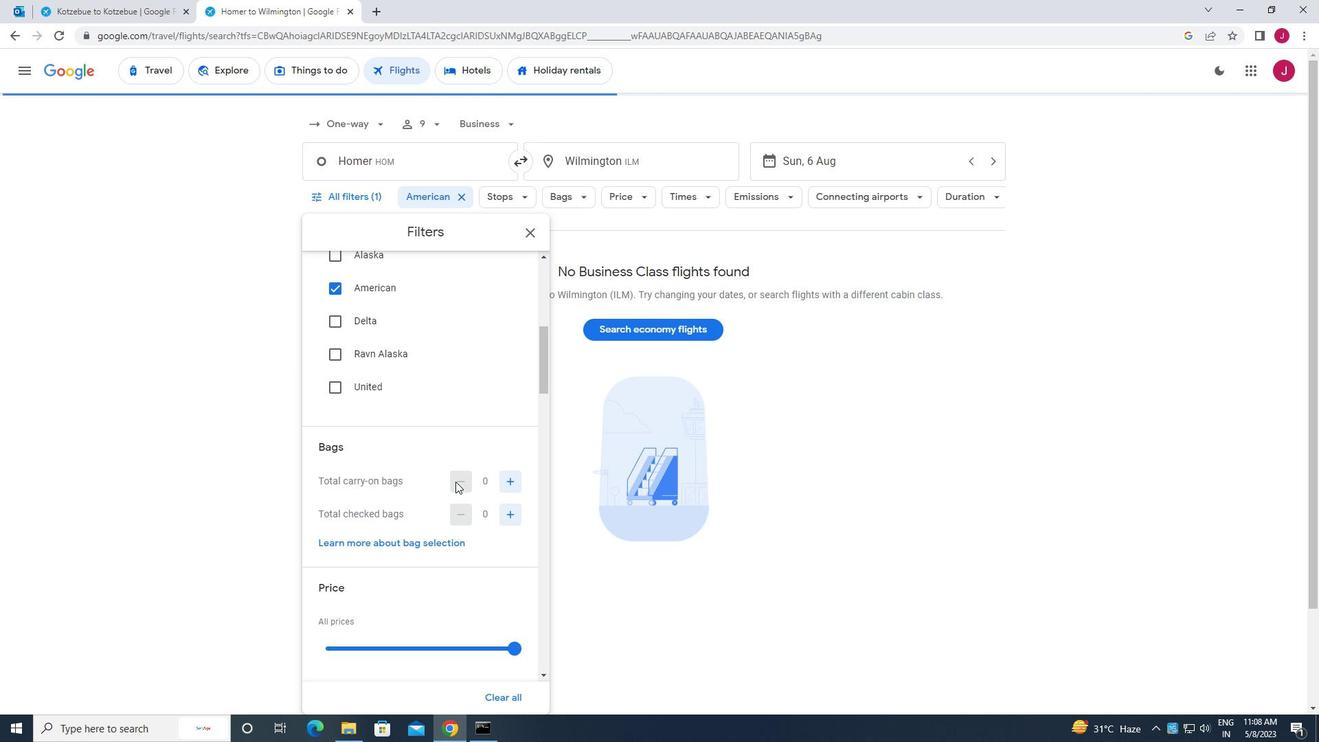 
Action: Mouse moved to (511, 410)
Screenshot: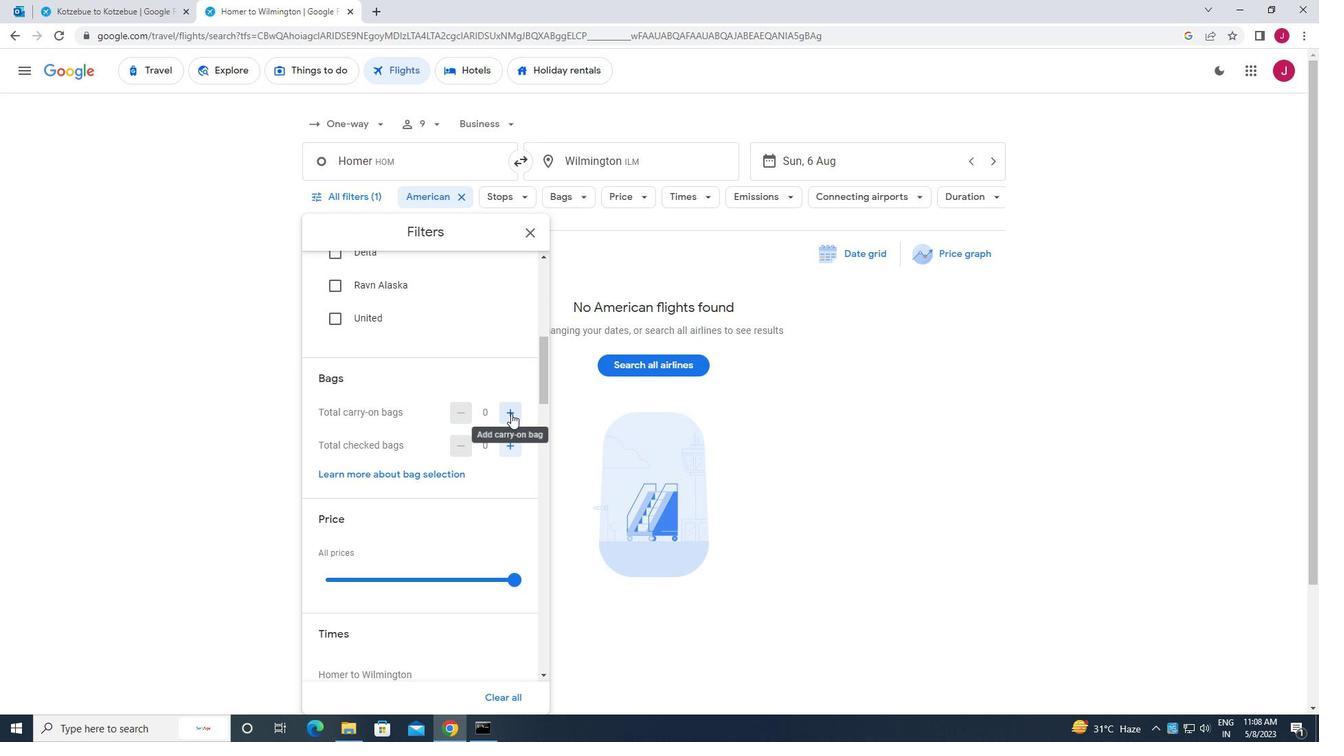 
Action: Mouse pressed left at (511, 410)
Screenshot: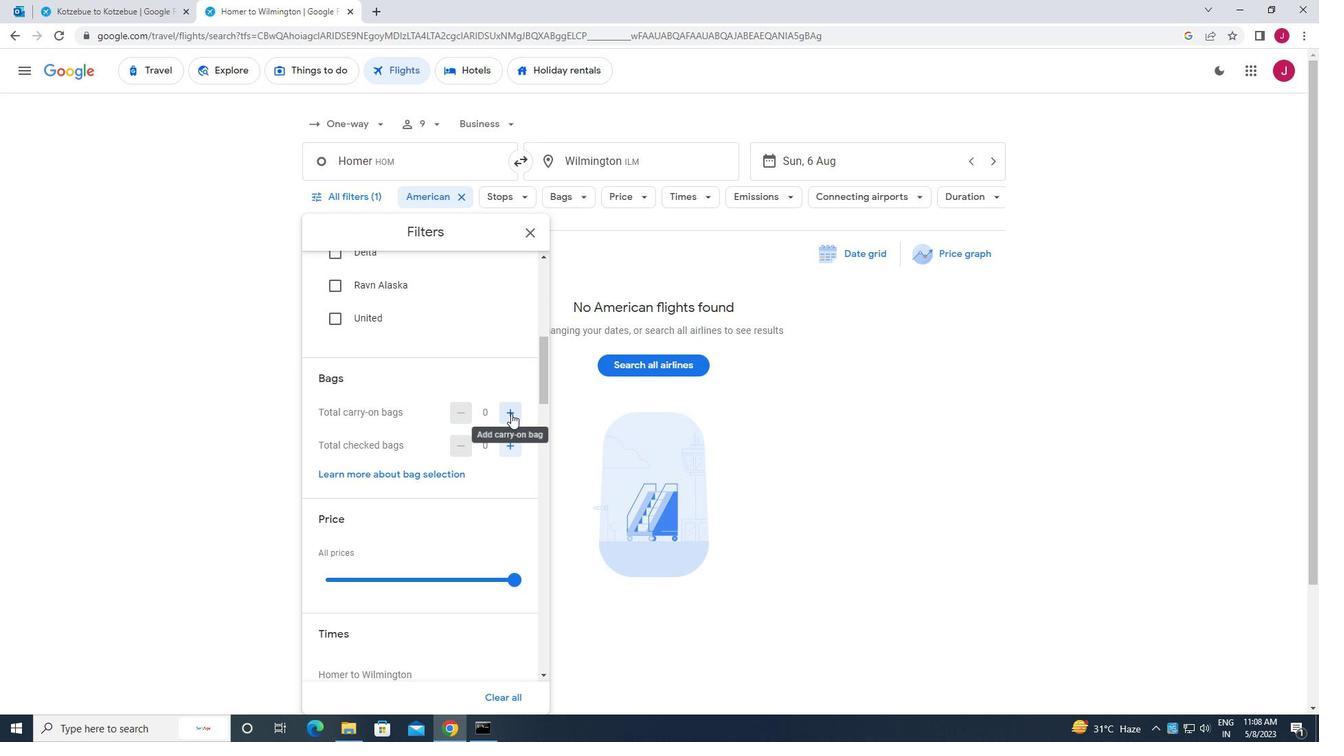 
Action: Mouse moved to (514, 577)
Screenshot: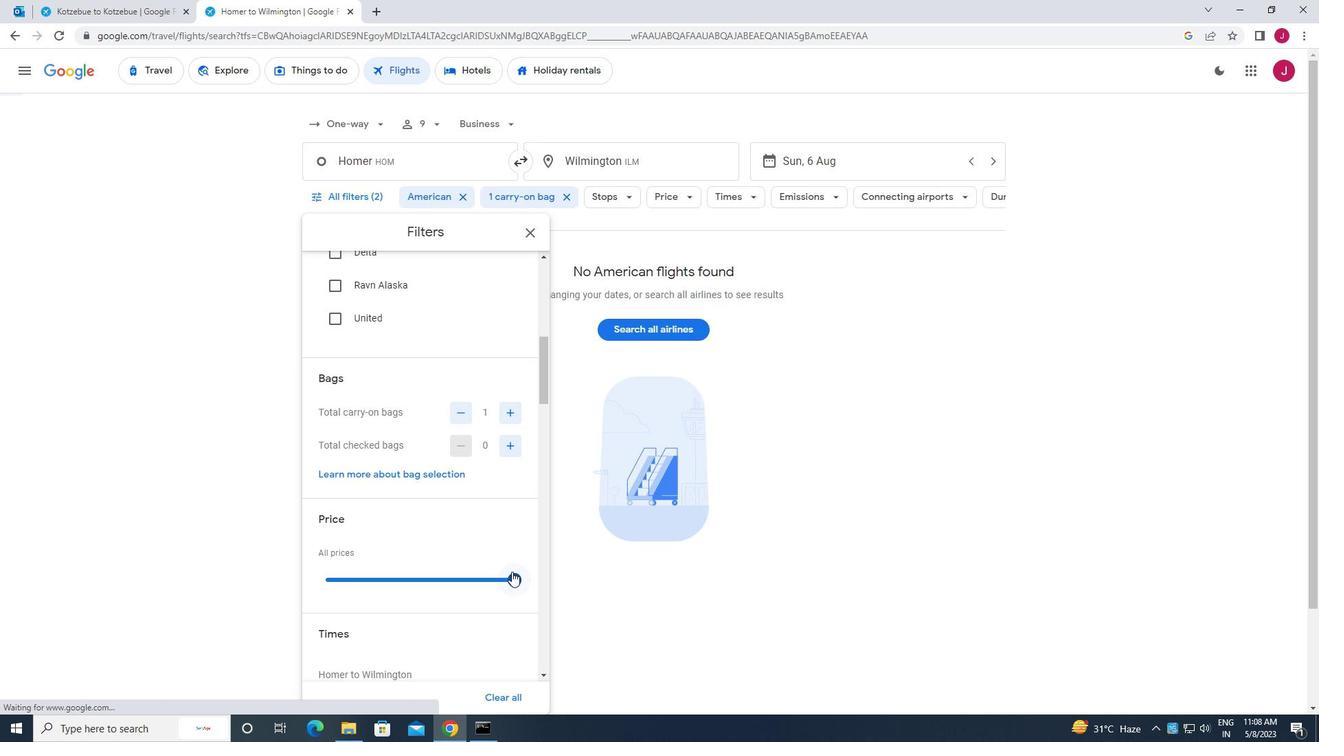 
Action: Mouse pressed left at (514, 577)
Screenshot: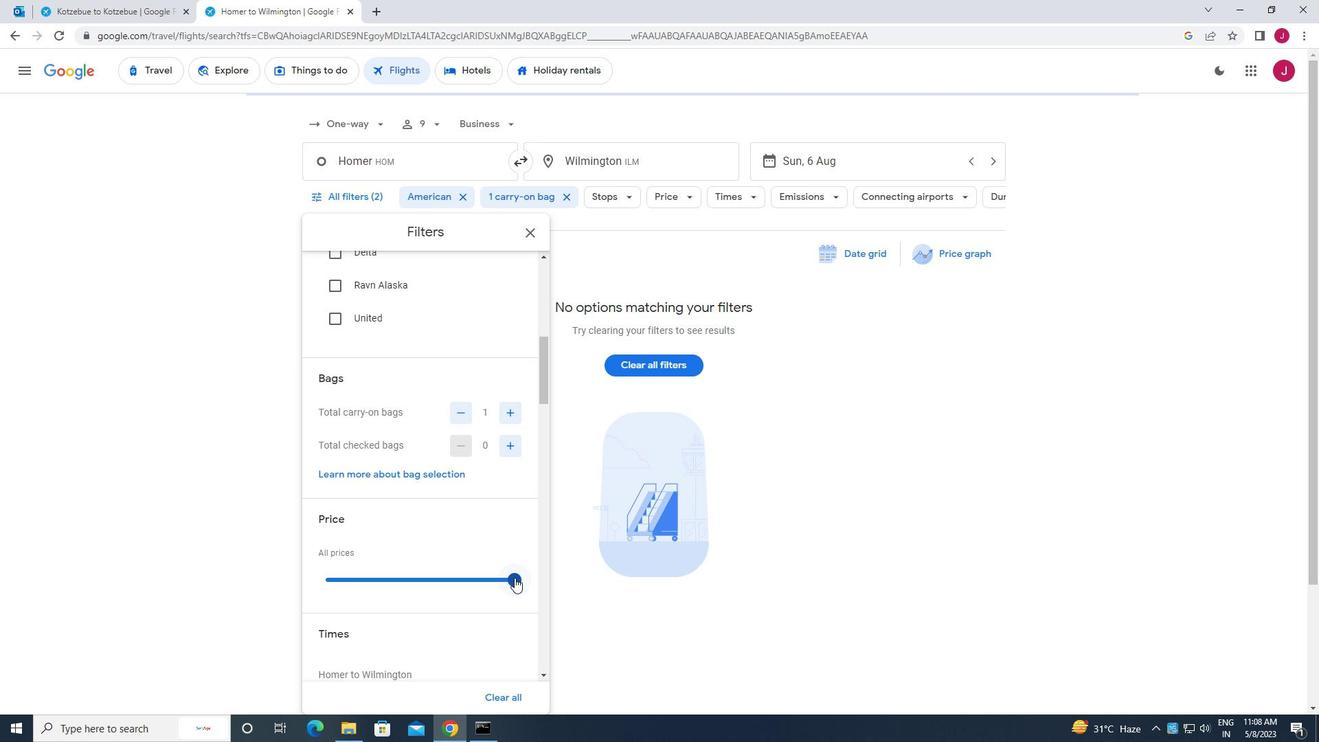 
Action: Mouse moved to (483, 520)
Screenshot: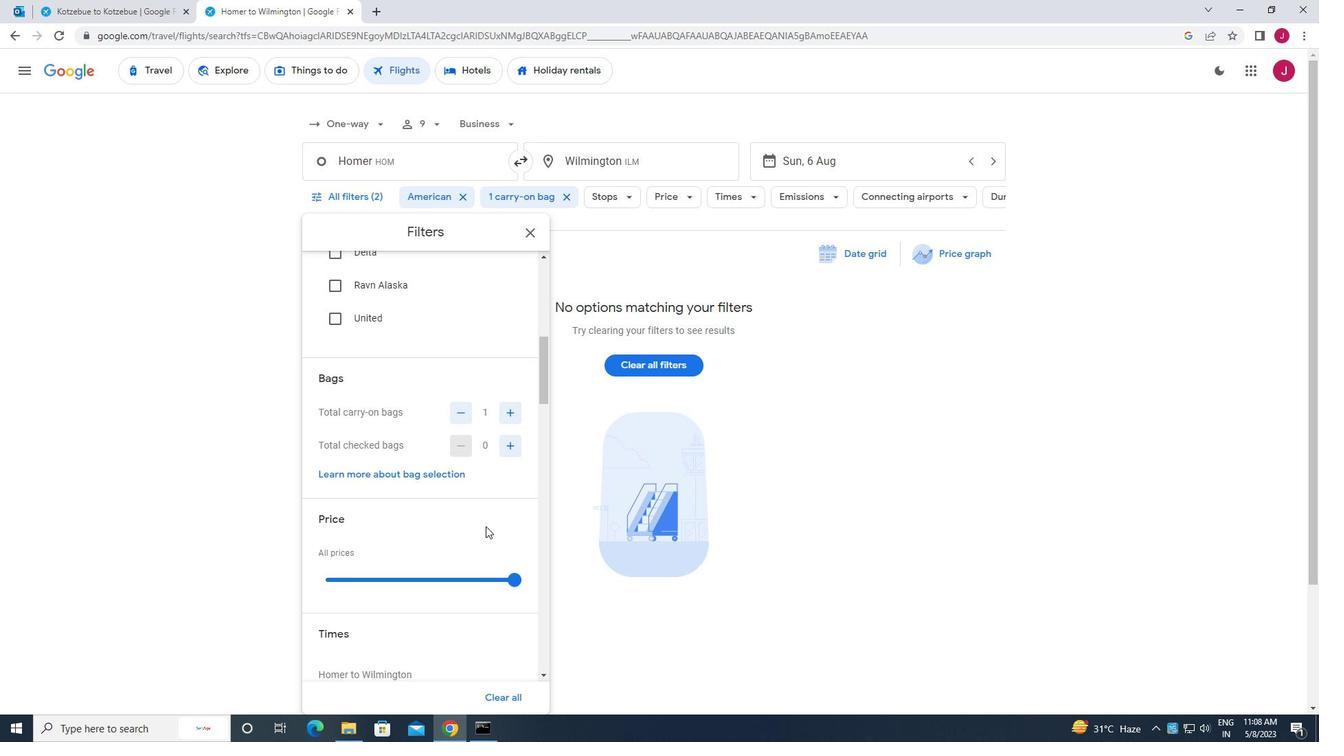 
Action: Mouse scrolled (483, 519) with delta (0, 0)
Screenshot: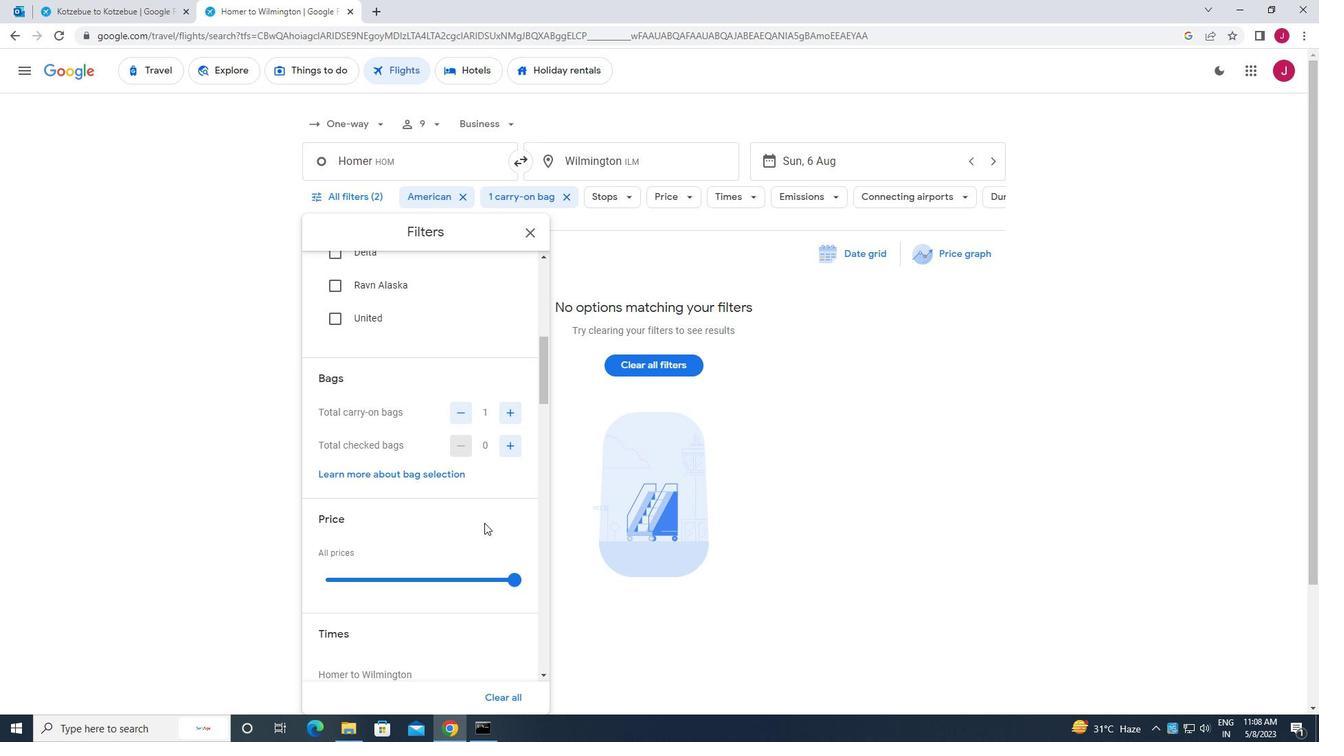 
Action: Mouse scrolled (483, 519) with delta (0, 0)
Screenshot: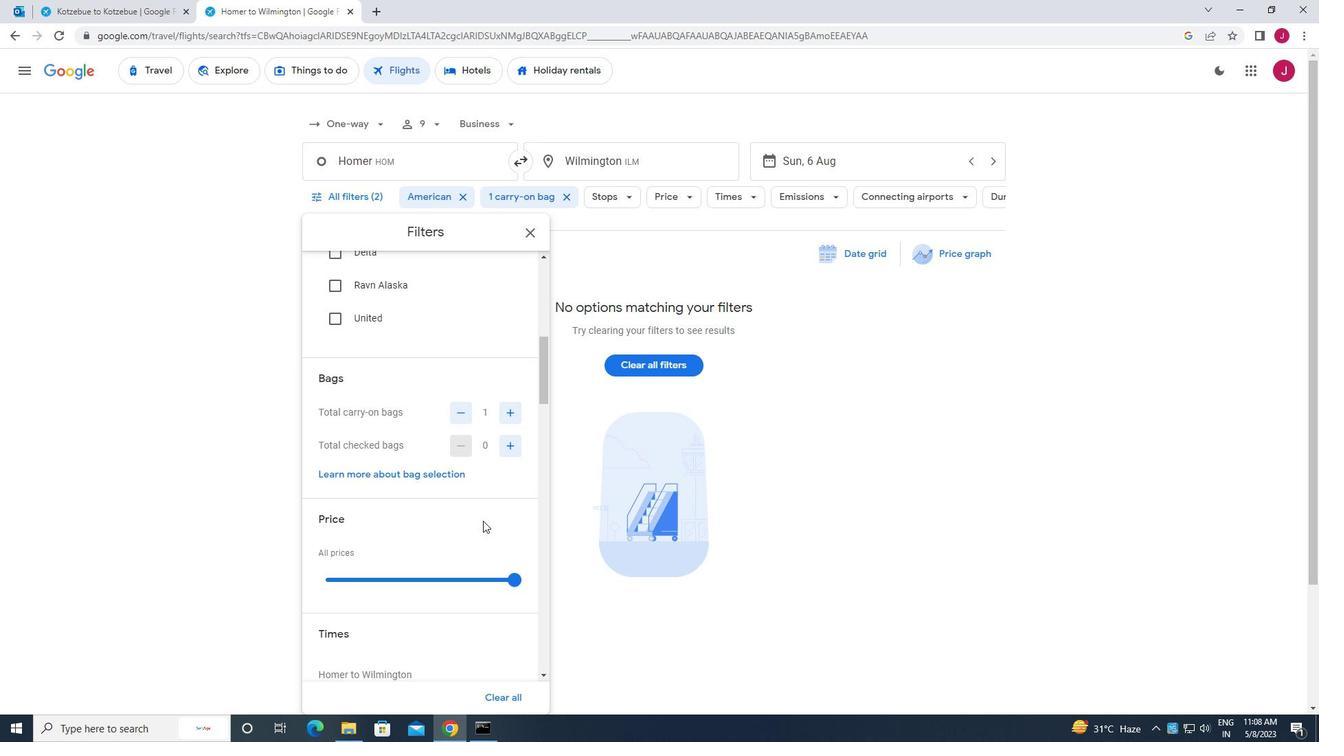 
Action: Mouse scrolled (483, 519) with delta (0, 0)
Screenshot: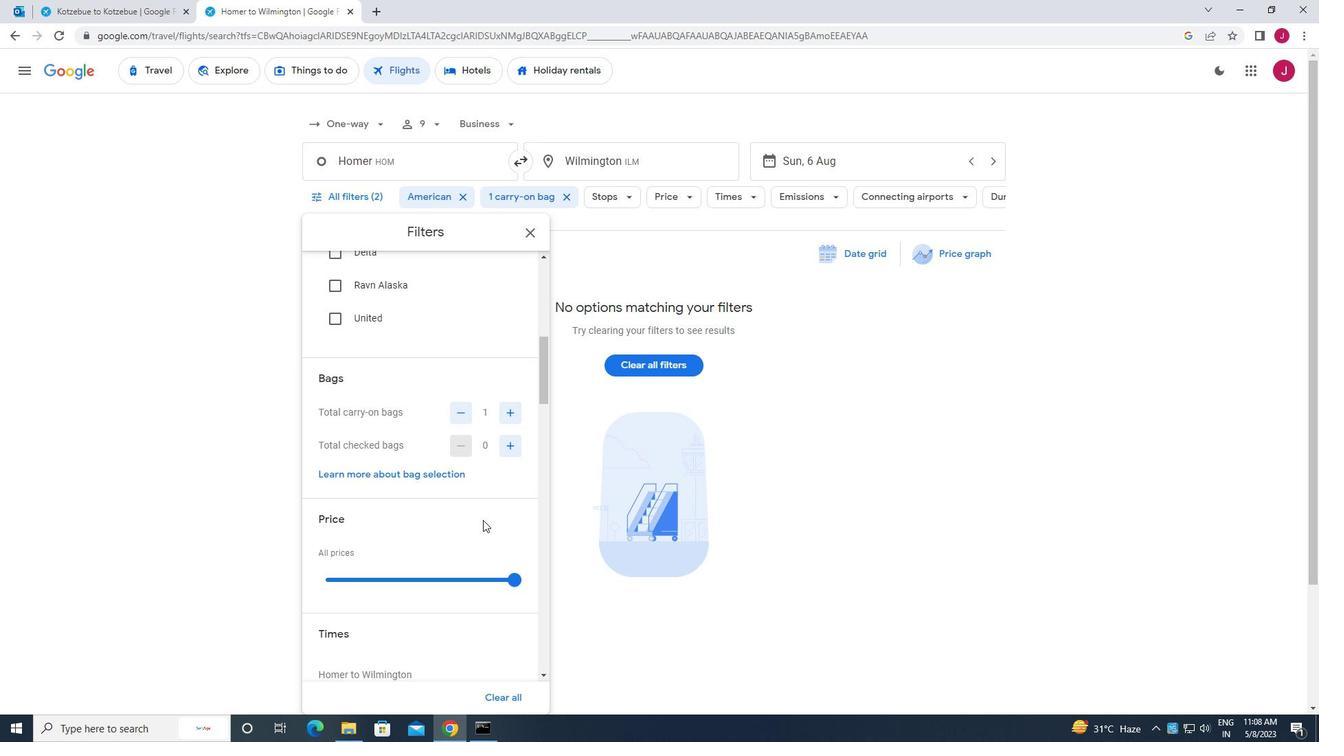 
Action: Mouse moved to (325, 527)
Screenshot: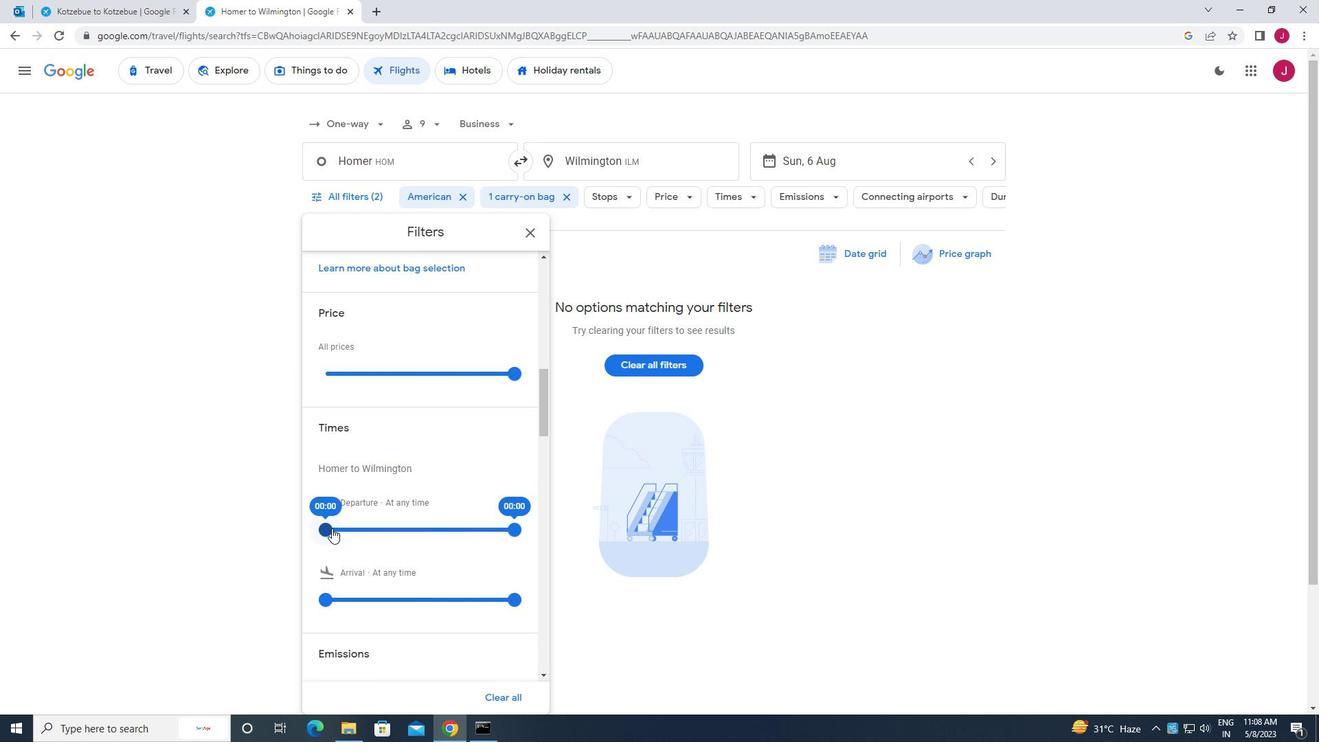 
Action: Mouse pressed left at (325, 527)
Screenshot: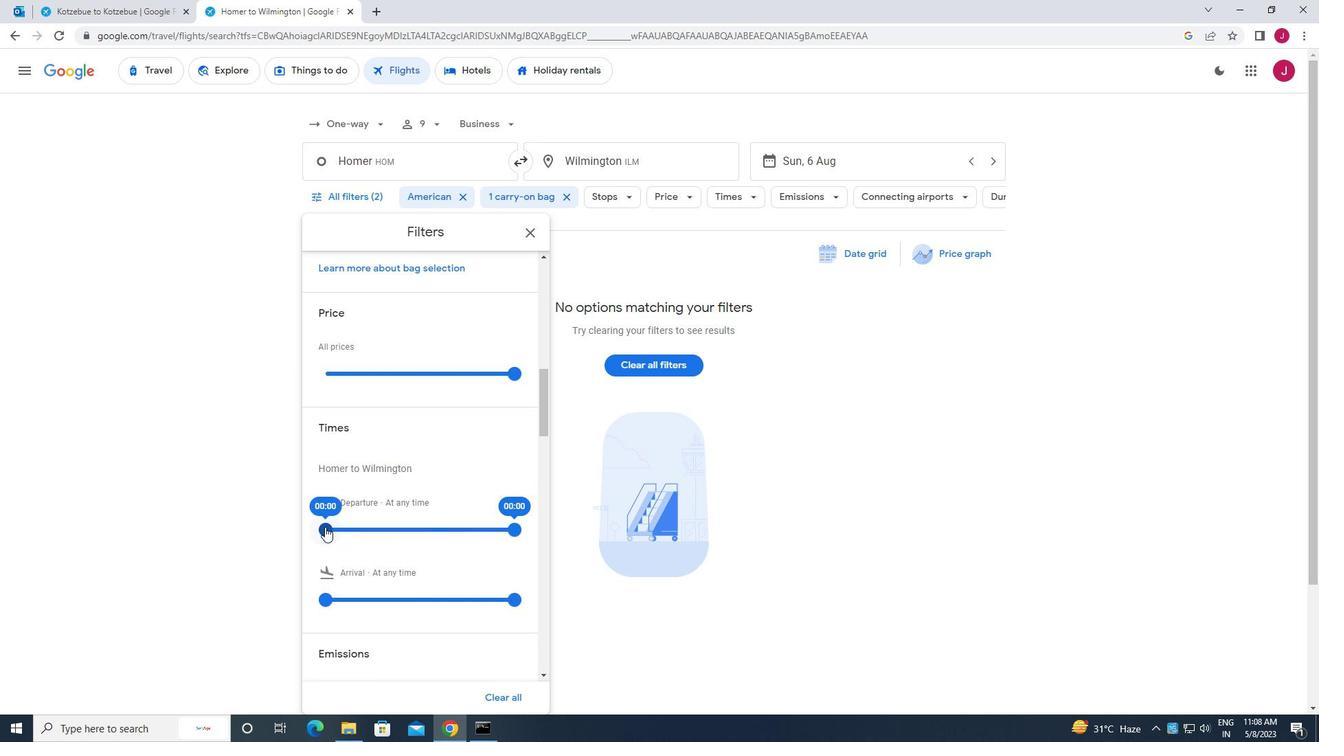 
Action: Mouse moved to (532, 228)
Screenshot: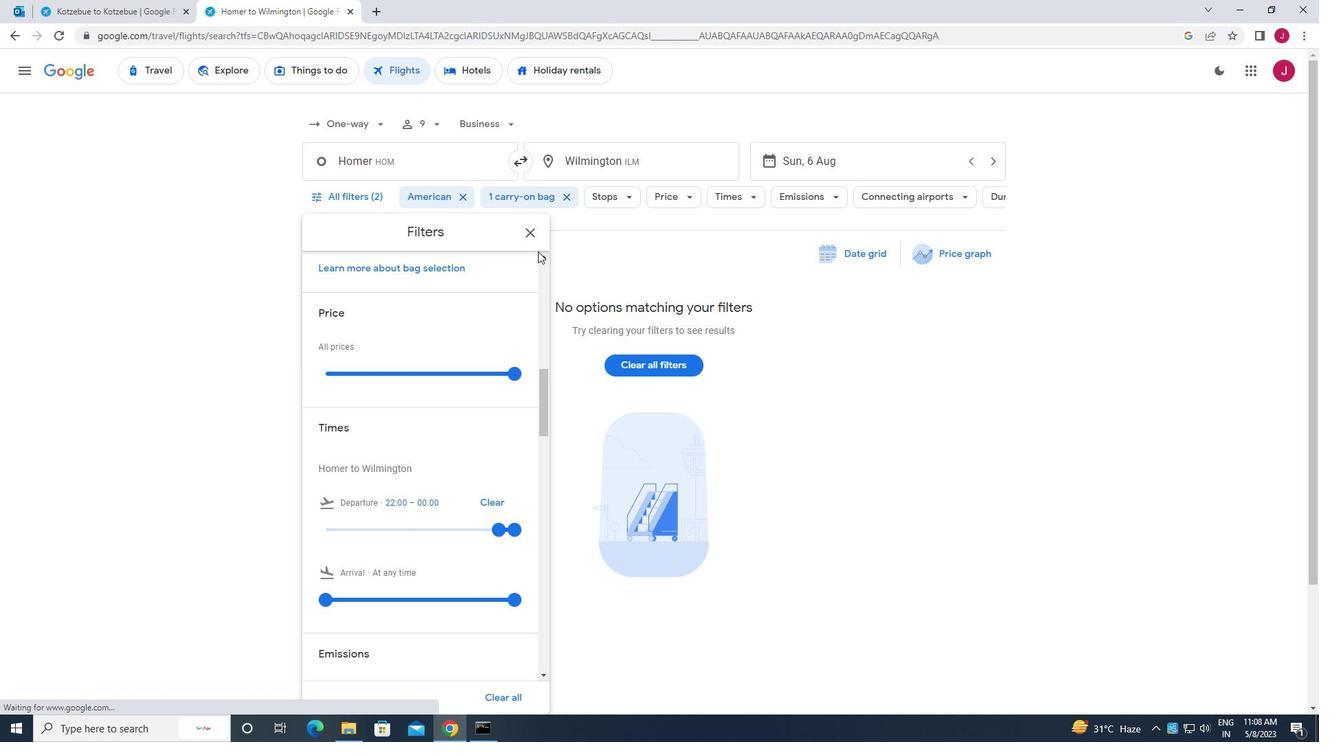 
Action: Mouse pressed left at (532, 228)
Screenshot: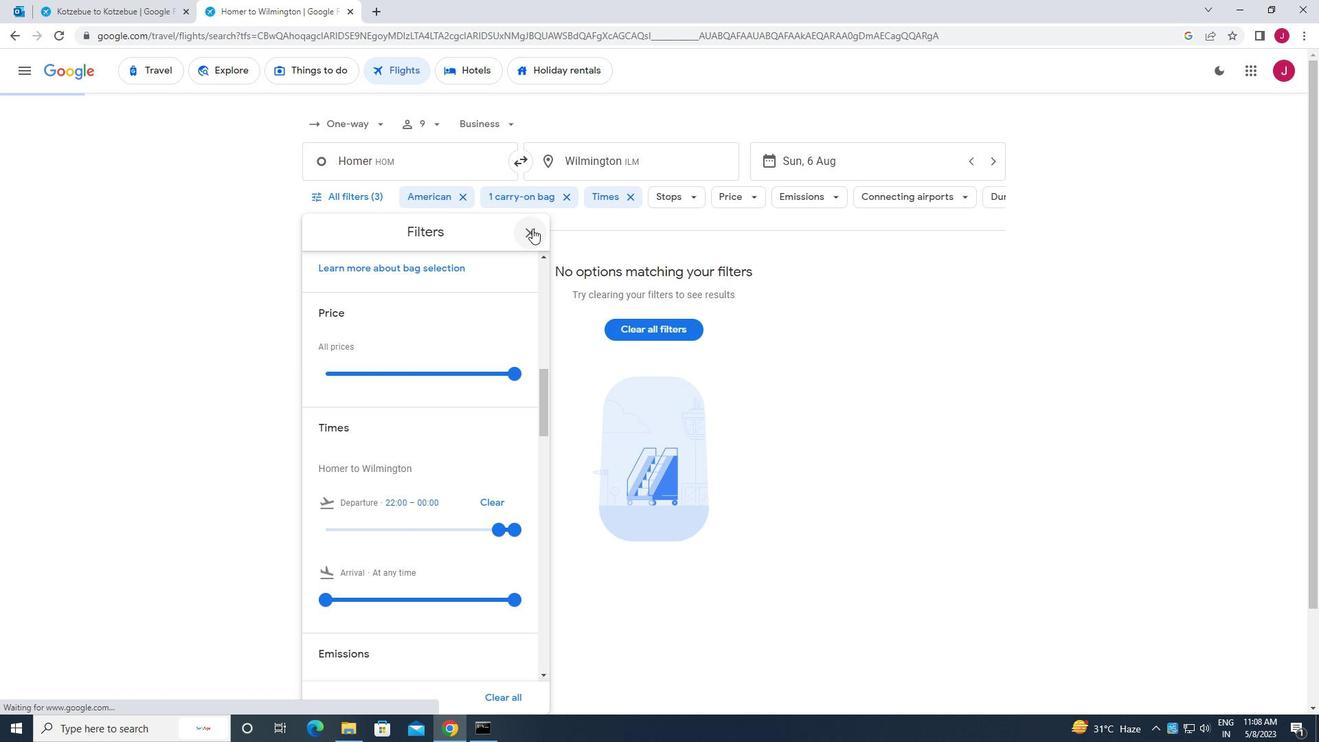 
